 Task: Find an Airbnb listing in Phoenix with a price range of ₹12,000 to ₹15,000, 1 bedroom, and specific accessibility features.
Action: Mouse moved to (343, 150)
Screenshot: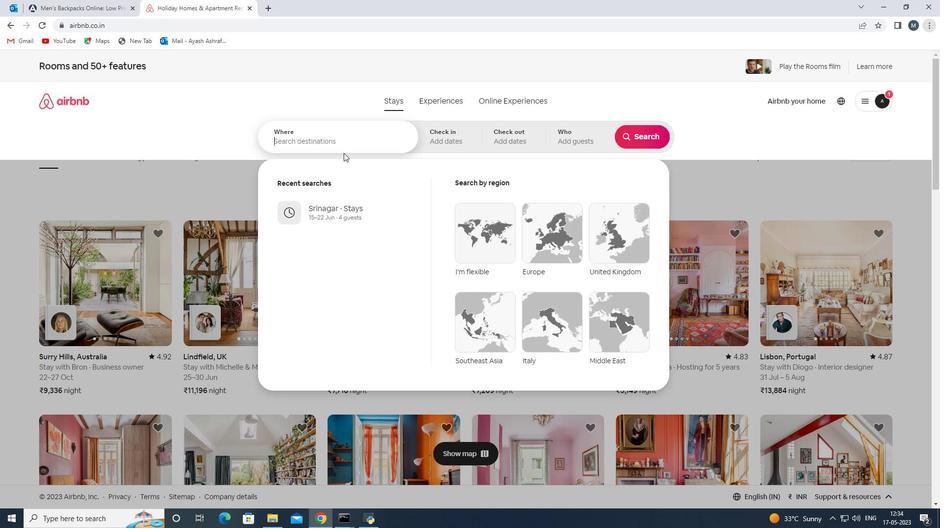 
Action: Key pressed phonex
Screenshot: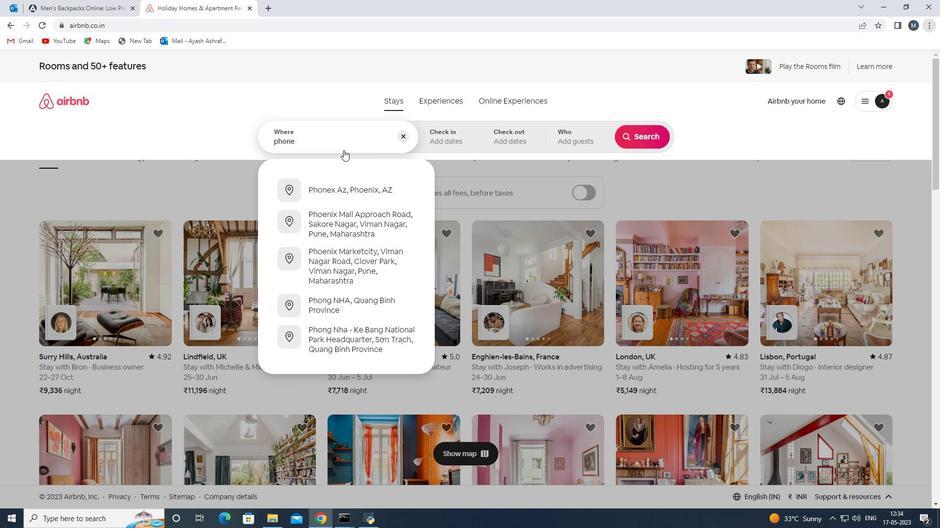 
Action: Mouse moved to (347, 190)
Screenshot: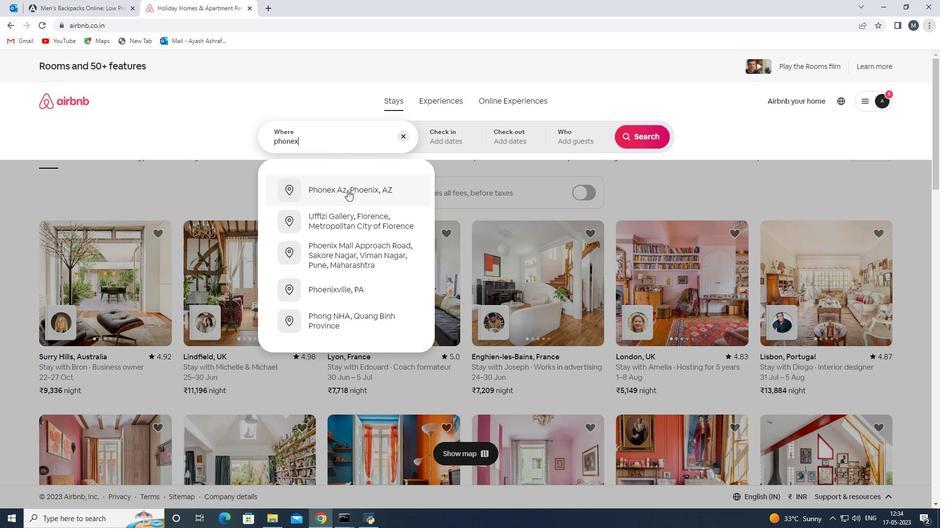 
Action: Mouse pressed left at (347, 190)
Screenshot: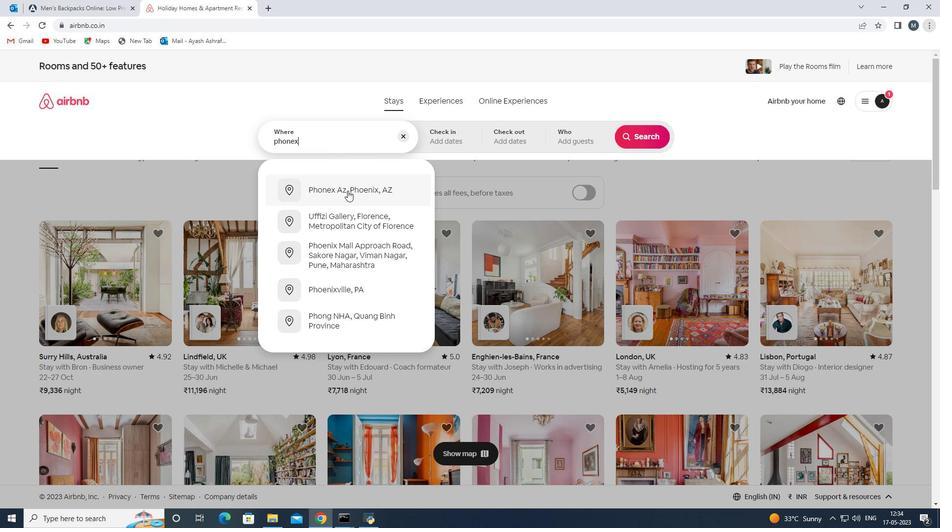 
Action: Mouse moved to (511, 272)
Screenshot: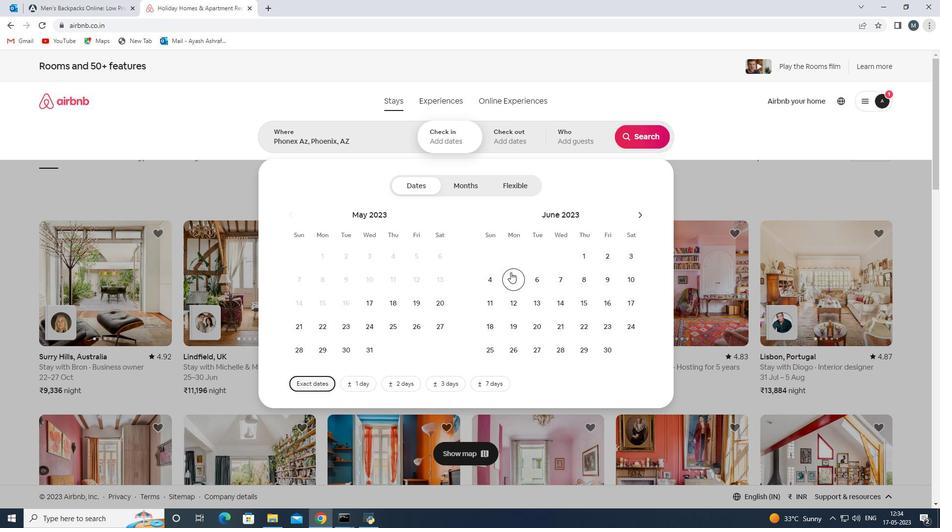 
Action: Mouse pressed left at (511, 272)
Screenshot: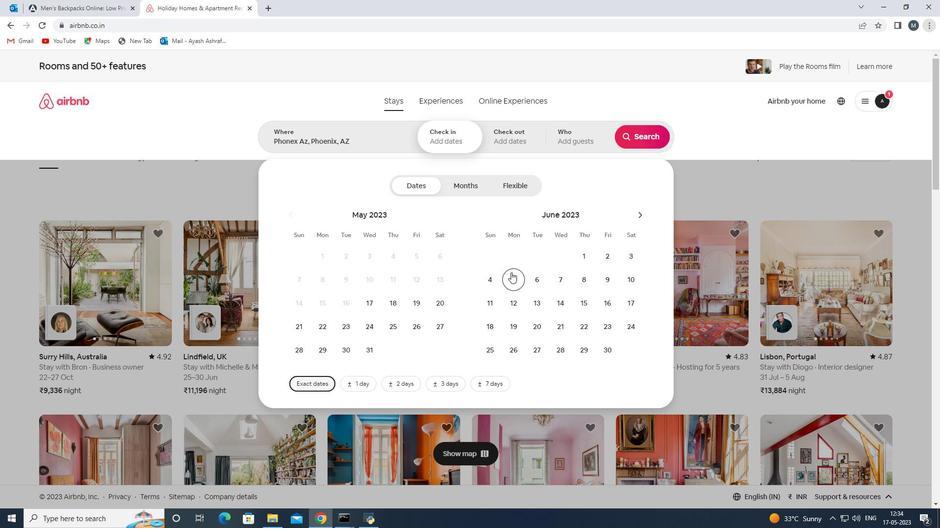
Action: Mouse moved to (637, 216)
Screenshot: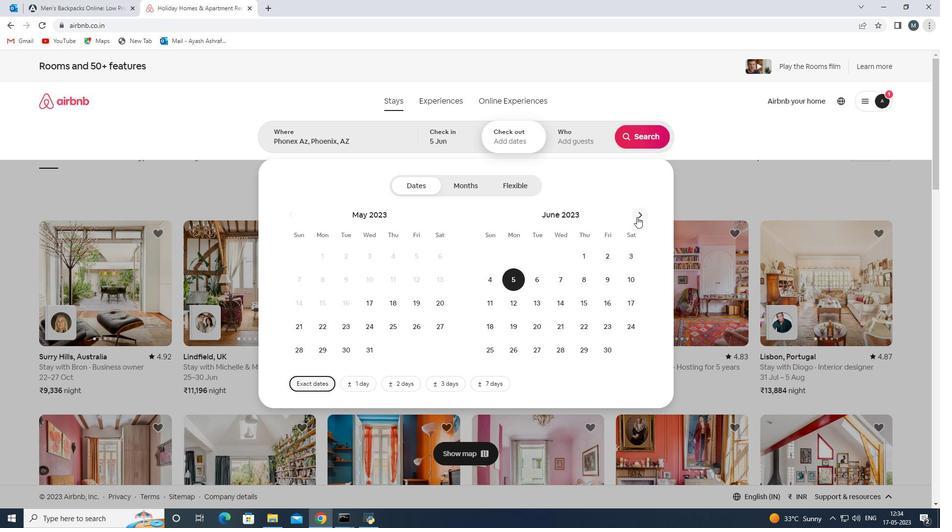 
Action: Mouse pressed left at (637, 216)
Screenshot: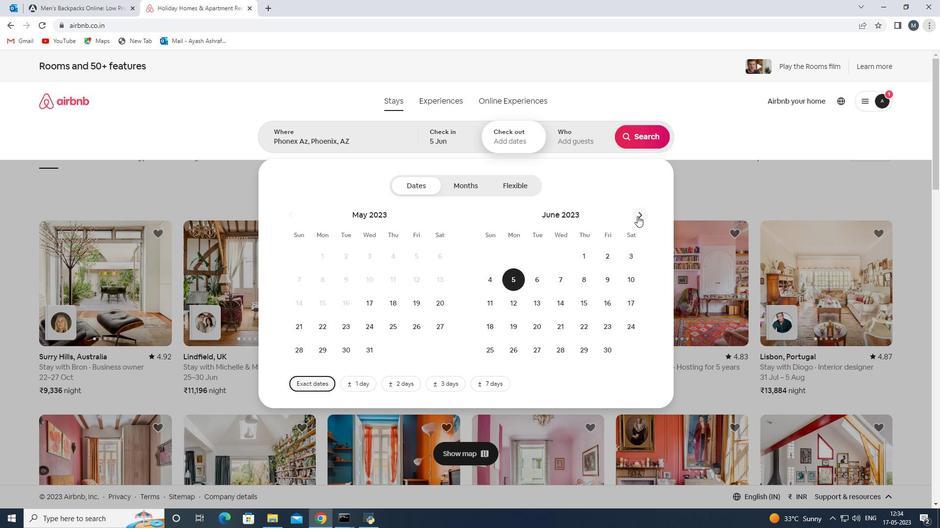 
Action: Mouse pressed left at (637, 216)
Screenshot: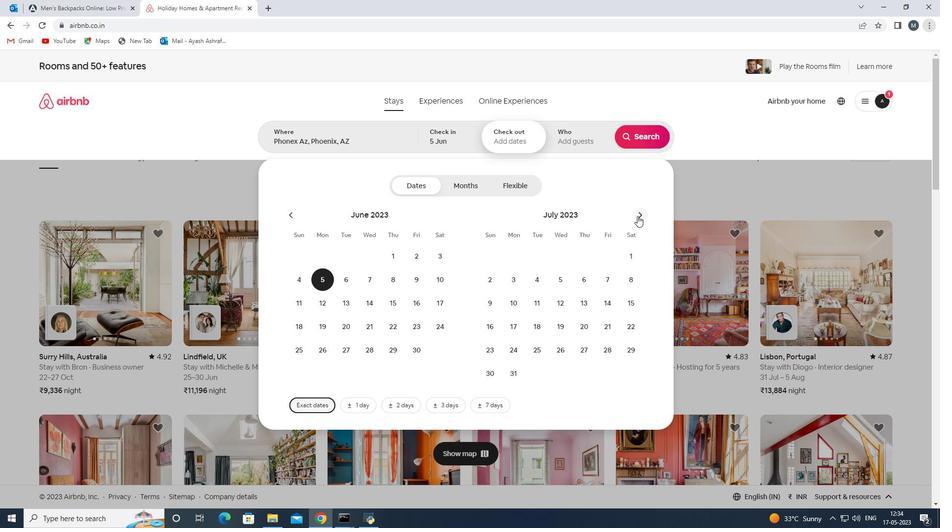 
Action: Mouse moved to (540, 306)
Screenshot: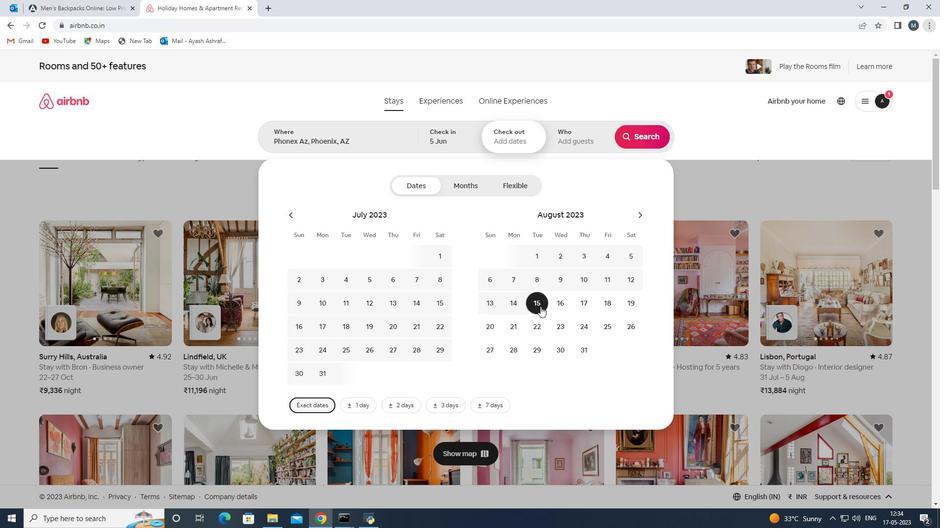 
Action: Mouse pressed left at (540, 306)
Screenshot: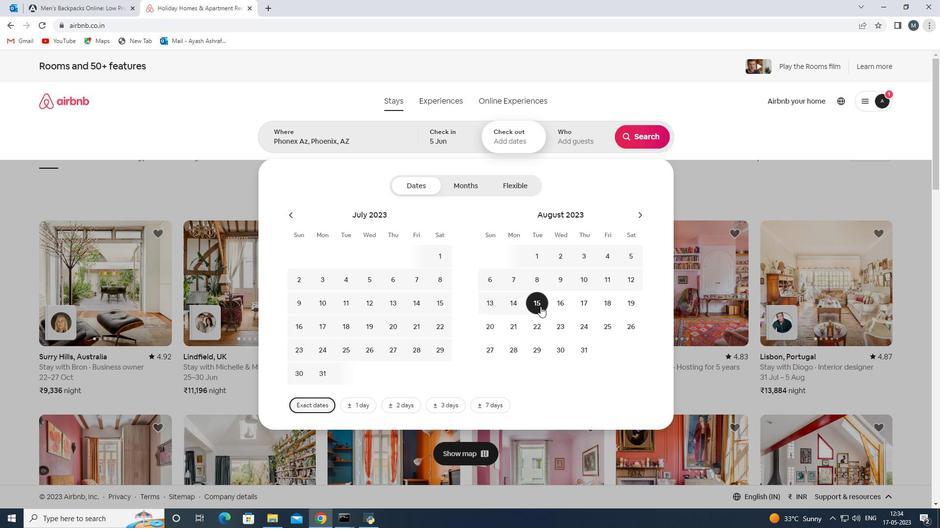 
Action: Mouse moved to (573, 136)
Screenshot: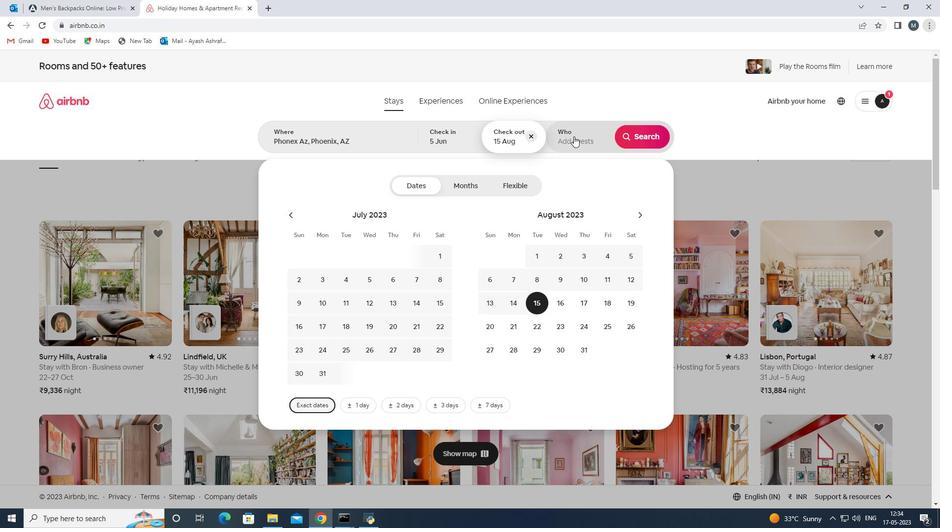 
Action: Mouse pressed left at (573, 136)
Screenshot: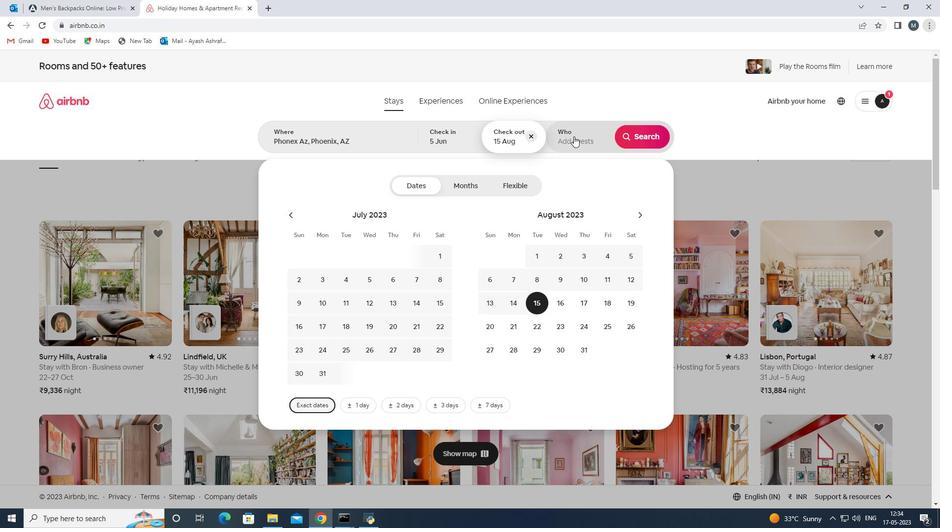 
Action: Mouse moved to (648, 190)
Screenshot: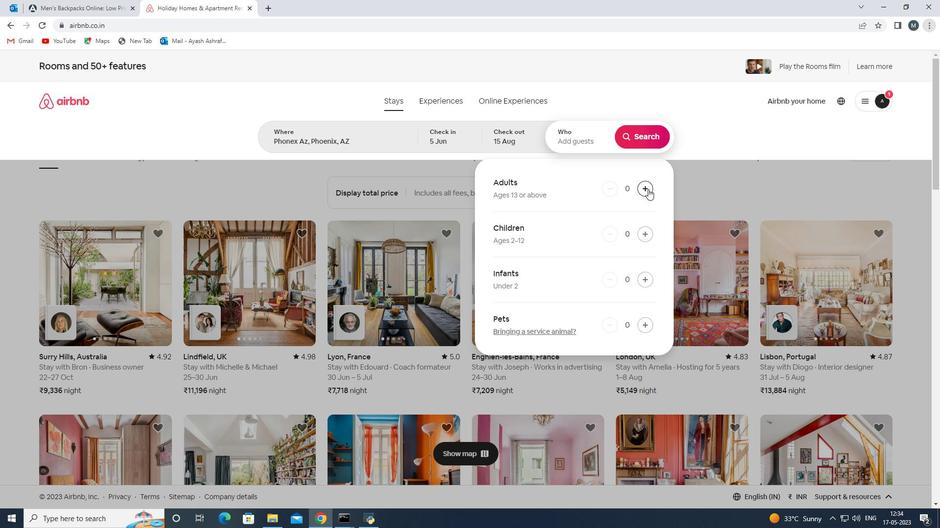
Action: Mouse pressed left at (648, 190)
Screenshot: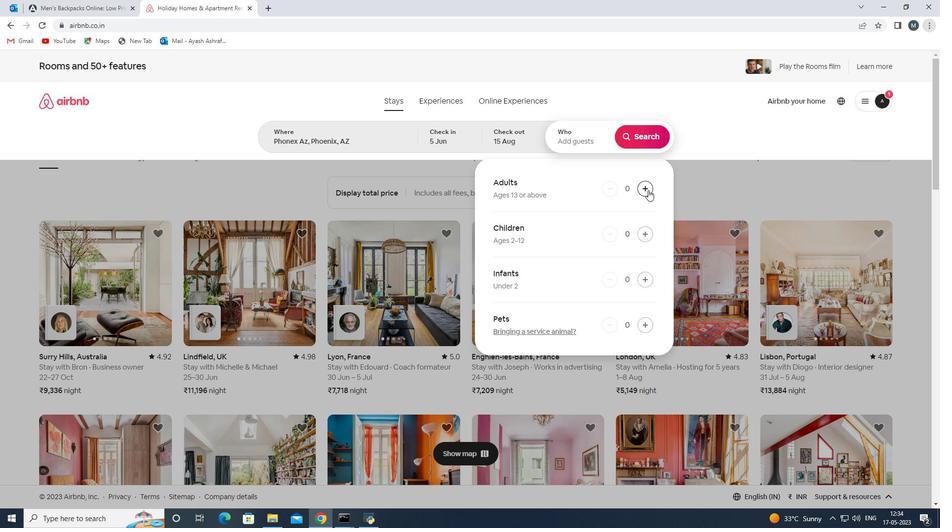 
Action: Mouse pressed left at (648, 190)
Screenshot: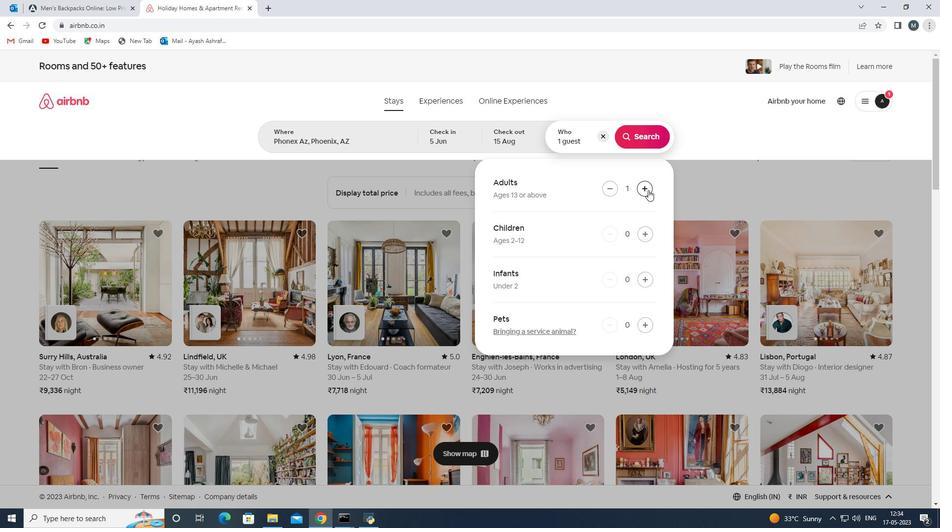 
Action: Mouse moved to (647, 327)
Screenshot: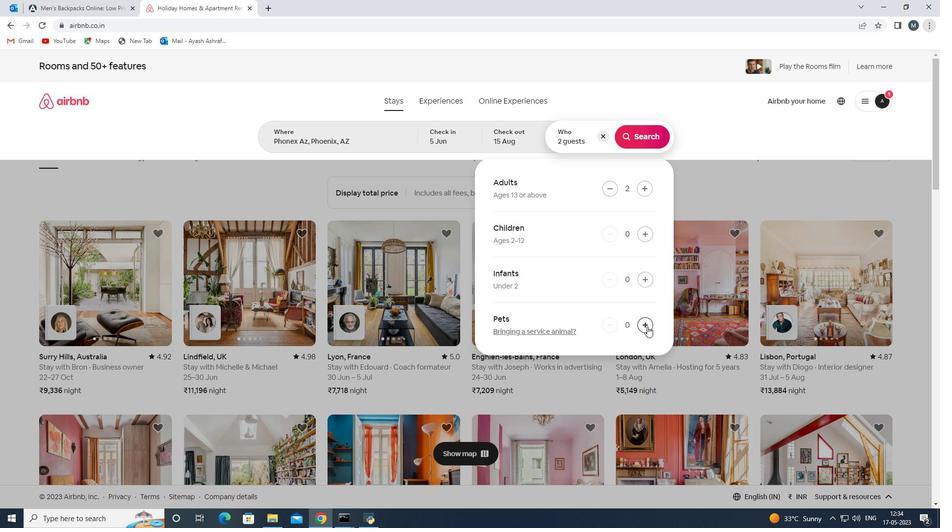 
Action: Mouse pressed left at (647, 327)
Screenshot: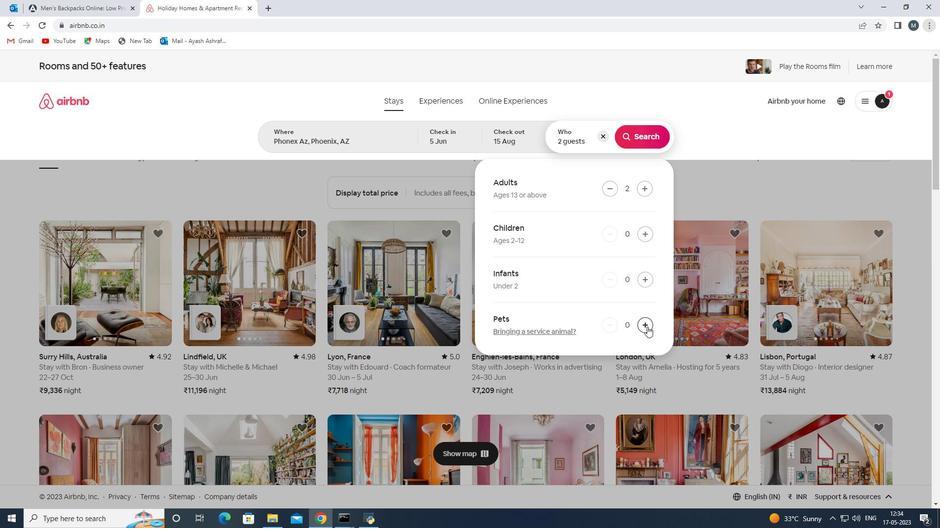 
Action: Mouse moved to (635, 138)
Screenshot: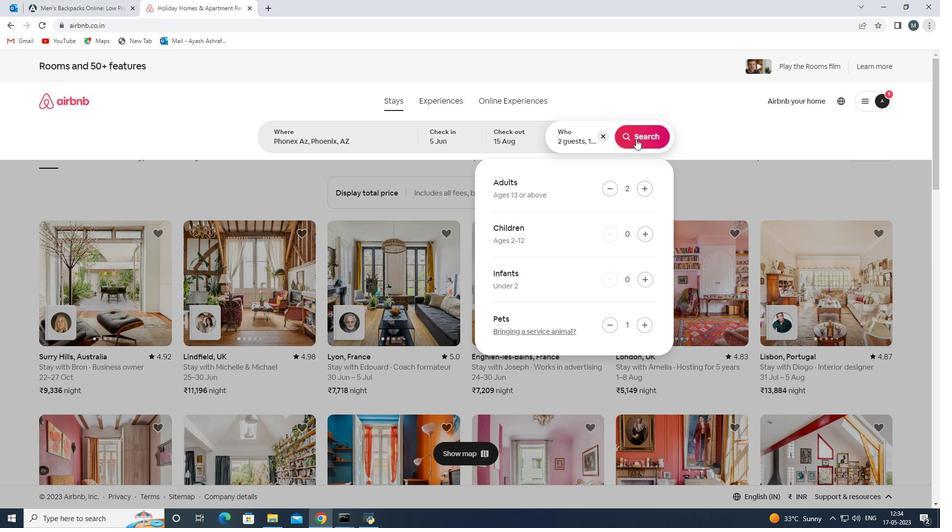 
Action: Mouse pressed left at (635, 138)
Screenshot: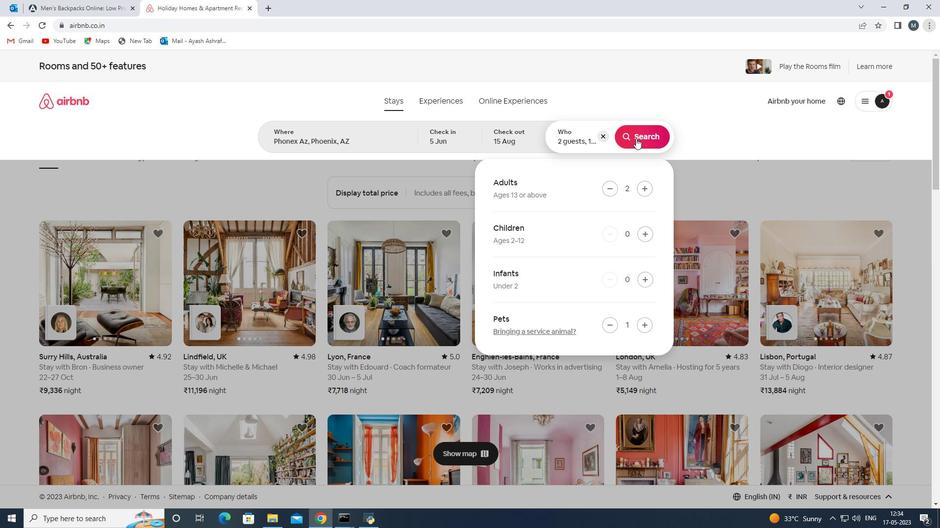 
Action: Mouse moved to (889, 110)
Screenshot: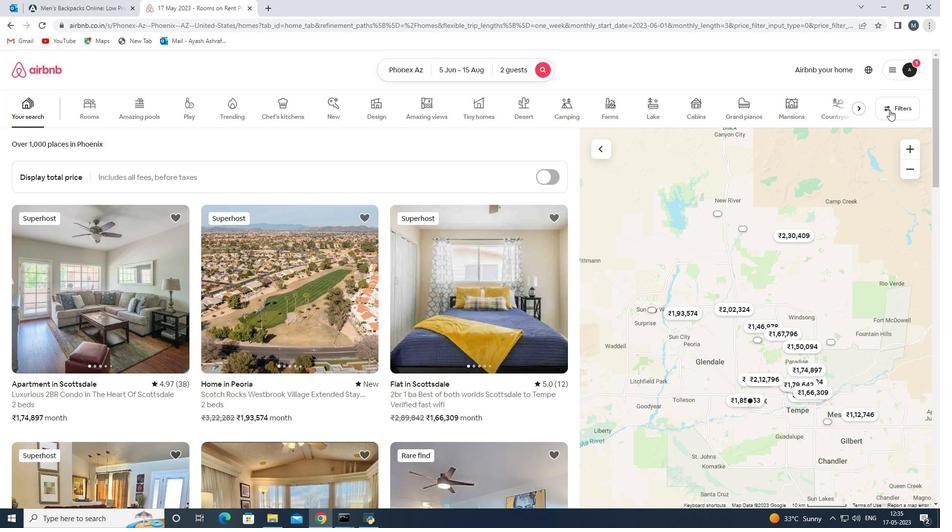 
Action: Mouse pressed left at (889, 110)
Screenshot: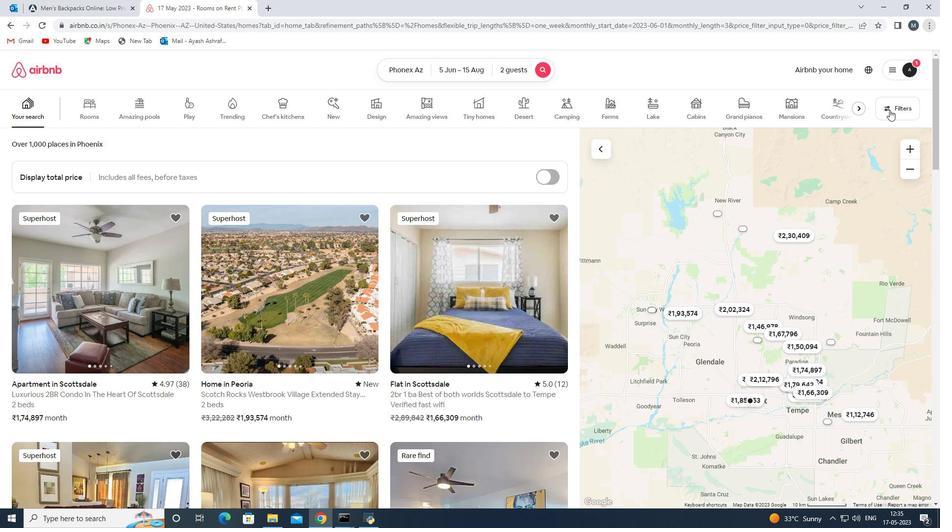 
Action: Mouse moved to (413, 220)
Screenshot: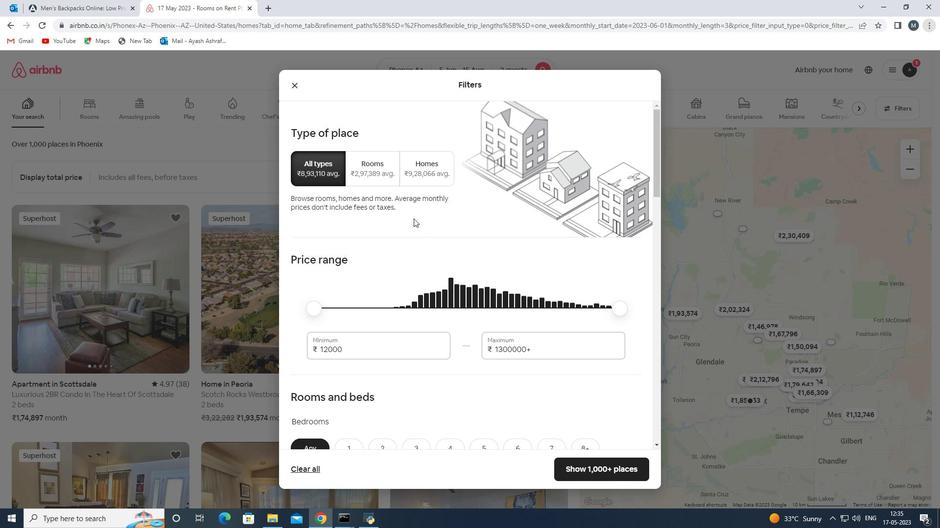 
Action: Mouse scrolled (413, 220) with delta (0, 0)
Screenshot: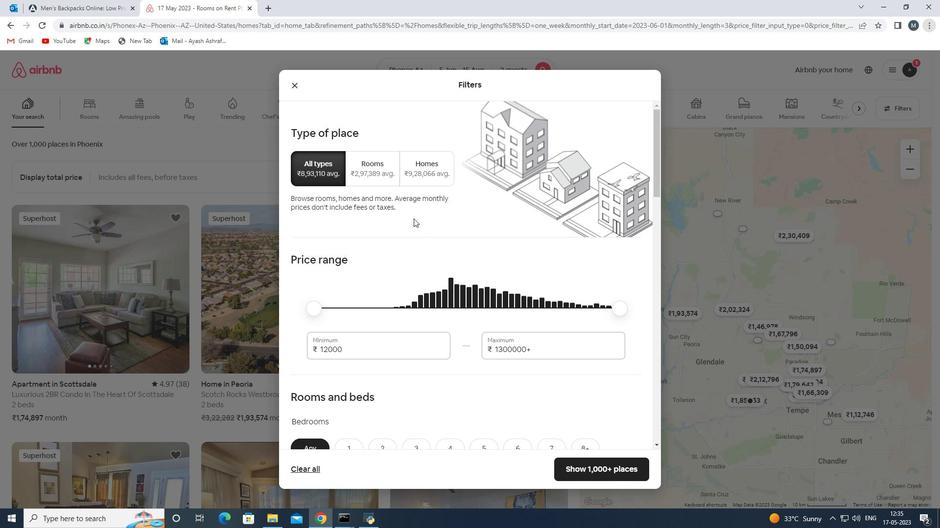 
Action: Mouse moved to (413, 221)
Screenshot: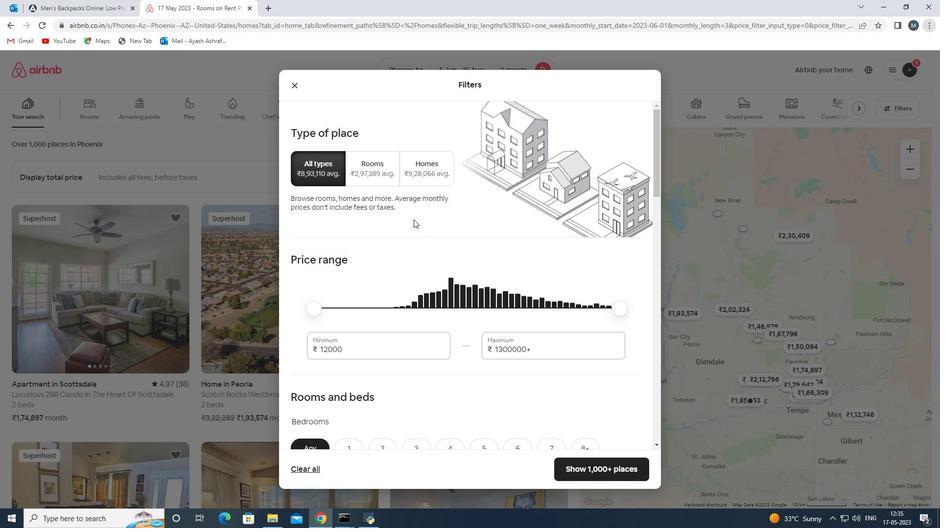 
Action: Mouse scrolled (413, 220) with delta (0, 0)
Screenshot: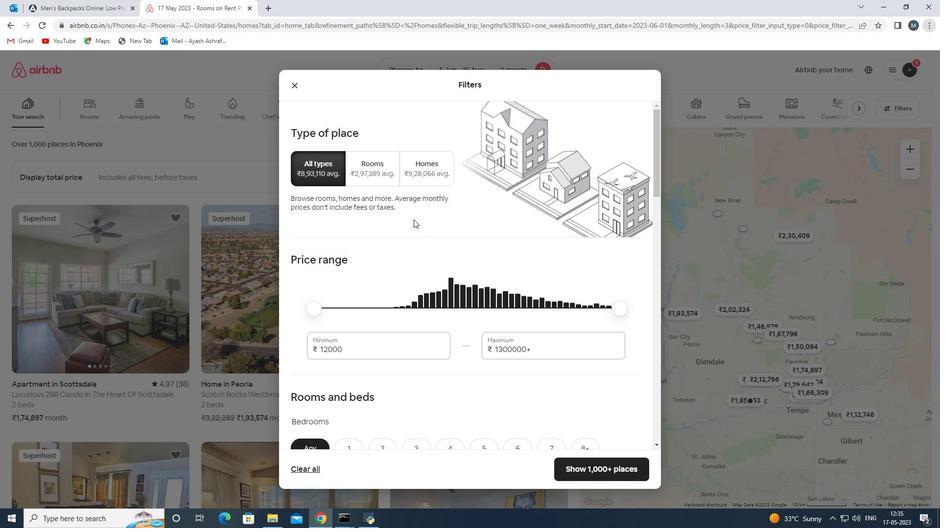 
Action: Mouse moved to (356, 254)
Screenshot: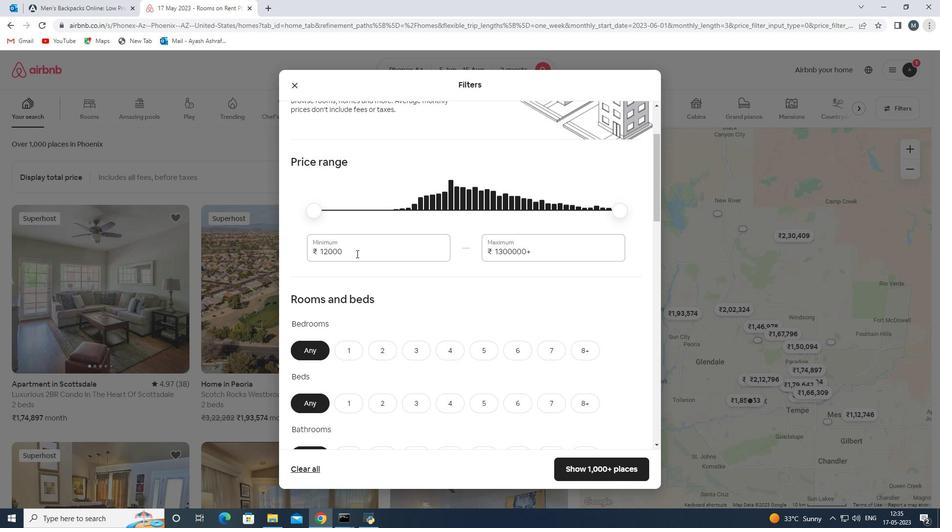 
Action: Mouse pressed left at (356, 254)
Screenshot: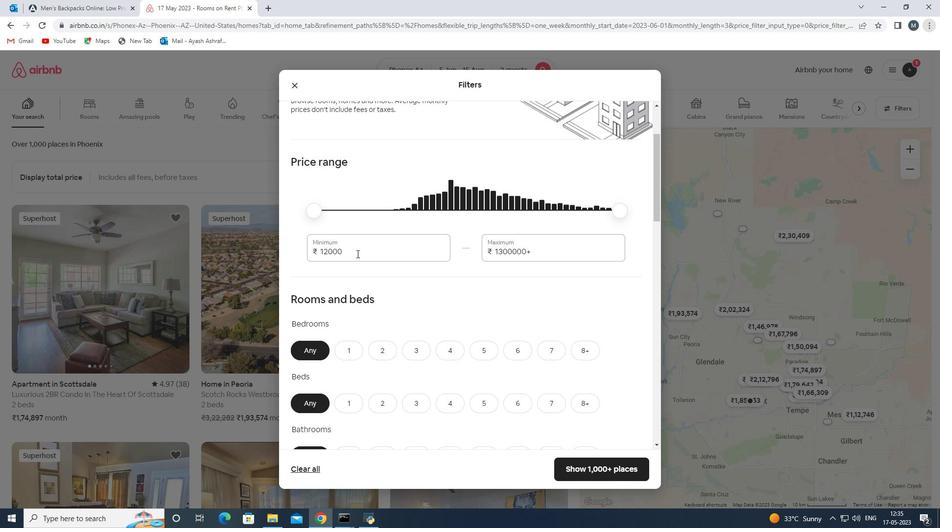 
Action: Mouse moved to (356, 251)
Screenshot: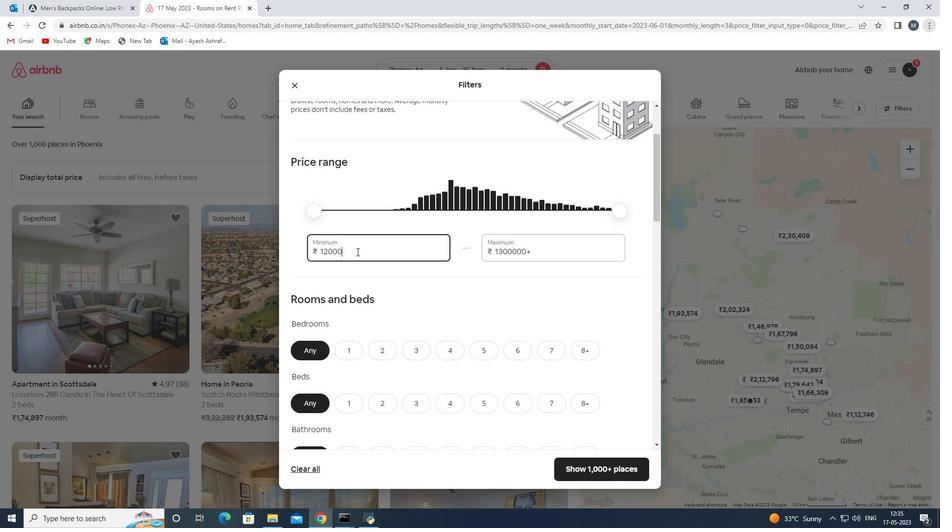 
Action: Key pressed <Key.backspace>
Screenshot: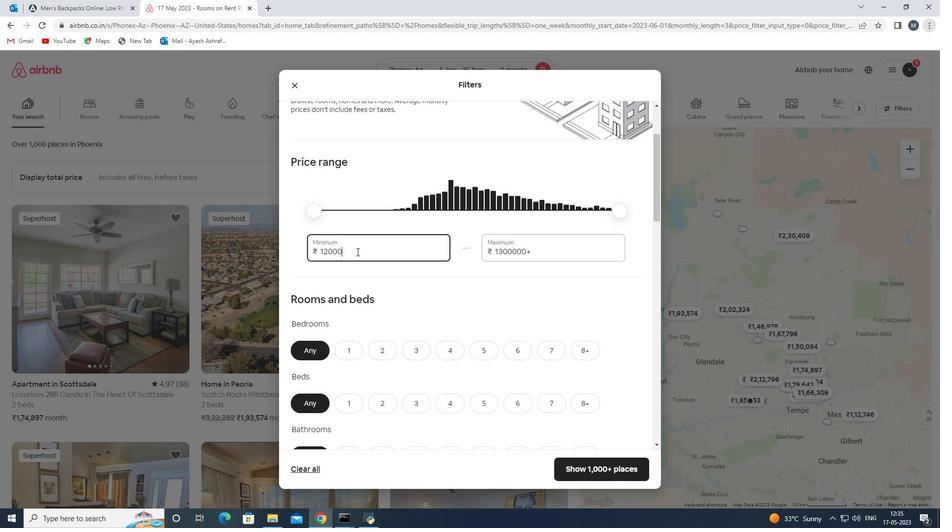
Action: Mouse moved to (357, 249)
Screenshot: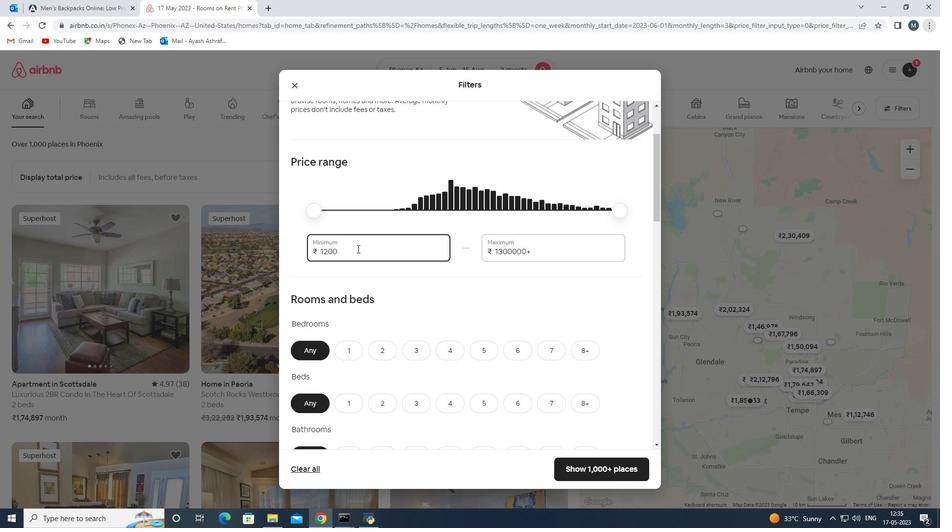 
Action: Key pressed <Key.backspace><Key.backspace><Key.backspace>
Screenshot: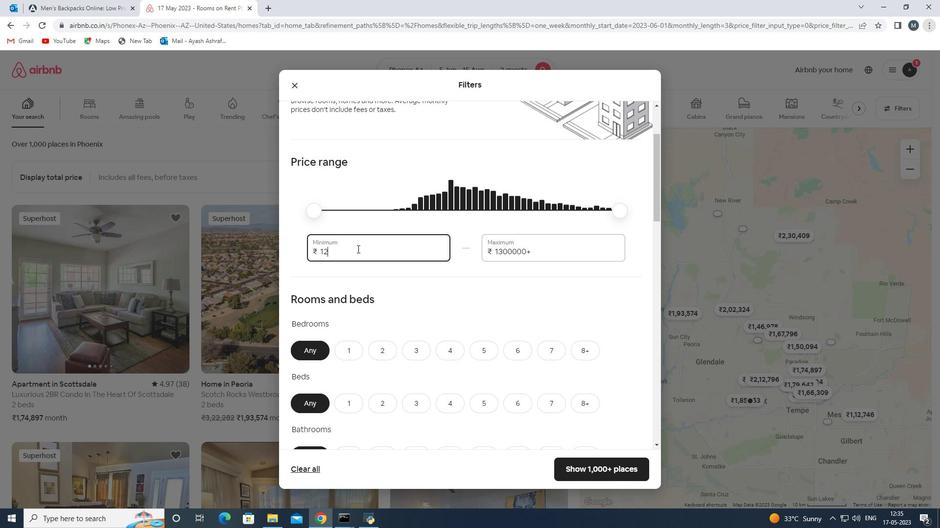 
Action: Mouse moved to (357, 249)
Screenshot: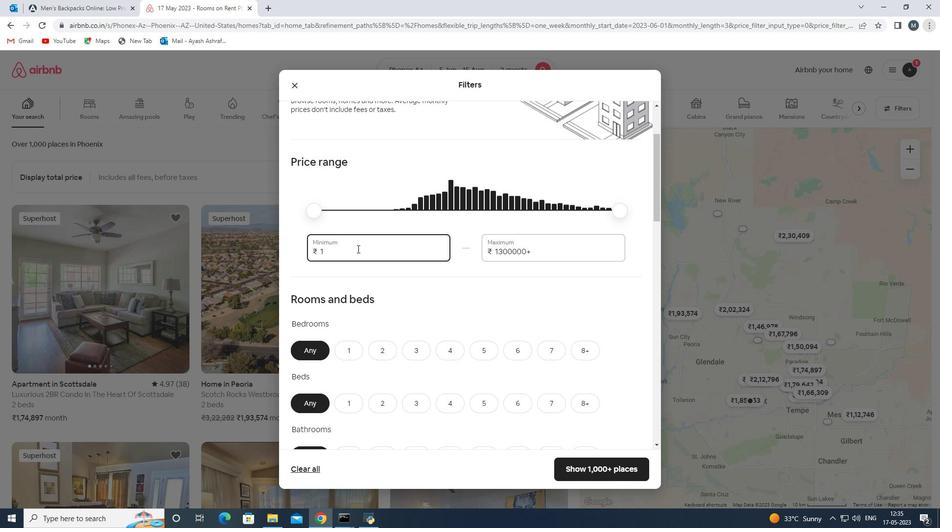 
Action: Key pressed 000
Screenshot: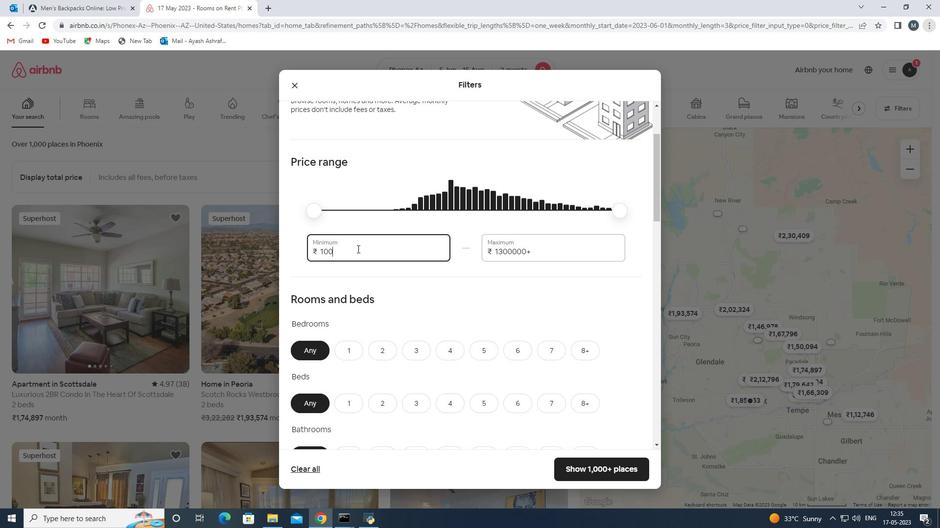 
Action: Mouse moved to (390, 255)
Screenshot: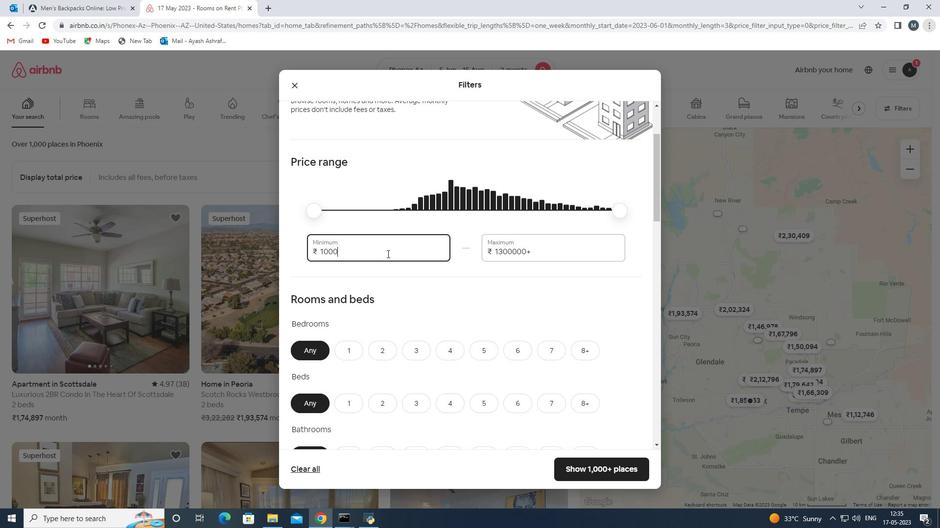 
Action: Key pressed 0
Screenshot: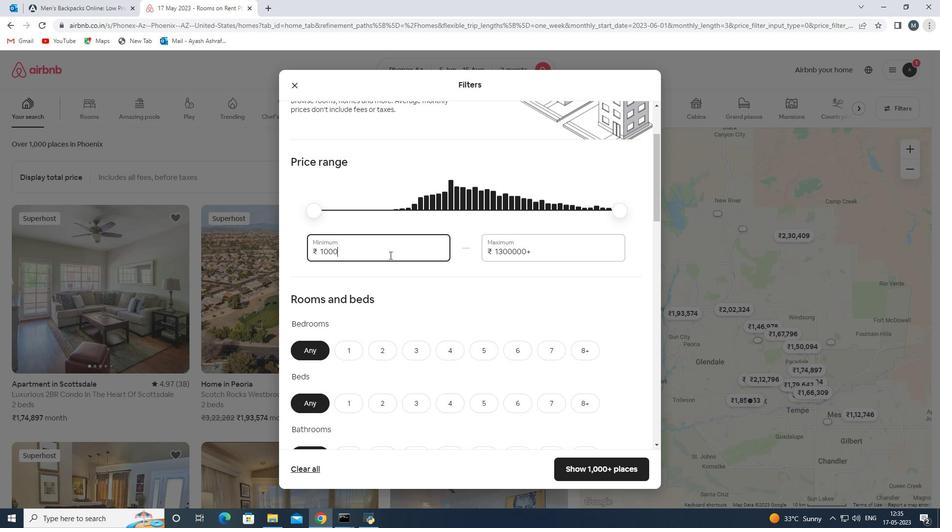 
Action: Mouse moved to (534, 252)
Screenshot: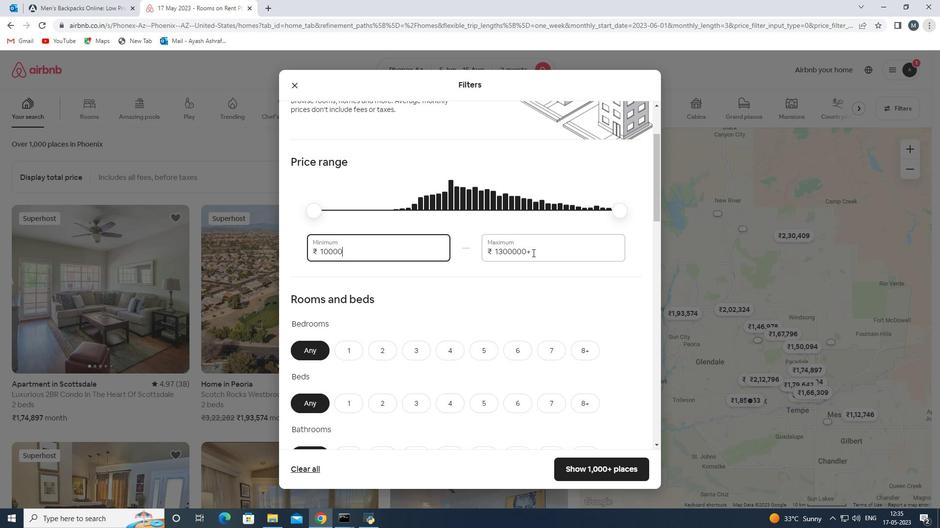 
Action: Mouse pressed left at (534, 252)
Screenshot: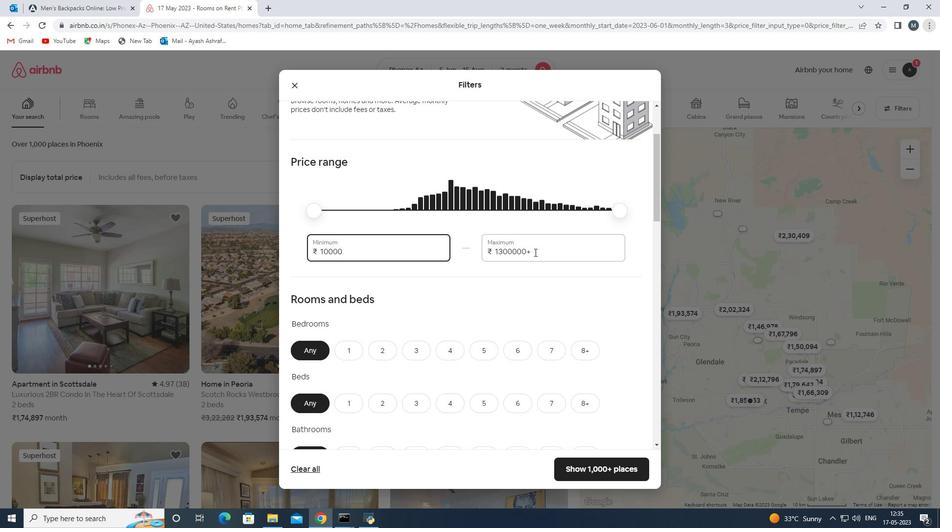 
Action: Mouse moved to (485, 254)
Screenshot: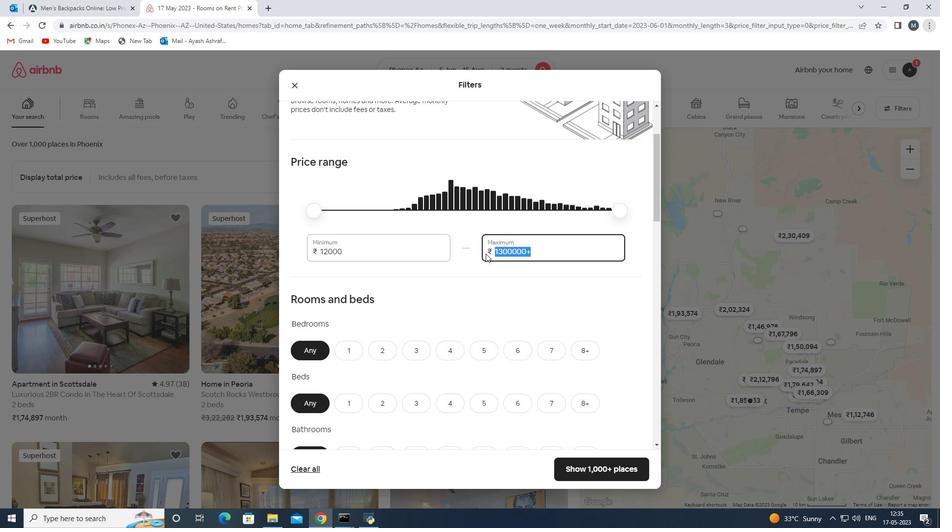 
Action: Key pressed 1200
Screenshot: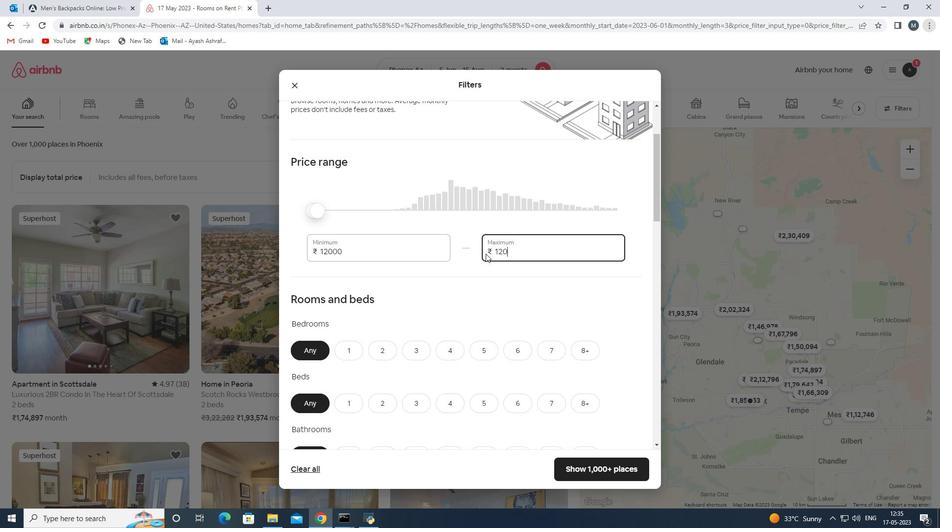 
Action: Mouse moved to (481, 255)
Screenshot: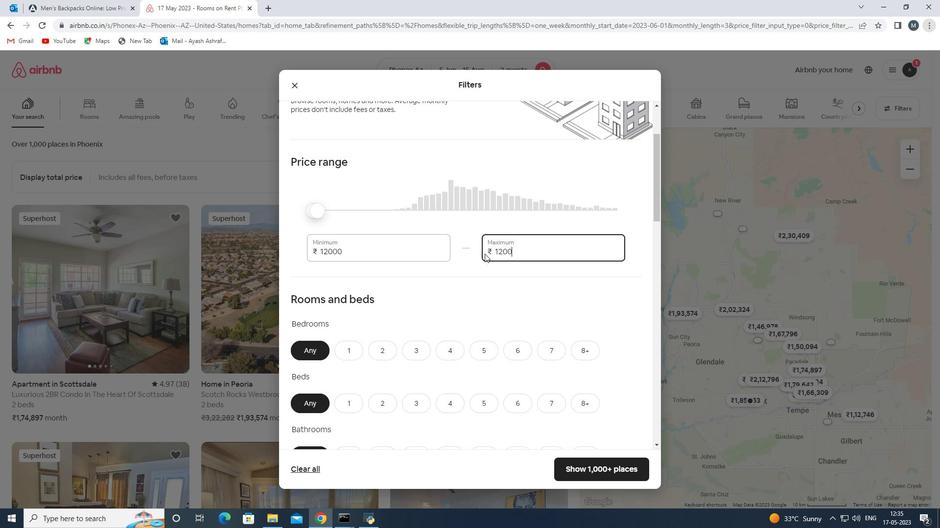 
Action: Key pressed 0
Screenshot: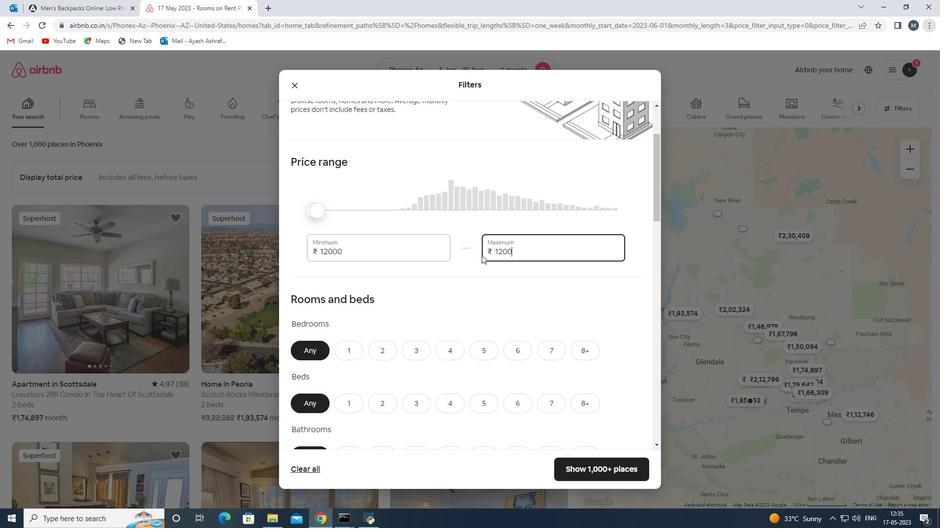 
Action: Mouse moved to (481, 255)
Screenshot: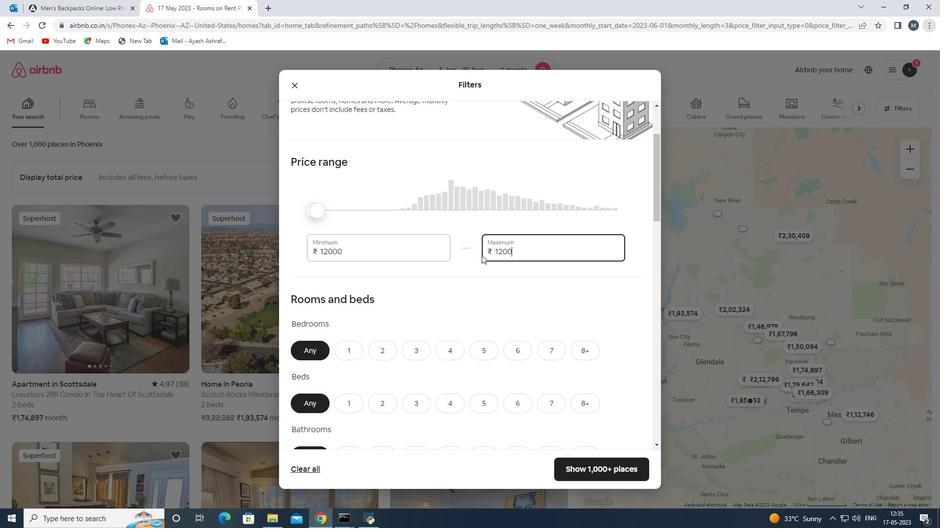 
Action: Key pressed 0
Screenshot: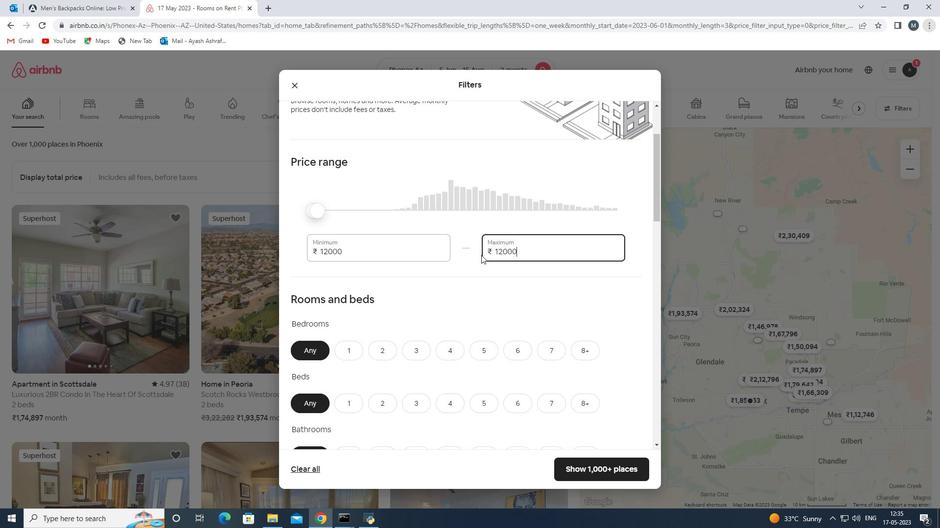
Action: Mouse moved to (492, 265)
Screenshot: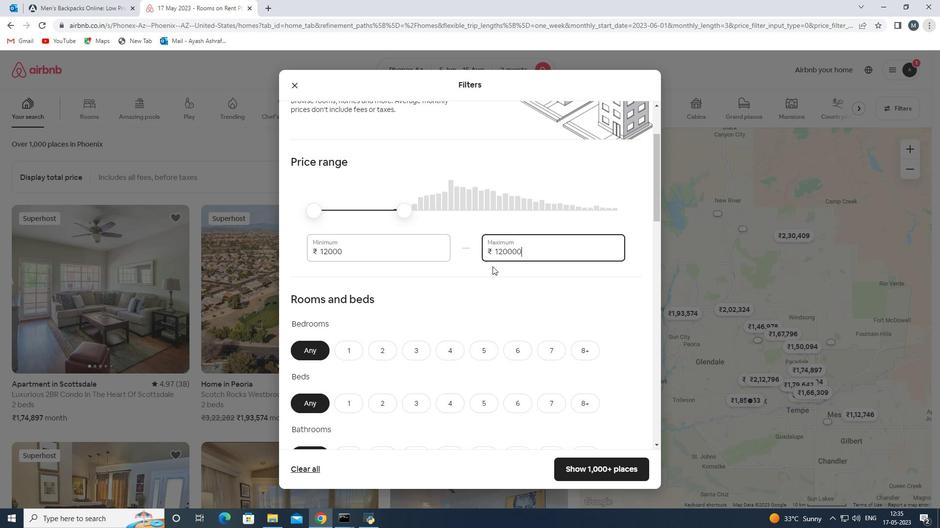 
Action: Key pressed <Key.backspace>
Screenshot: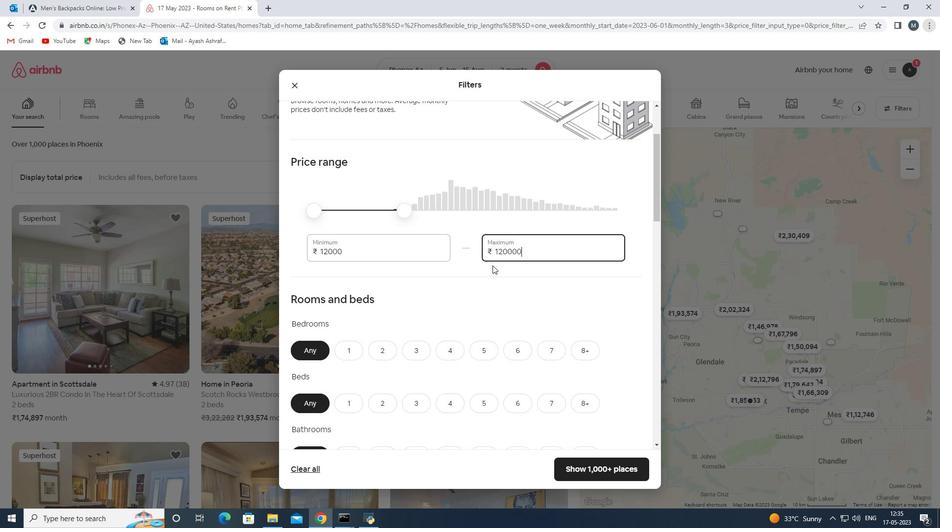 
Action: Mouse moved to (413, 286)
Screenshot: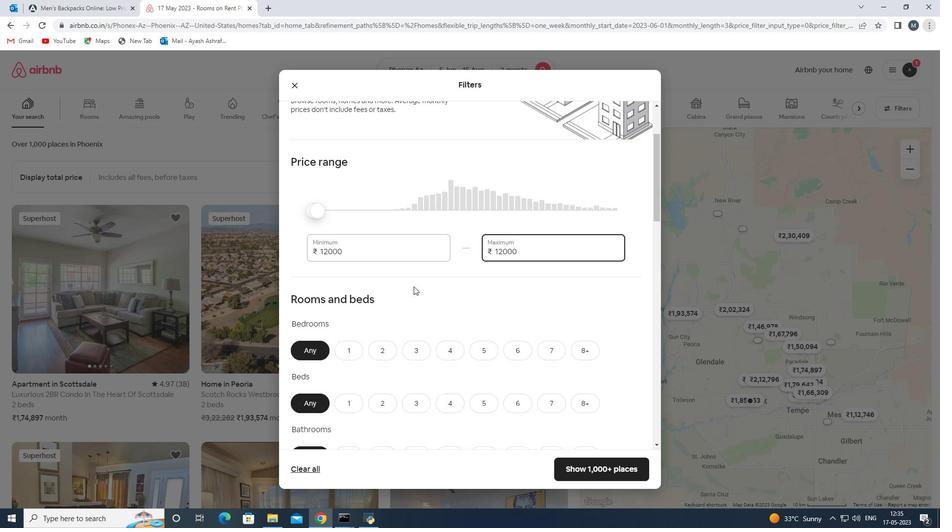 
Action: Mouse scrolled (413, 286) with delta (0, 0)
Screenshot: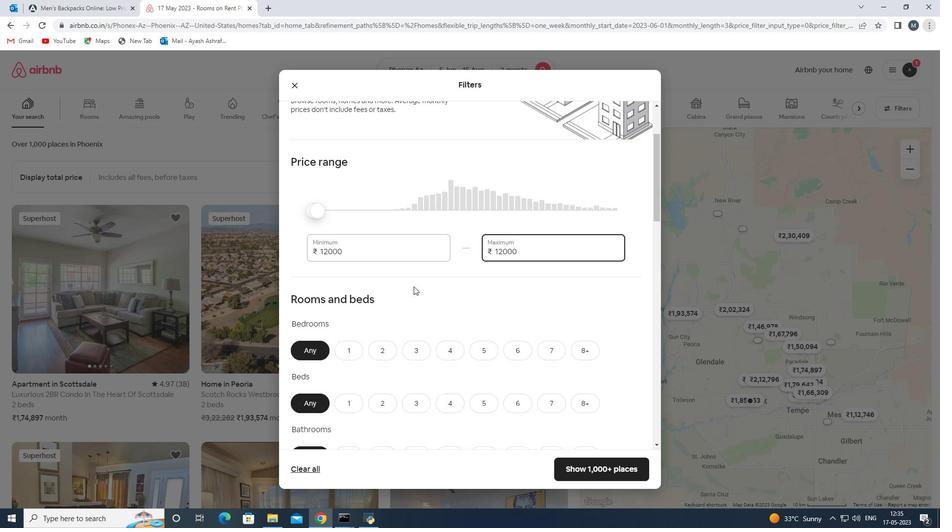 
Action: Mouse moved to (500, 201)
Screenshot: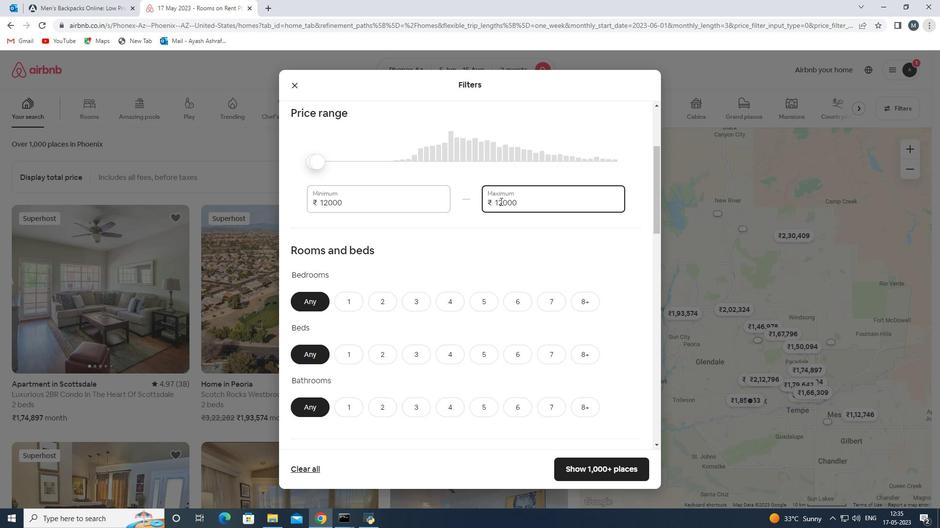
Action: Mouse pressed left at (500, 201)
Screenshot: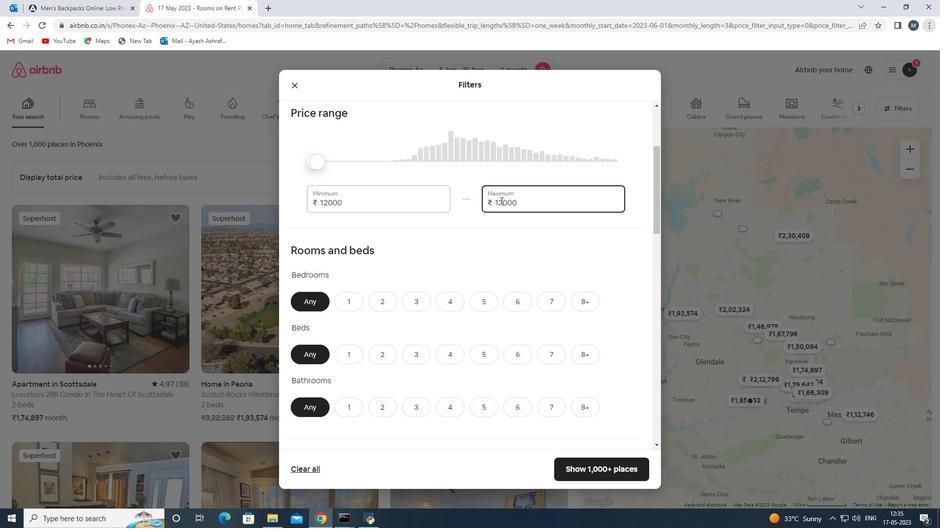 
Action: Mouse moved to (505, 204)
Screenshot: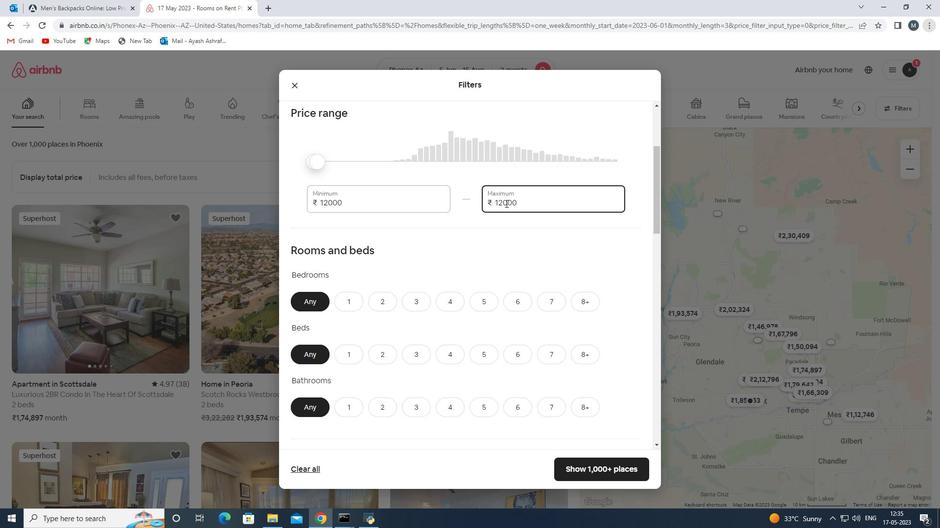 
Action: Key pressed <Key.backspace>5
Screenshot: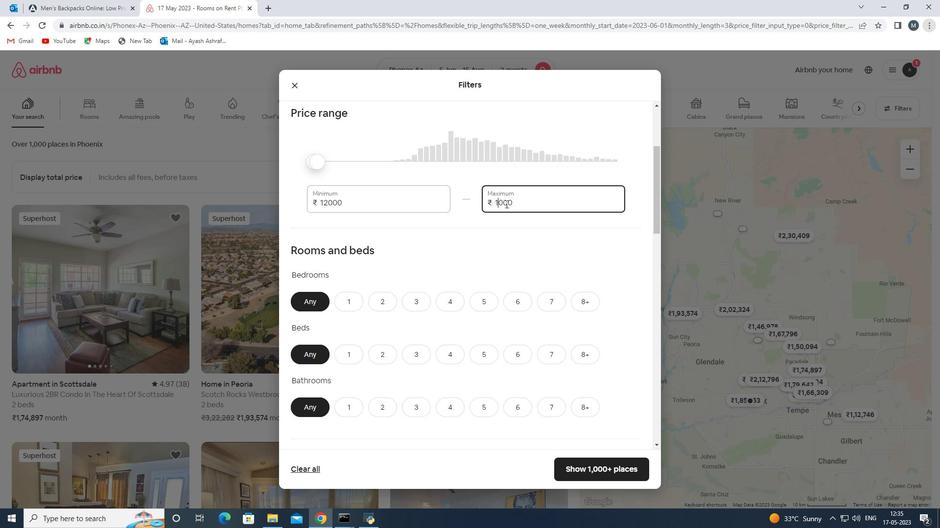 
Action: Mouse moved to (356, 307)
Screenshot: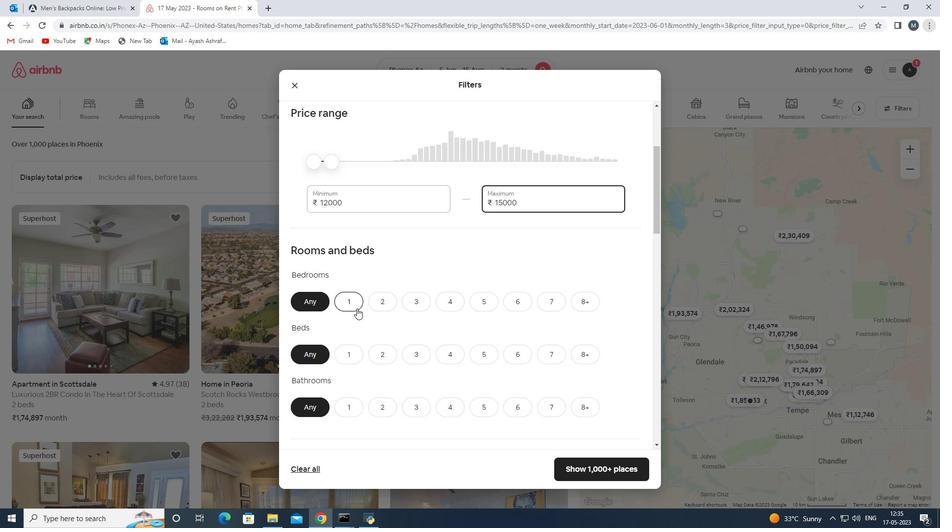
Action: Mouse pressed left at (356, 307)
Screenshot: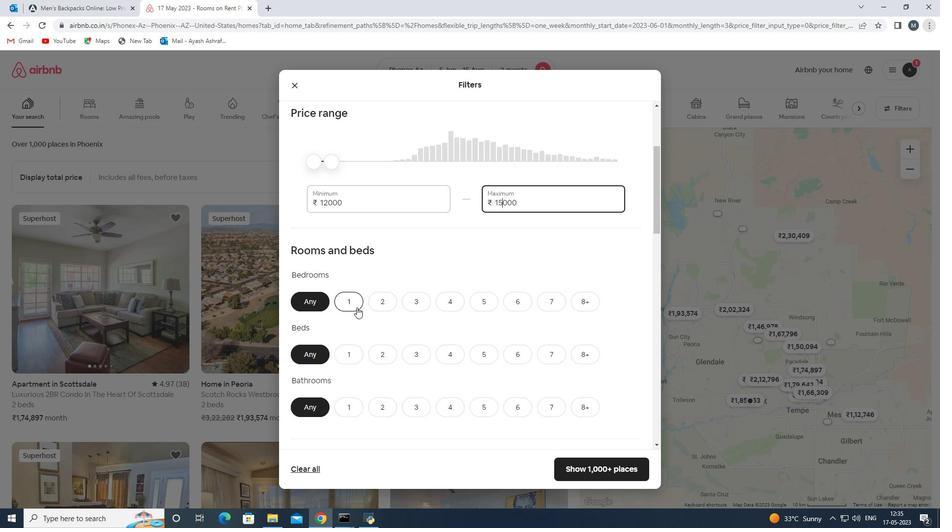 
Action: Mouse moved to (354, 353)
Screenshot: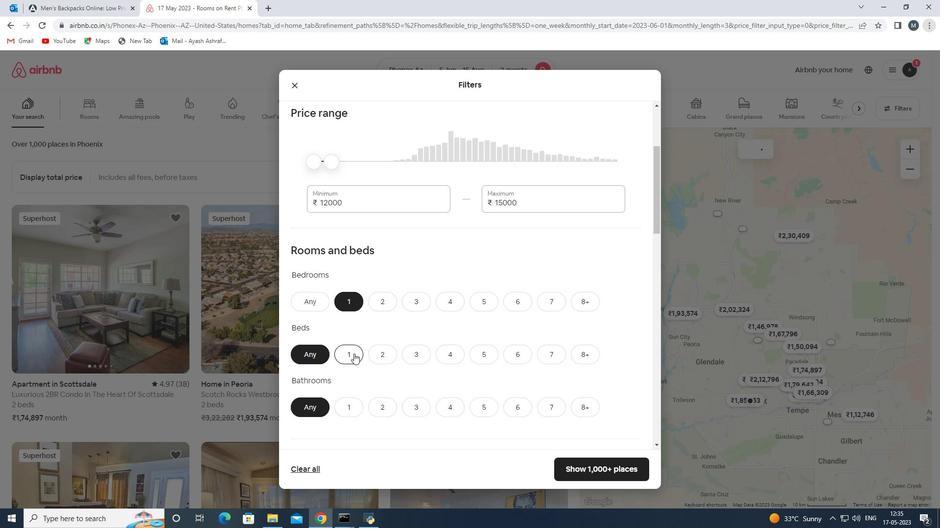 
Action: Mouse pressed left at (354, 353)
Screenshot: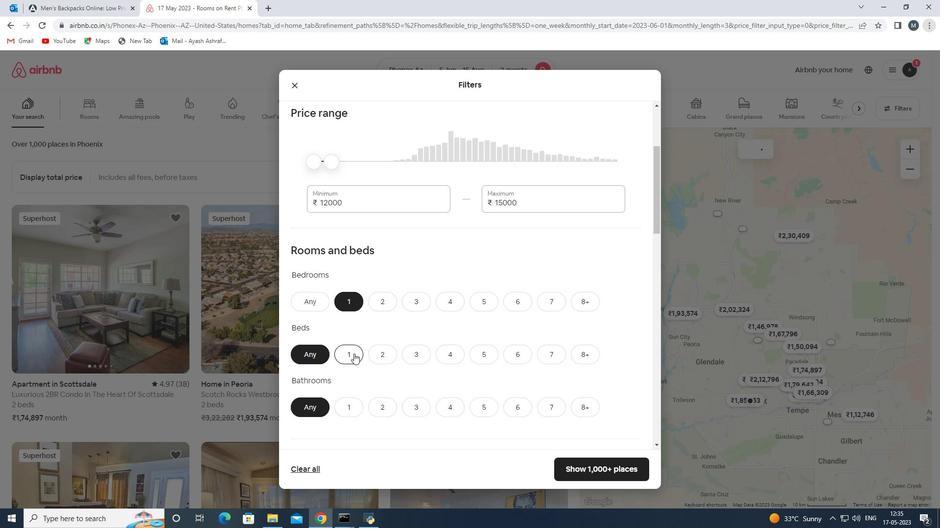 
Action: Mouse moved to (354, 352)
Screenshot: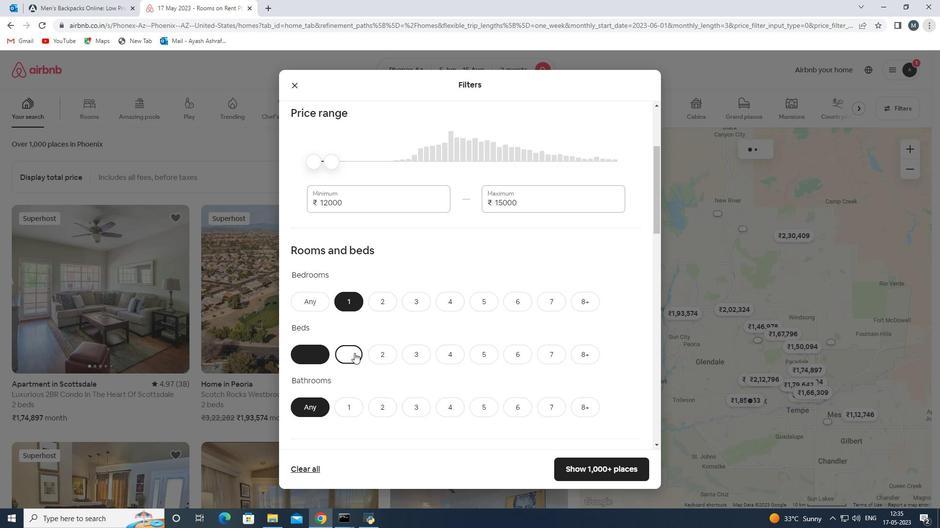 
Action: Mouse scrolled (354, 352) with delta (0, 0)
Screenshot: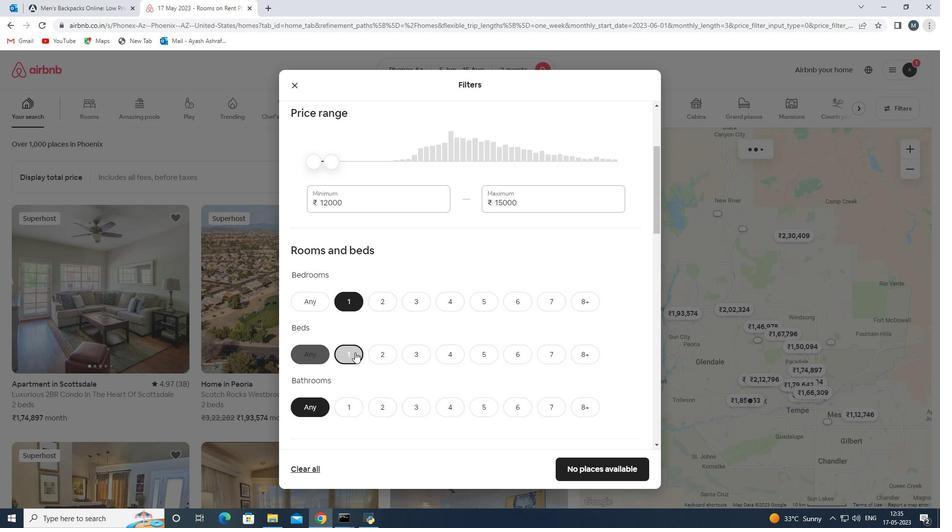 
Action: Mouse moved to (345, 357)
Screenshot: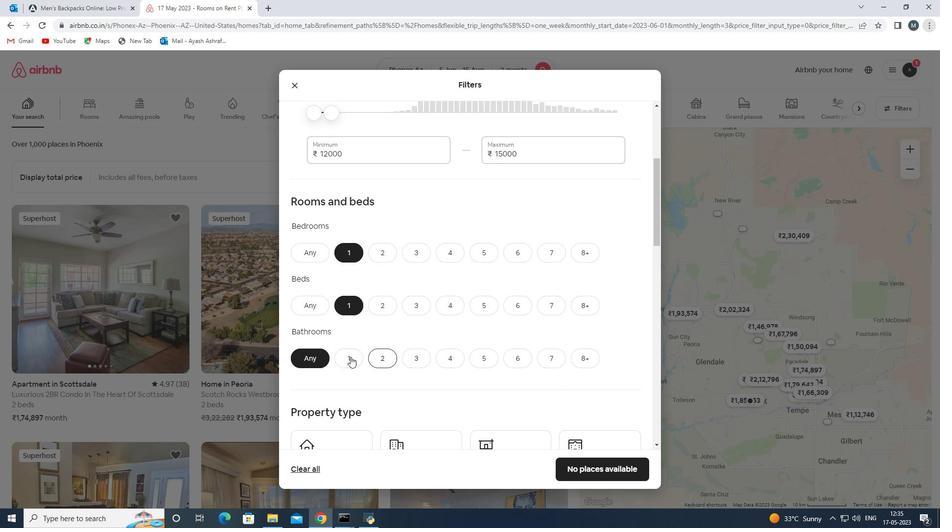 
Action: Mouse pressed left at (345, 357)
Screenshot: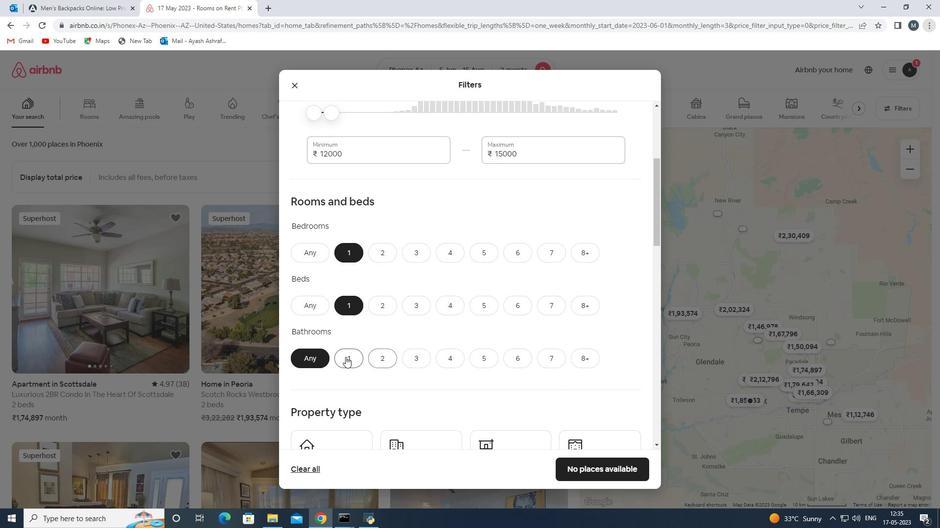 
Action: Mouse moved to (361, 340)
Screenshot: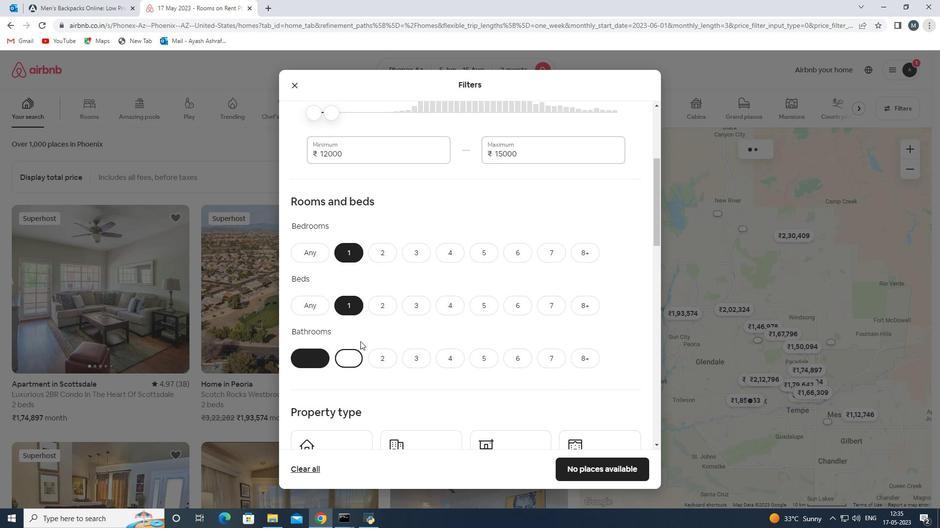 
Action: Mouse scrolled (361, 340) with delta (0, 0)
Screenshot: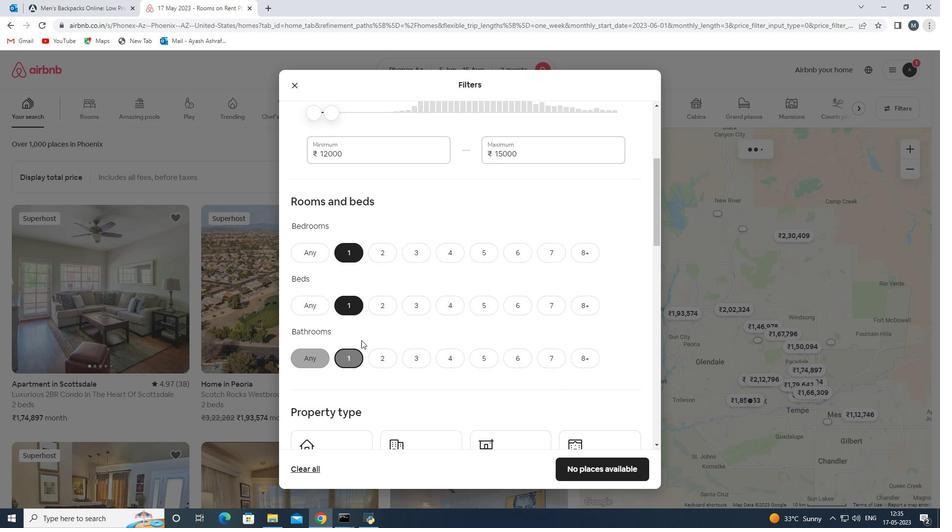
Action: Mouse scrolled (361, 340) with delta (0, 0)
Screenshot: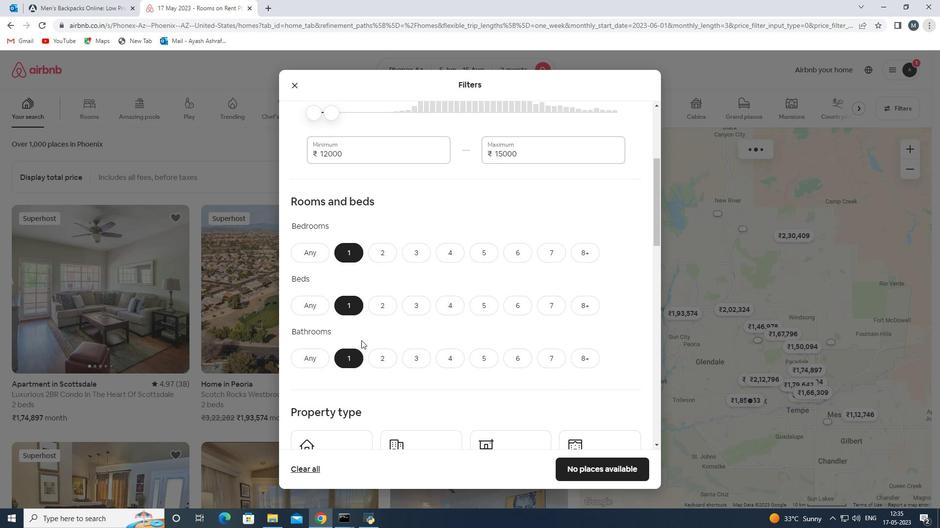 
Action: Mouse moved to (442, 369)
Screenshot: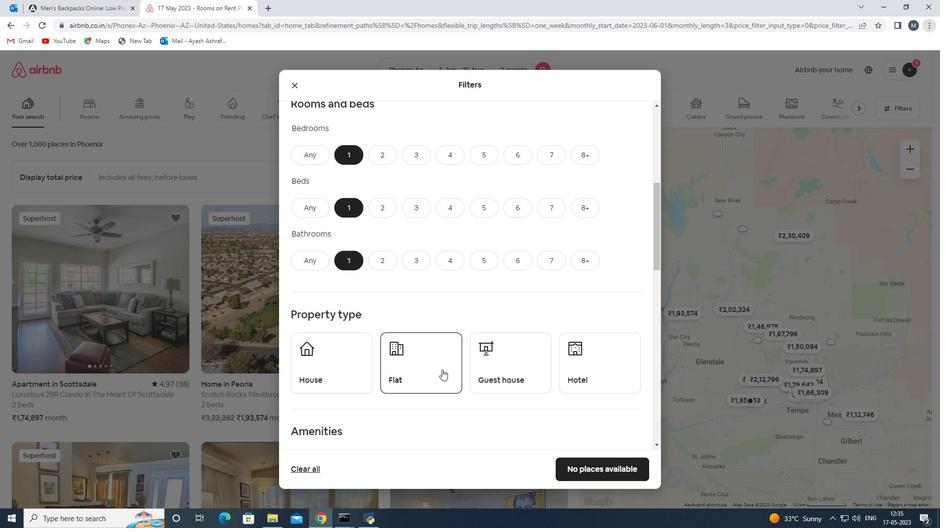 
Action: Mouse pressed left at (442, 369)
Screenshot: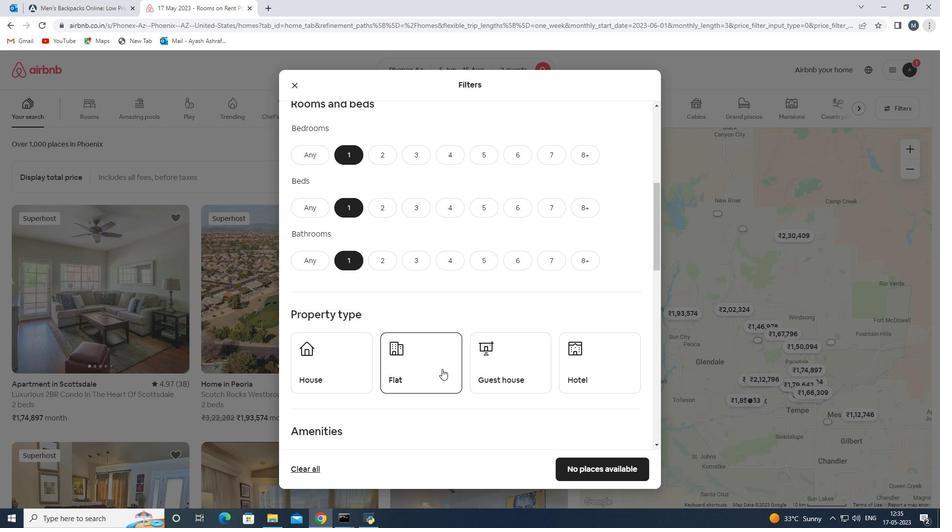
Action: Mouse moved to (328, 365)
Screenshot: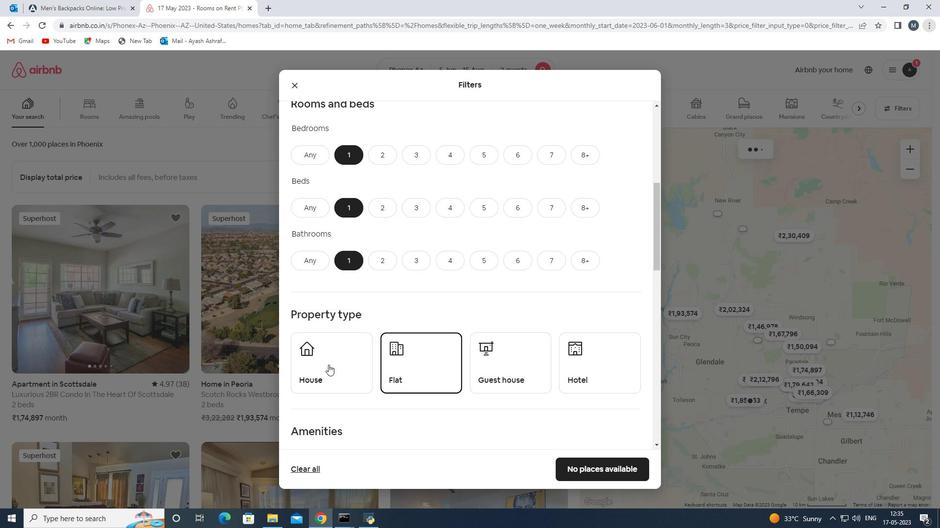 
Action: Mouse pressed left at (328, 365)
Screenshot: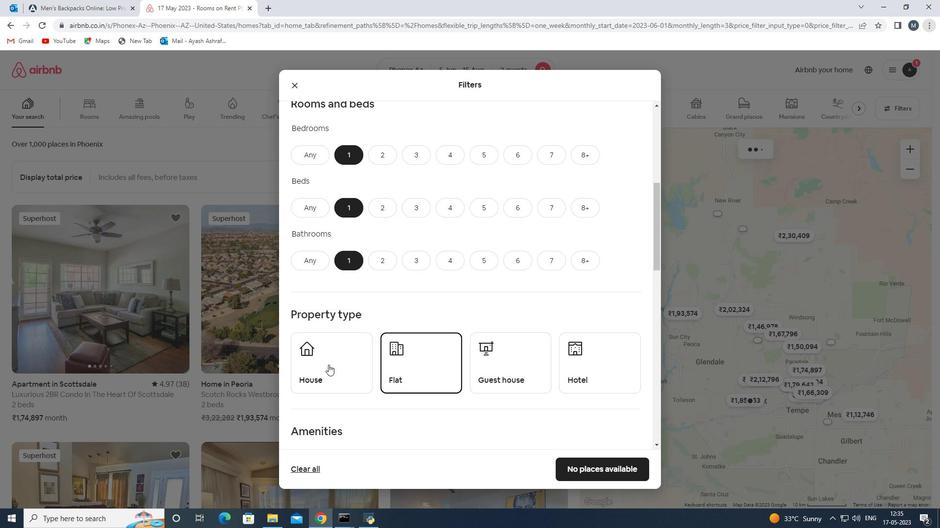 
Action: Mouse moved to (530, 369)
Screenshot: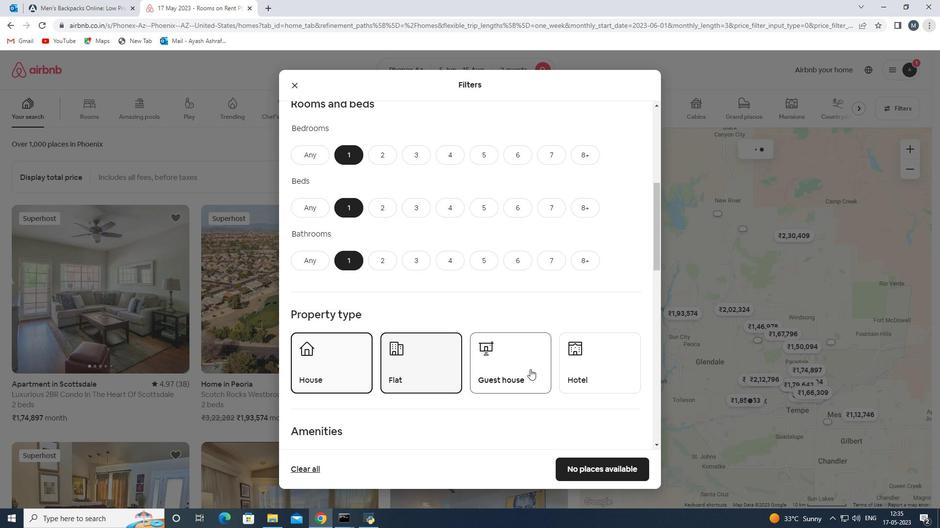 
Action: Mouse pressed left at (530, 369)
Screenshot: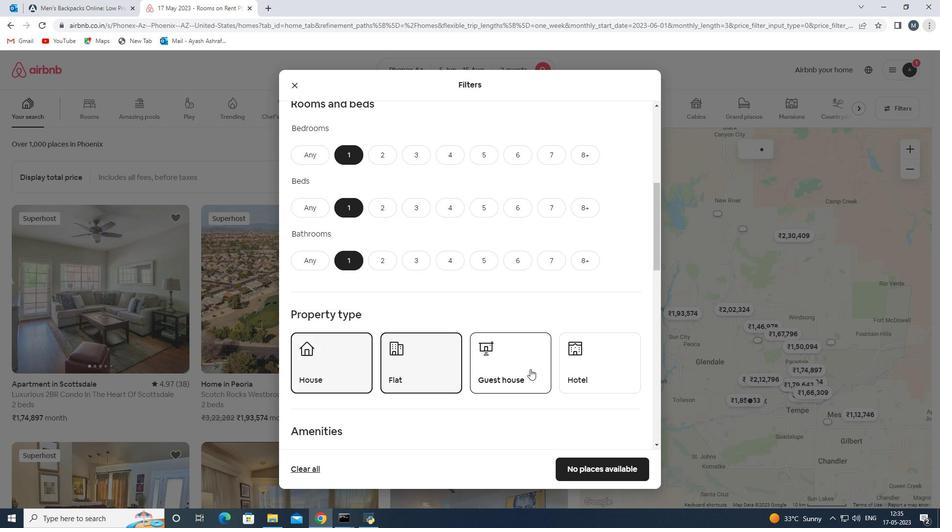 
Action: Mouse moved to (601, 368)
Screenshot: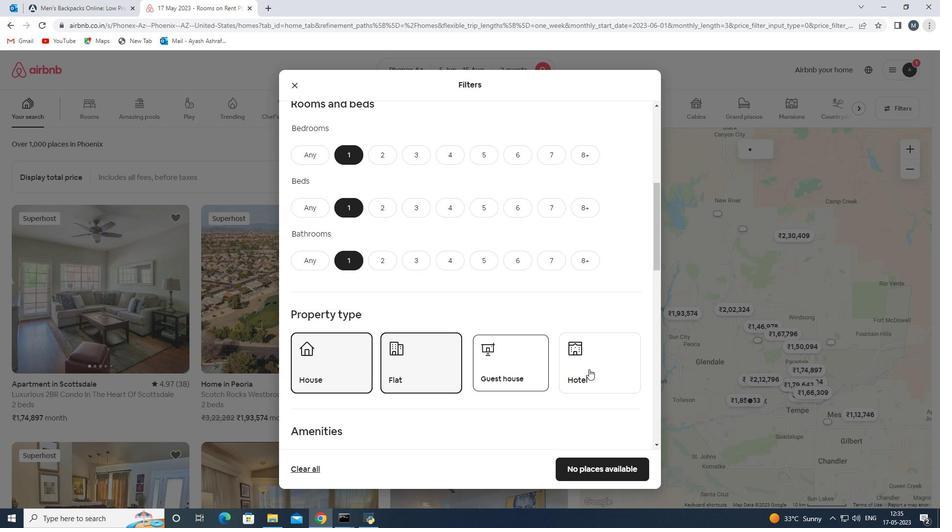 
Action: Mouse pressed left at (601, 368)
Screenshot: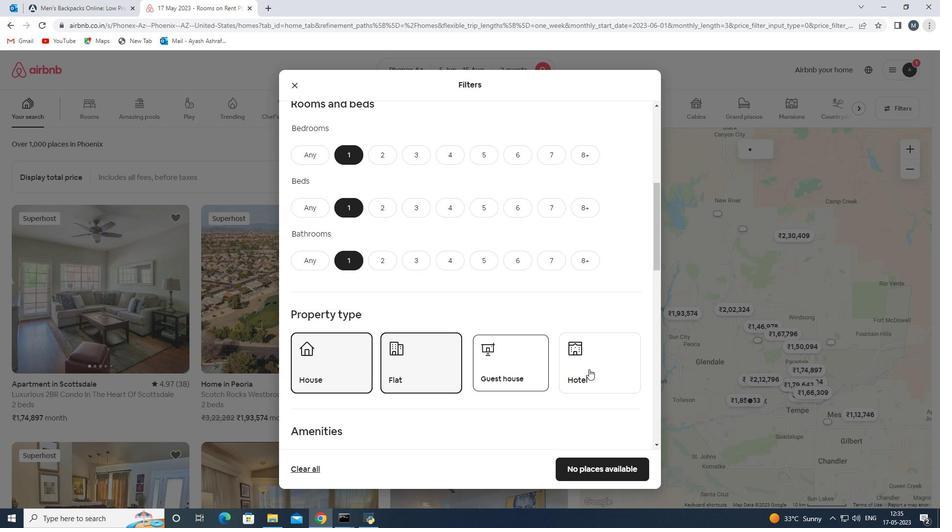 
Action: Mouse moved to (450, 361)
Screenshot: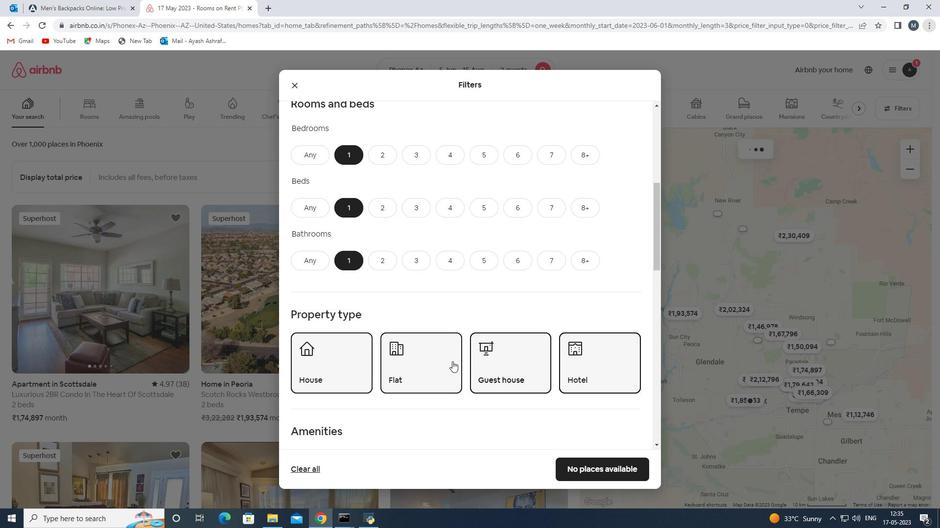 
Action: Mouse scrolled (450, 361) with delta (0, 0)
Screenshot: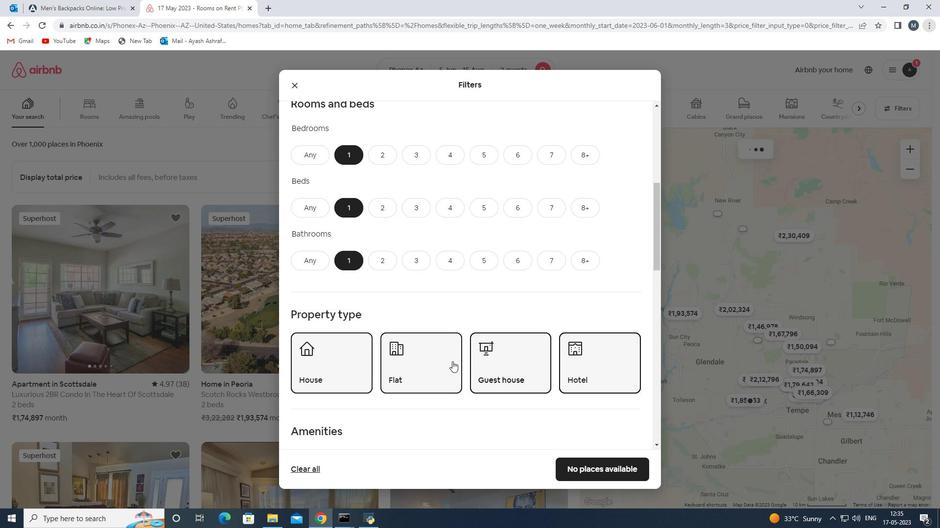 
Action: Mouse scrolled (450, 361) with delta (0, 0)
Screenshot: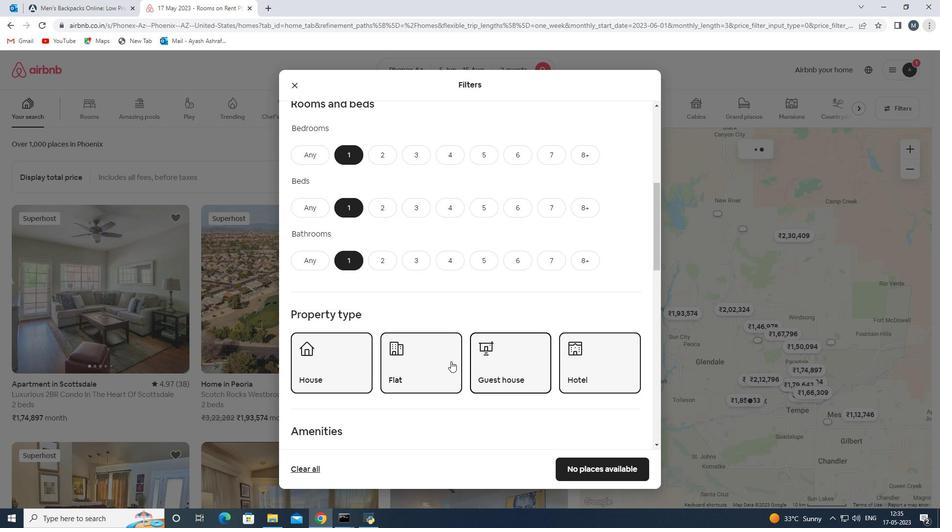 
Action: Mouse scrolled (450, 361) with delta (0, 0)
Screenshot: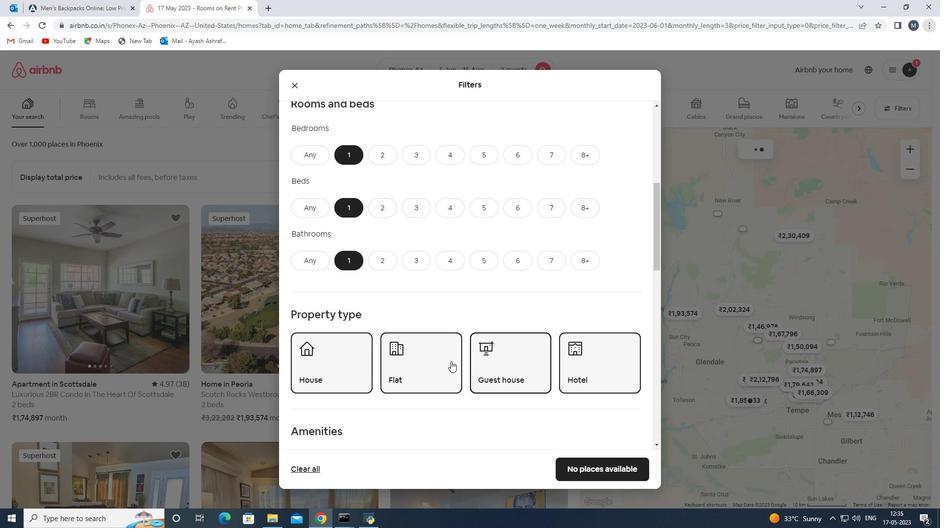 
Action: Mouse moved to (378, 344)
Screenshot: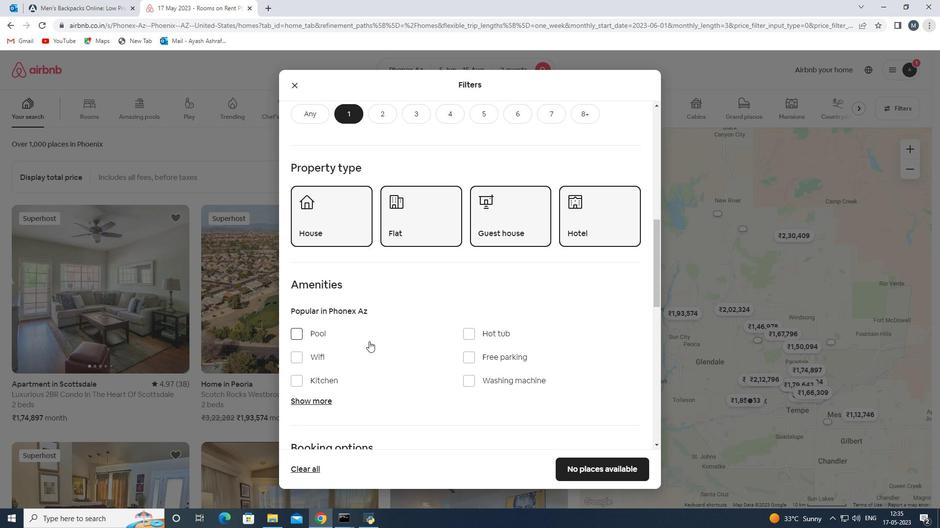 
Action: Mouse scrolled (378, 344) with delta (0, 0)
Screenshot: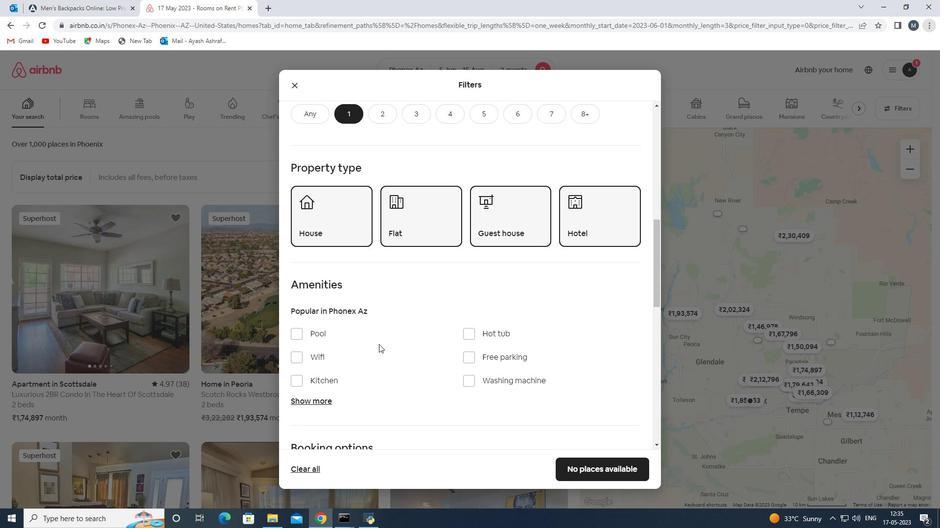 
Action: Mouse moved to (295, 311)
Screenshot: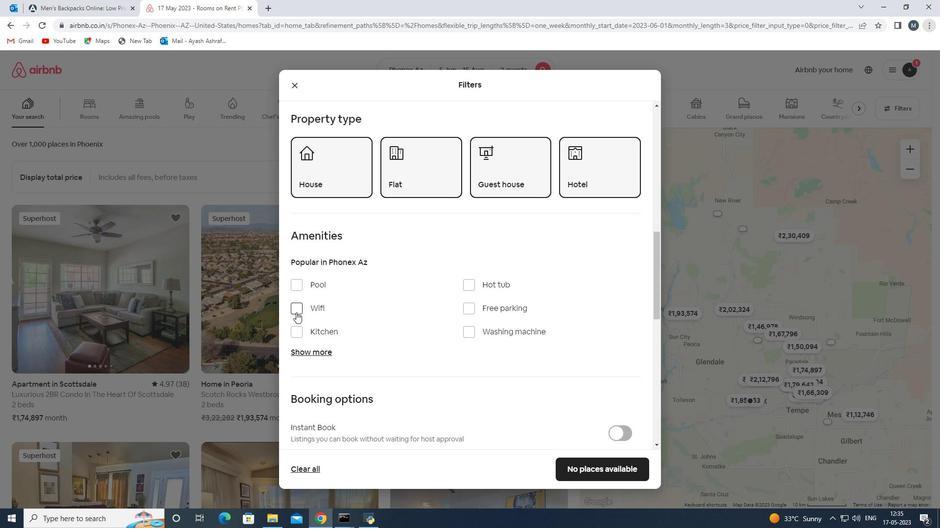
Action: Mouse pressed left at (295, 311)
Screenshot: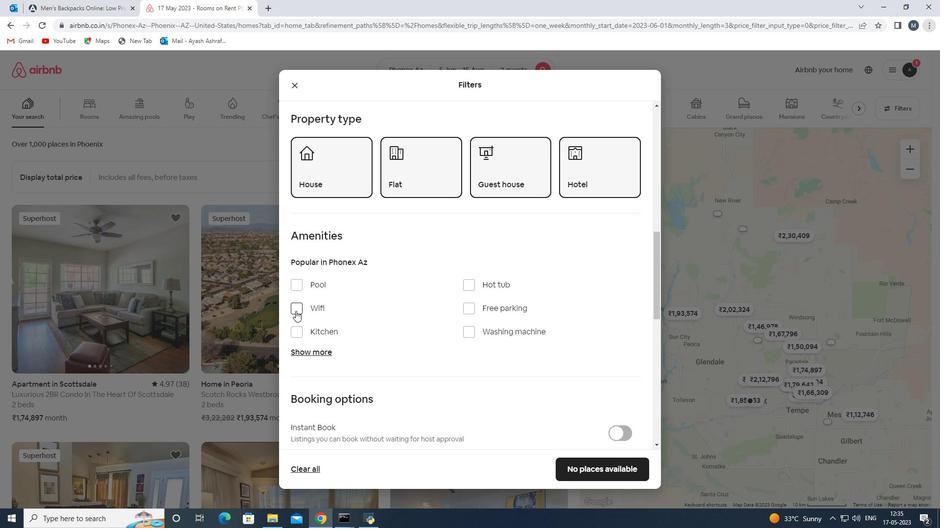 
Action: Mouse moved to (475, 284)
Screenshot: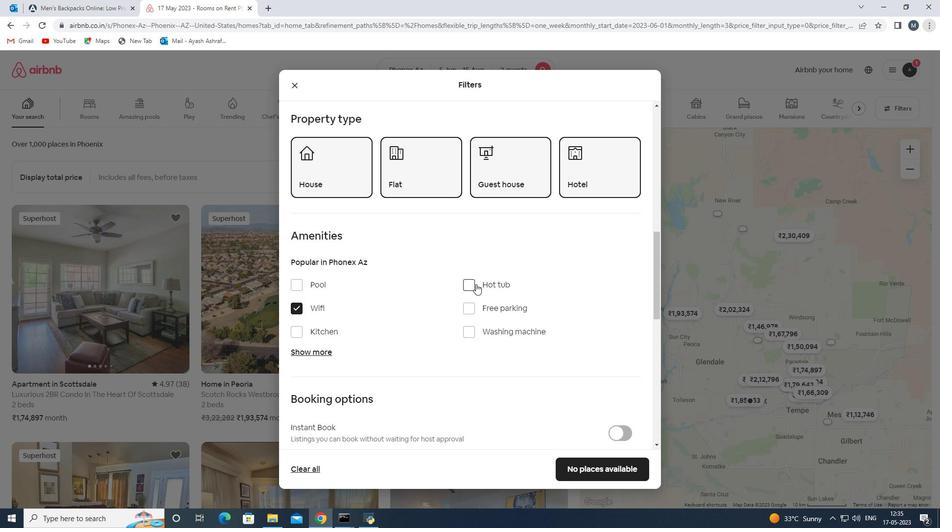 
Action: Mouse pressed left at (475, 284)
Screenshot: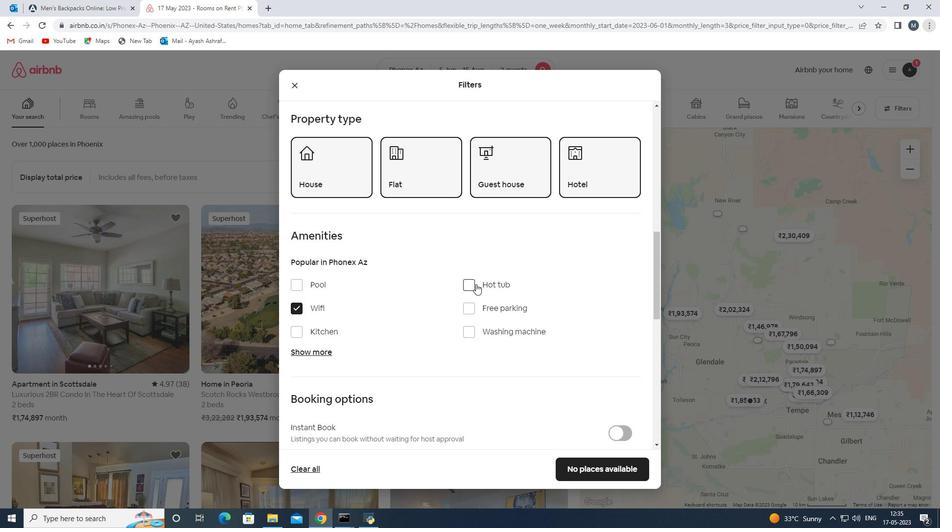 
Action: Mouse moved to (473, 310)
Screenshot: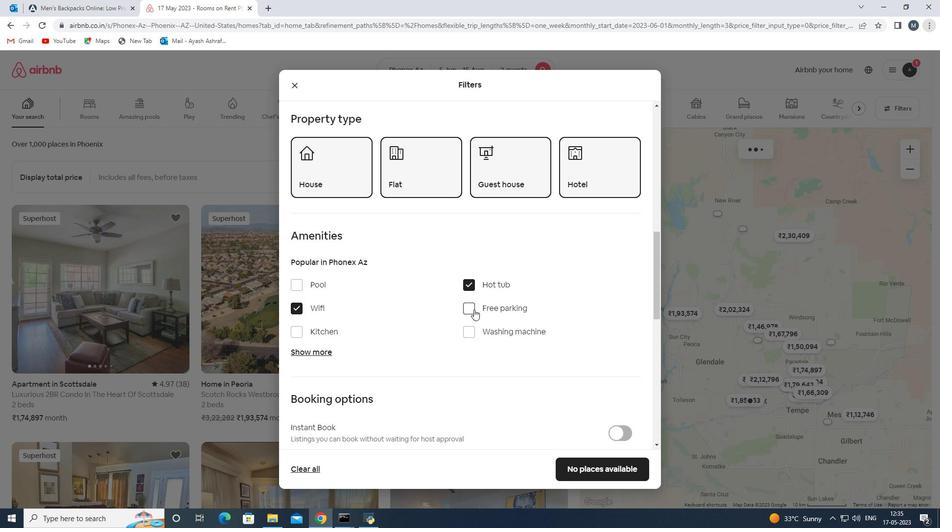 
Action: Mouse pressed left at (473, 310)
Screenshot: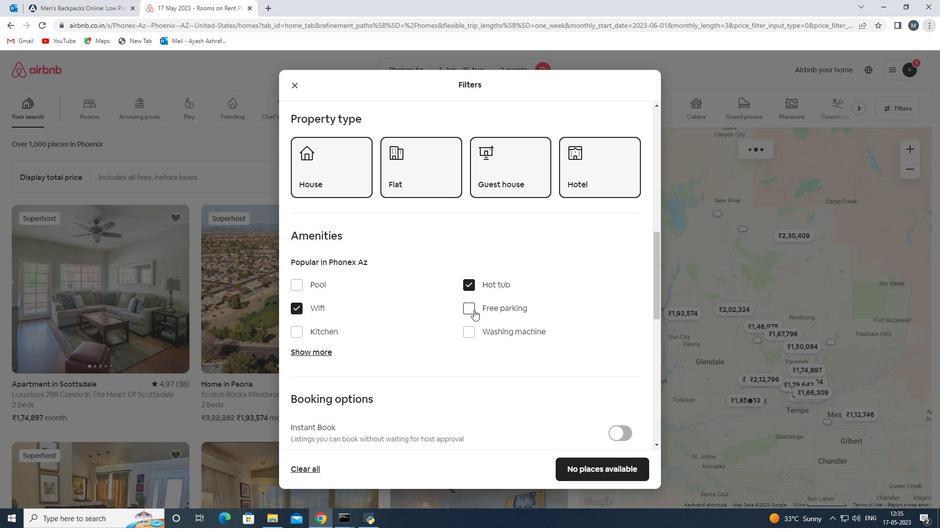 
Action: Mouse moved to (297, 285)
Screenshot: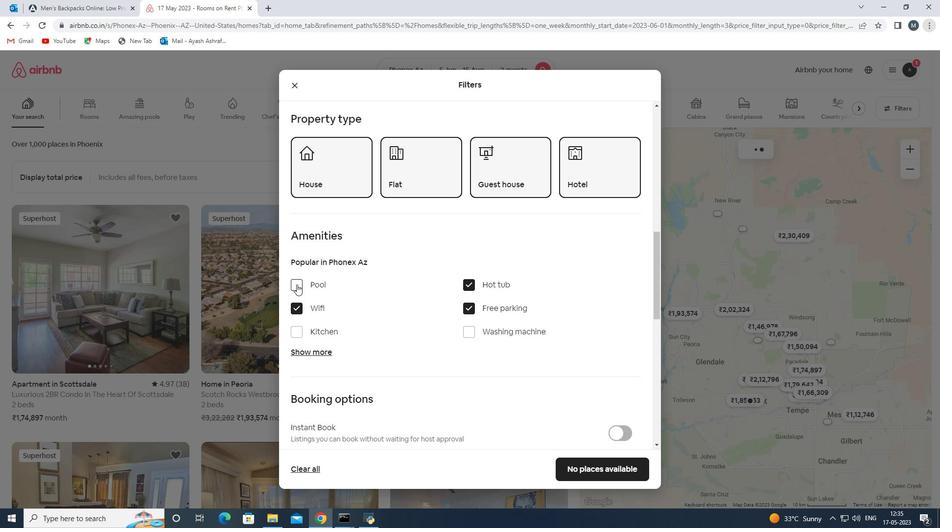 
Action: Mouse pressed left at (297, 285)
Screenshot: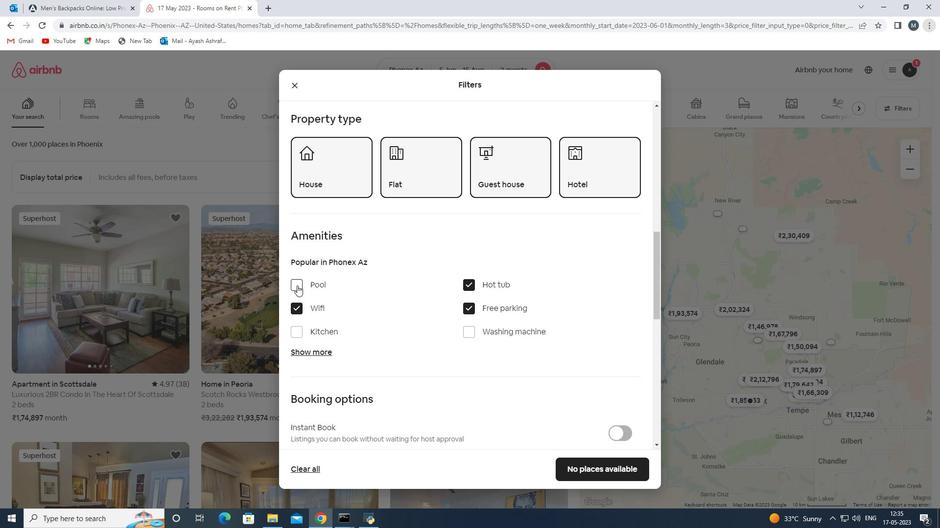 
Action: Mouse moved to (321, 335)
Screenshot: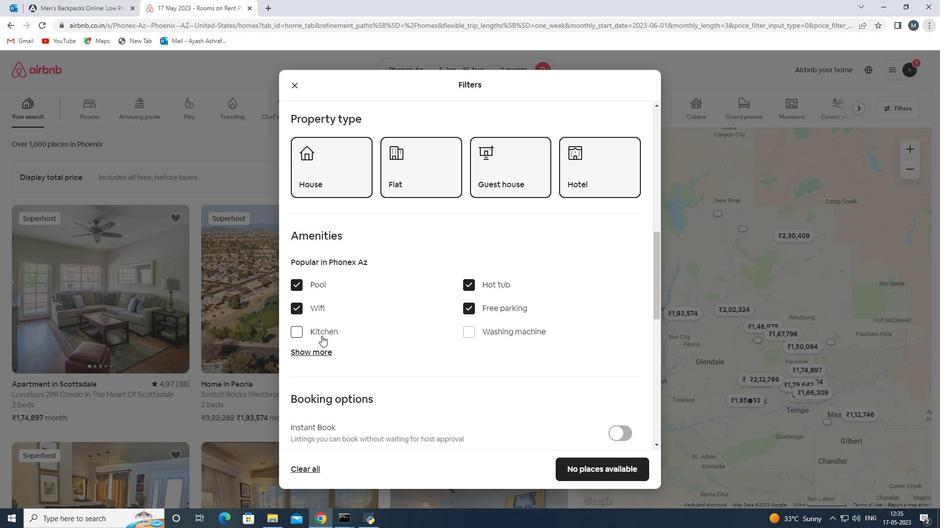
Action: Mouse pressed left at (321, 335)
Screenshot: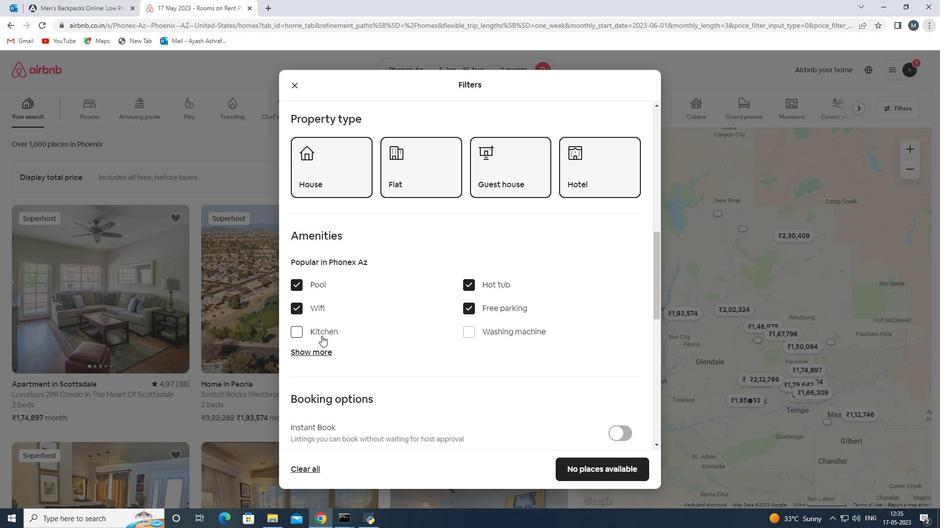 
Action: Mouse moved to (325, 361)
Screenshot: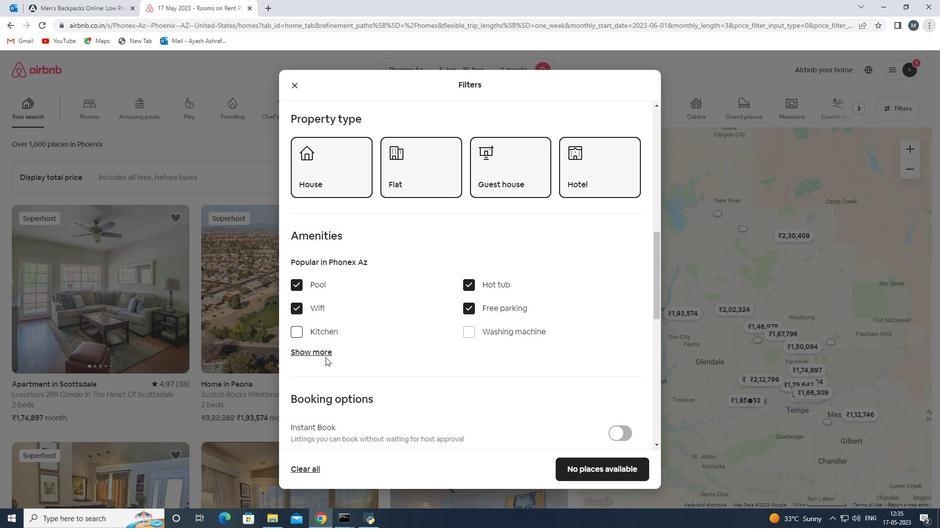 
Action: Mouse pressed left at (325, 361)
Screenshot: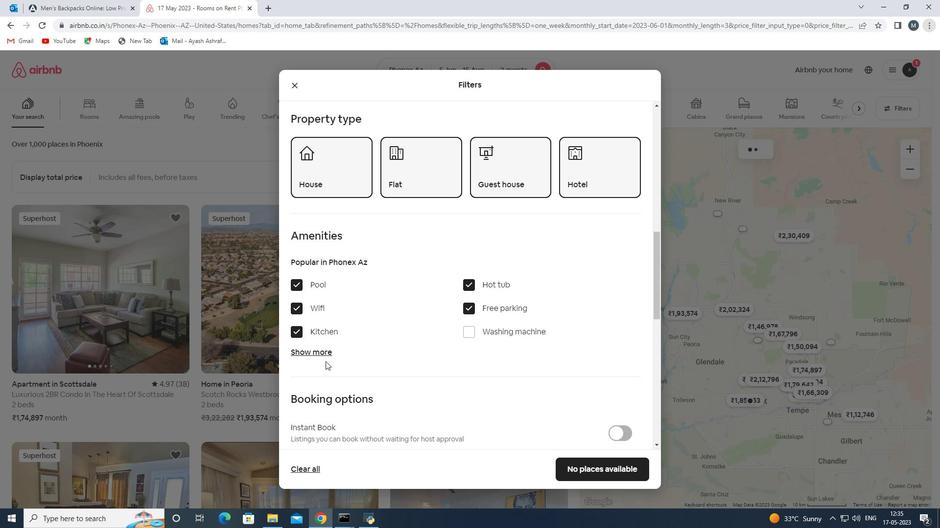 
Action: Mouse moved to (474, 333)
Screenshot: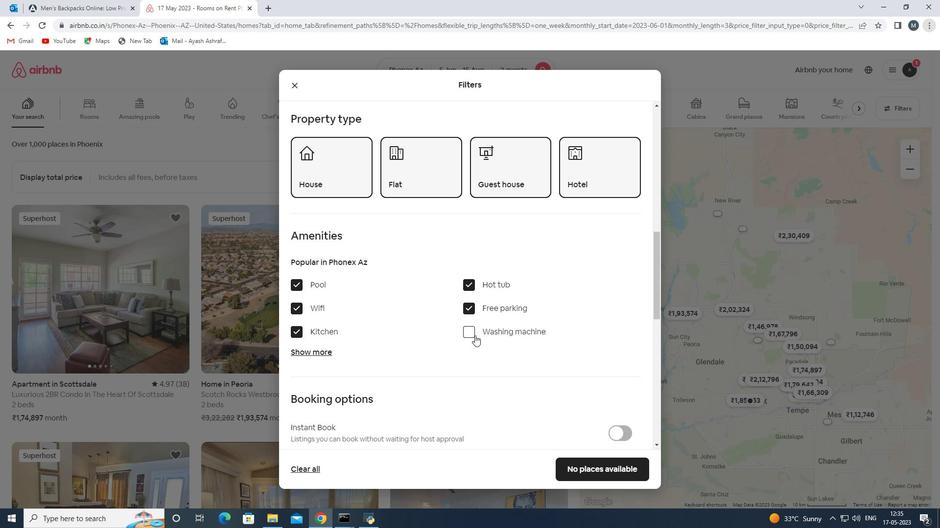 
Action: Mouse pressed left at (474, 333)
Screenshot: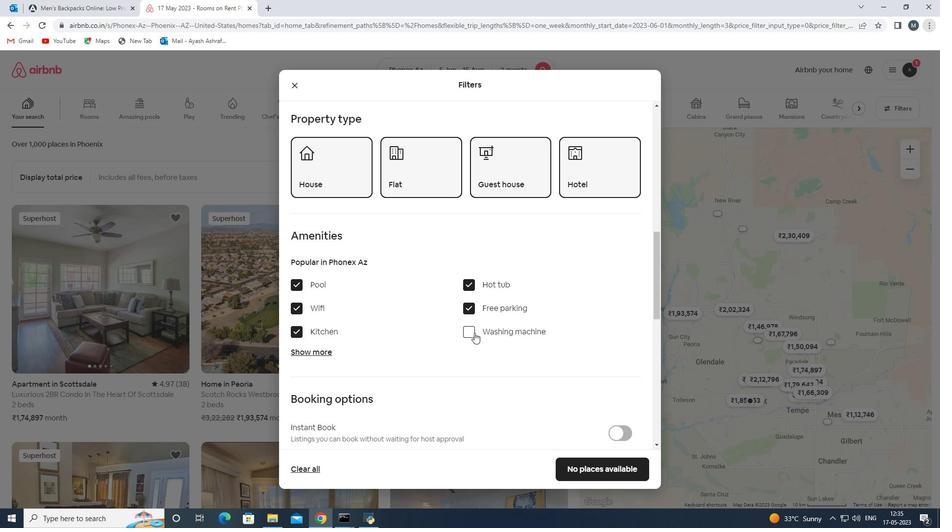 
Action: Mouse moved to (328, 351)
Screenshot: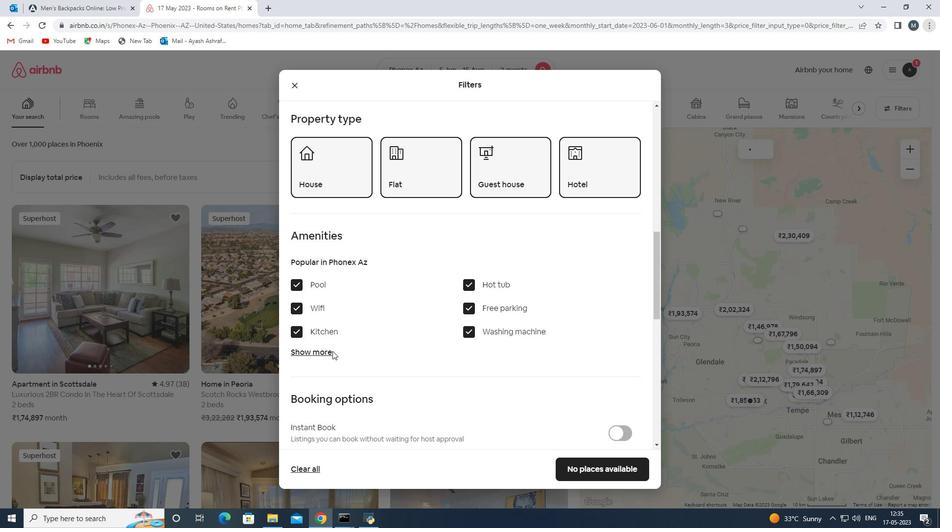 
Action: Mouse pressed left at (328, 351)
Screenshot: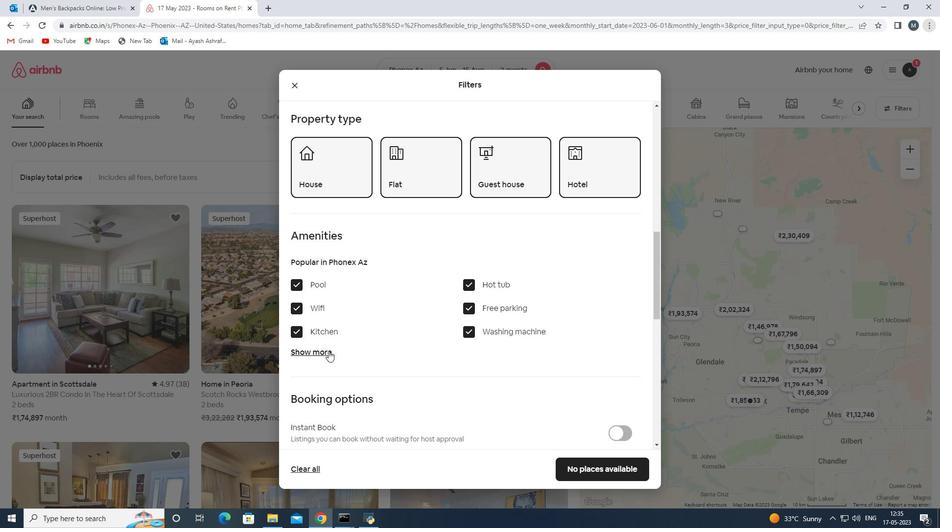 
Action: Mouse moved to (390, 341)
Screenshot: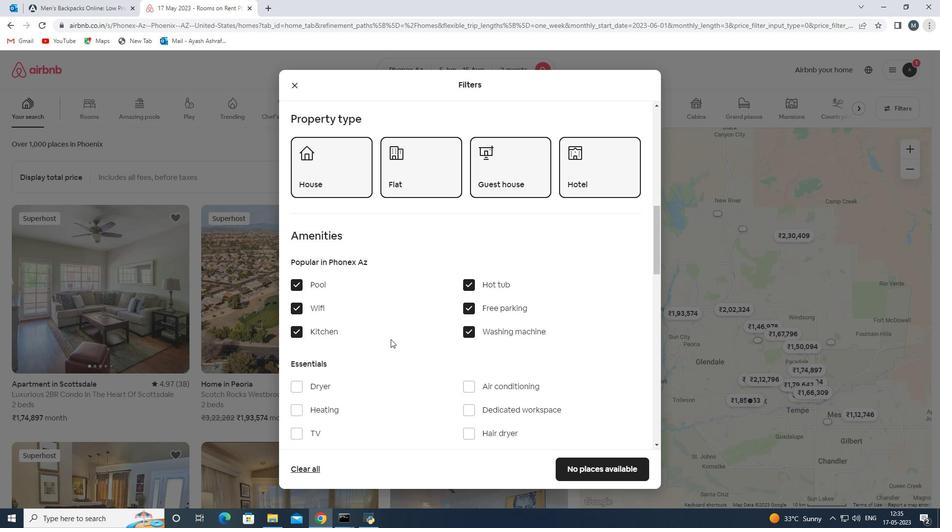 
Action: Mouse scrolled (390, 339) with delta (0, 0)
Screenshot: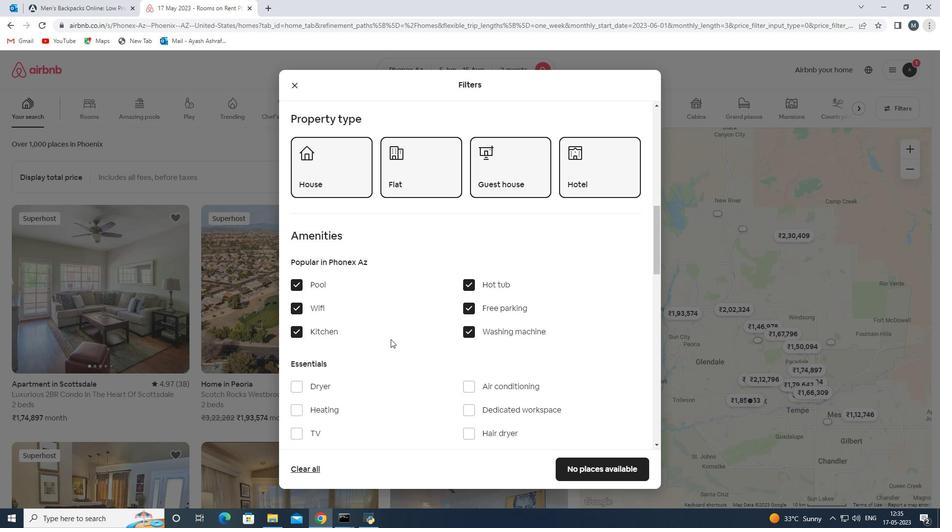 
Action: Mouse scrolled (390, 341) with delta (0, 0)
Screenshot: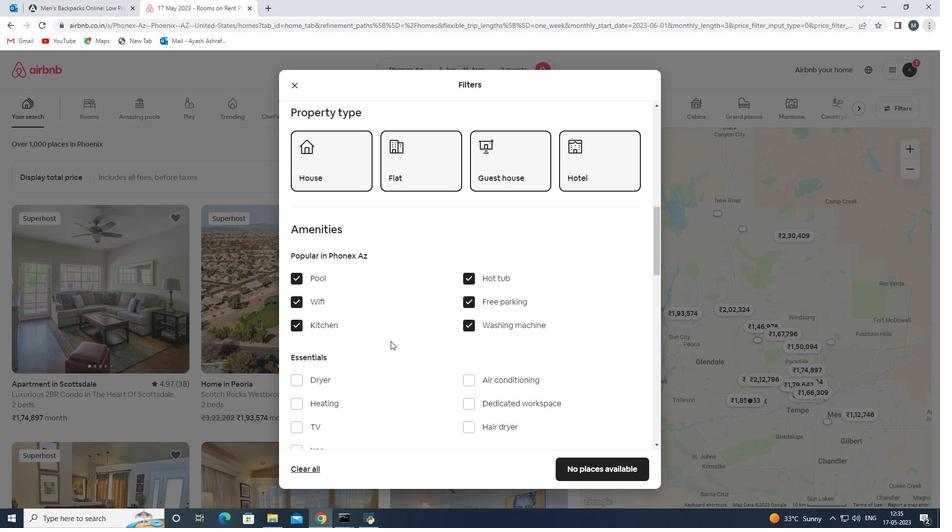 
Action: Mouse moved to (473, 339)
Screenshot: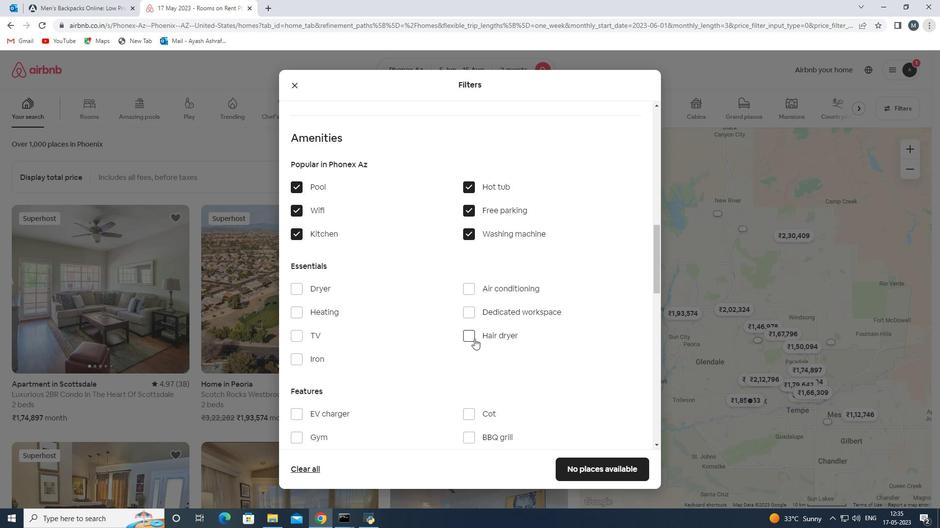 
Action: Mouse scrolled (473, 338) with delta (0, 0)
Screenshot: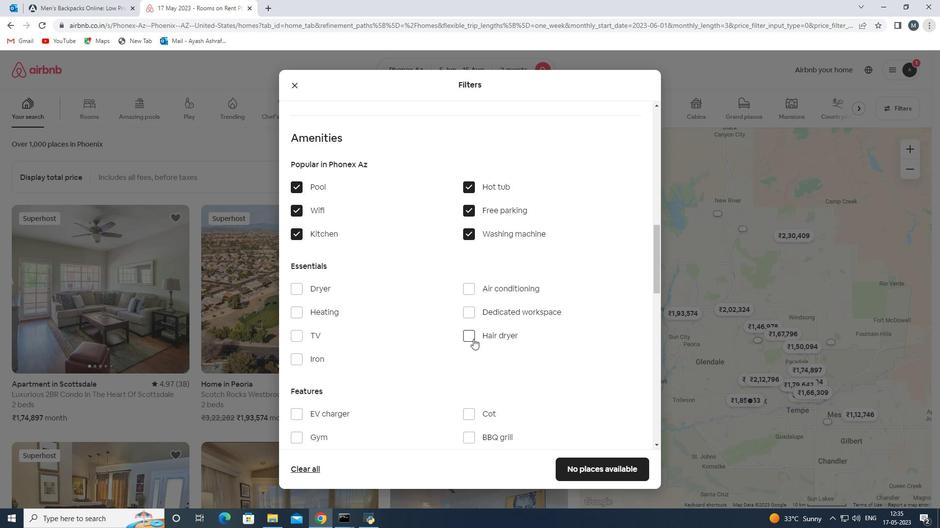 
Action: Mouse scrolled (473, 338) with delta (0, 0)
Screenshot: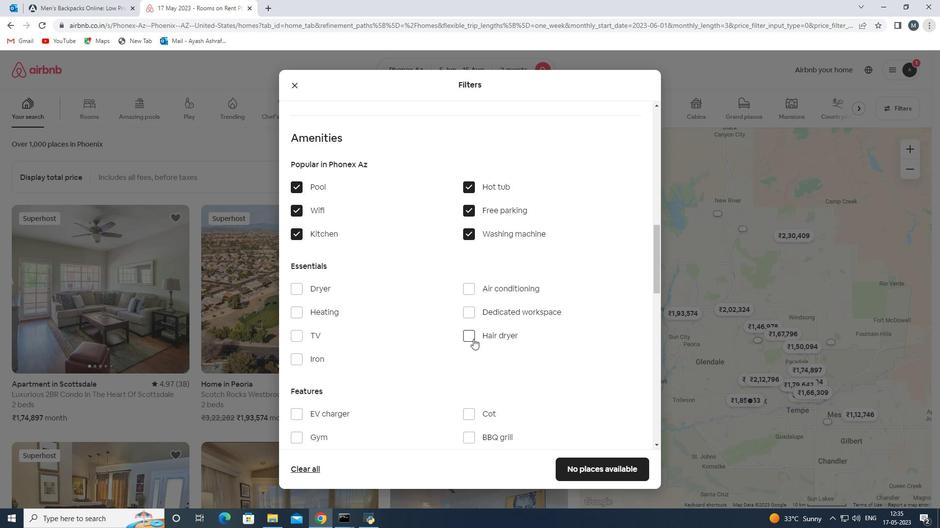 
Action: Mouse moved to (365, 358)
Screenshot: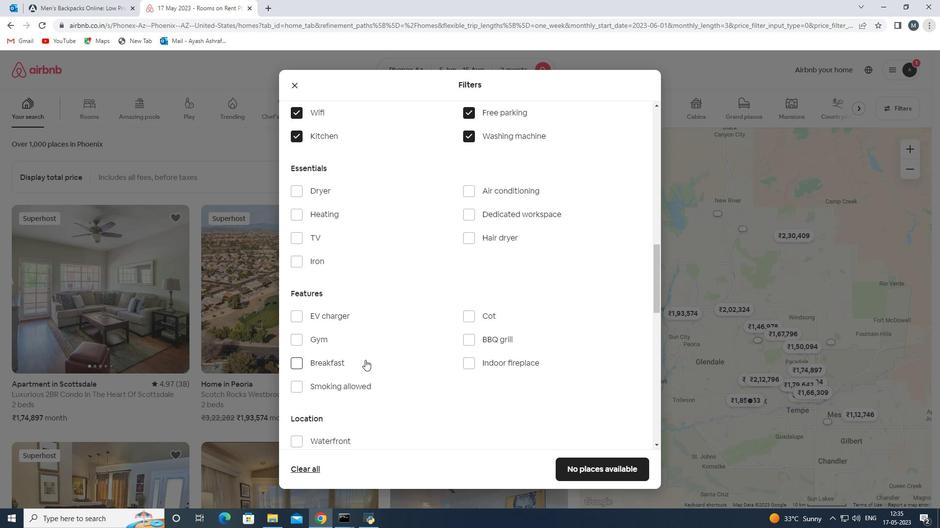 
Action: Mouse scrolled (365, 357) with delta (0, 0)
Screenshot: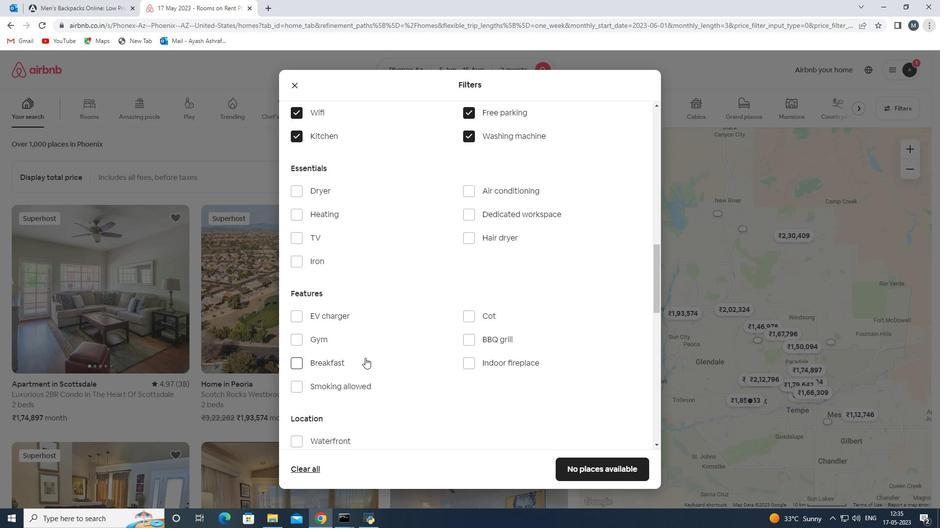
Action: Mouse moved to (330, 315)
Screenshot: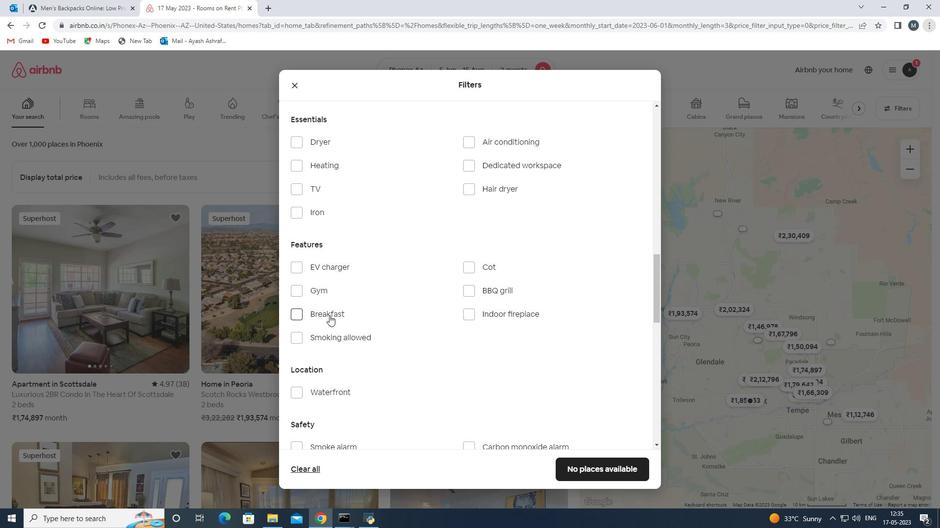 
Action: Mouse pressed left at (330, 315)
Screenshot: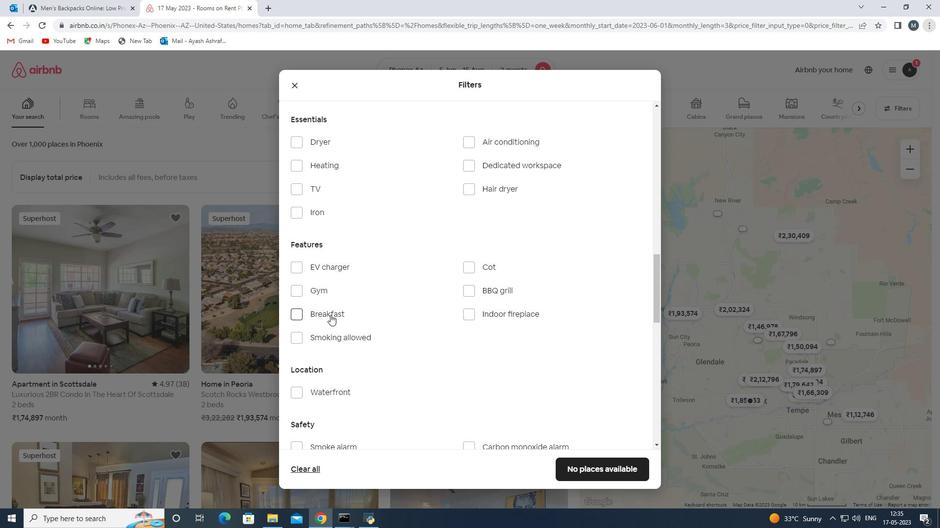 
Action: Mouse moved to (325, 336)
Screenshot: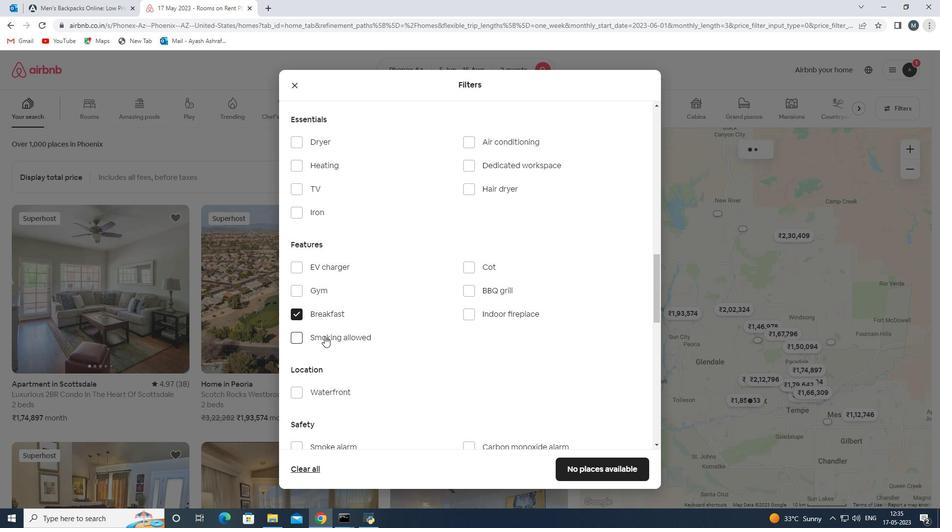 
Action: Mouse pressed left at (325, 336)
Screenshot: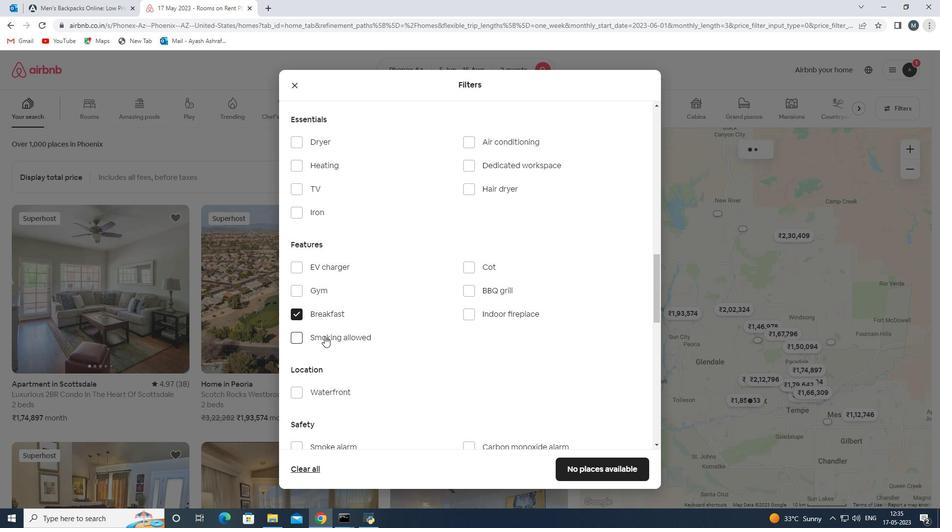 
Action: Mouse moved to (311, 288)
Screenshot: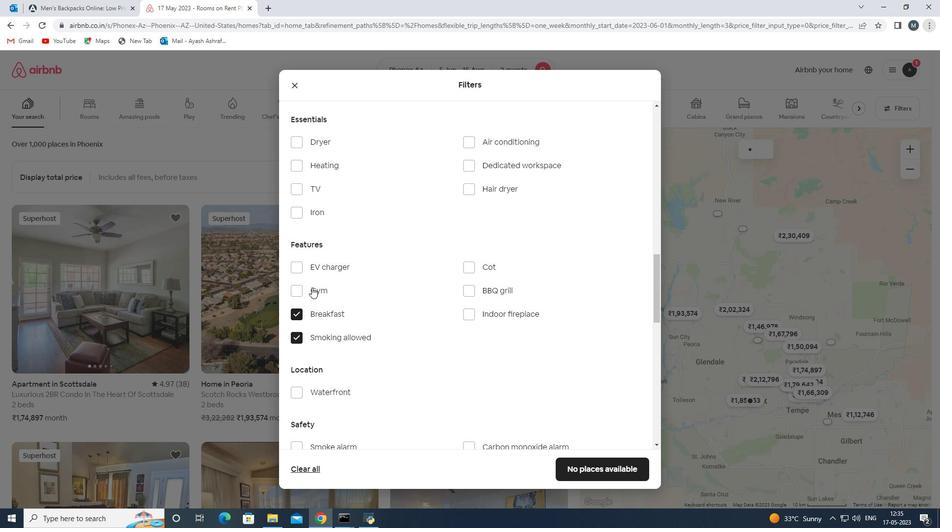 
Action: Mouse pressed left at (311, 288)
Screenshot: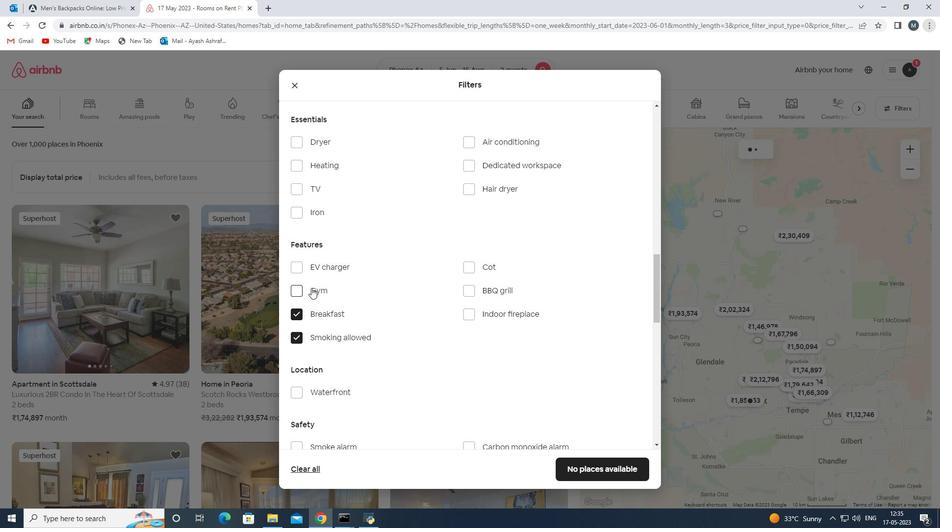 
Action: Mouse moved to (349, 266)
Screenshot: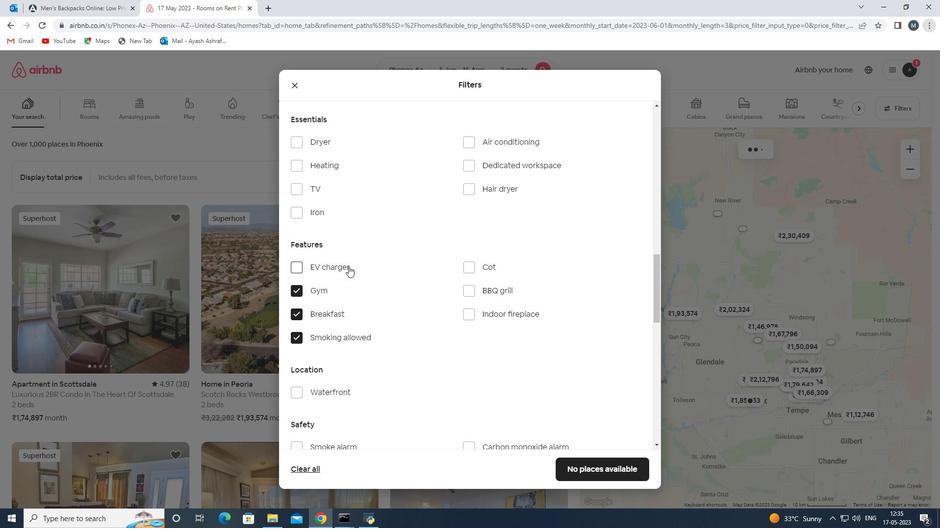 
Action: Mouse pressed left at (349, 266)
Screenshot: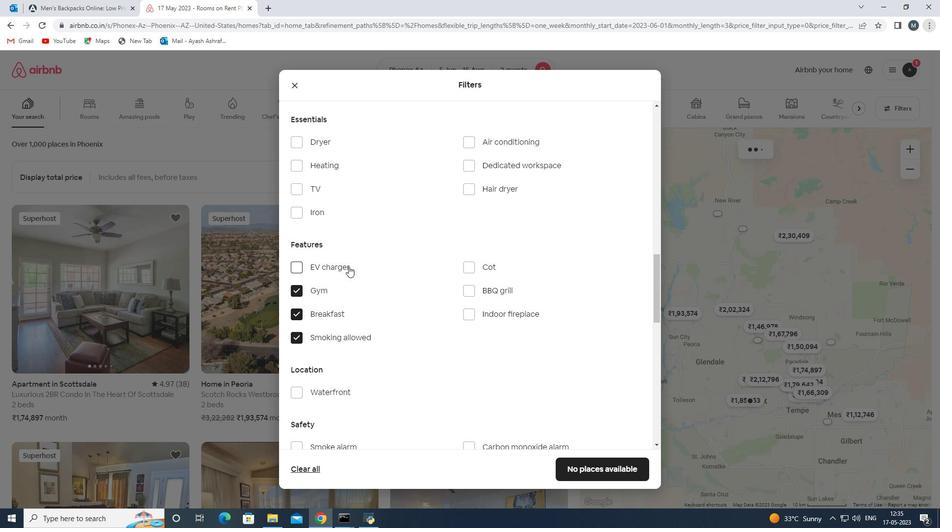 
Action: Mouse moved to (496, 265)
Screenshot: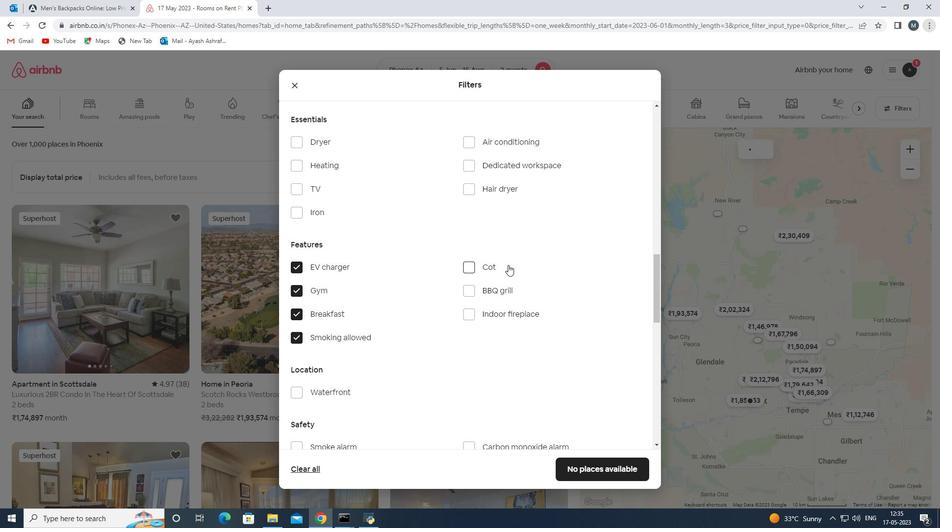 
Action: Mouse pressed left at (496, 265)
Screenshot: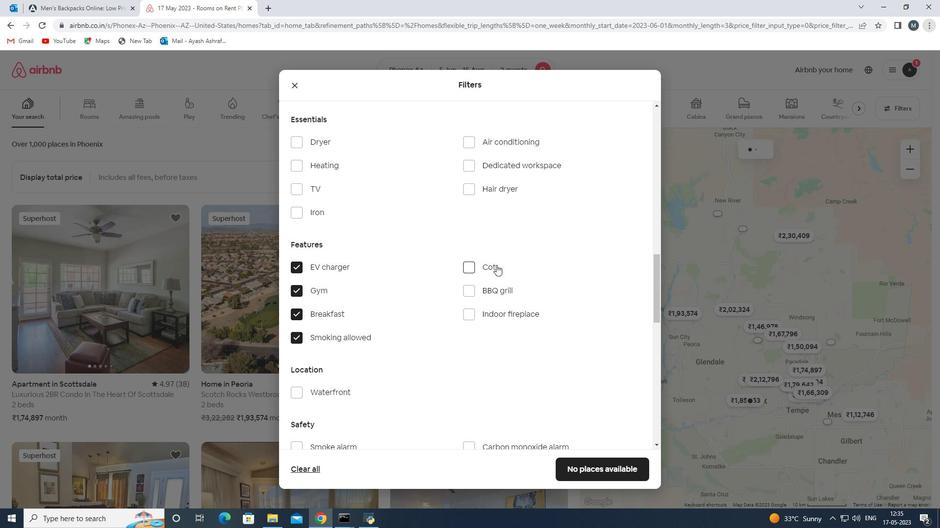 
Action: Mouse moved to (488, 290)
Screenshot: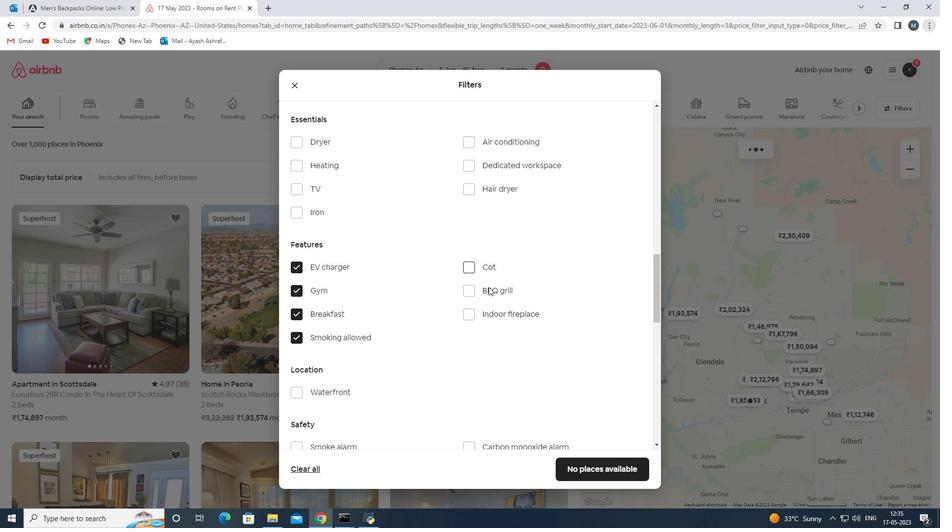 
Action: Mouse pressed left at (488, 290)
Screenshot: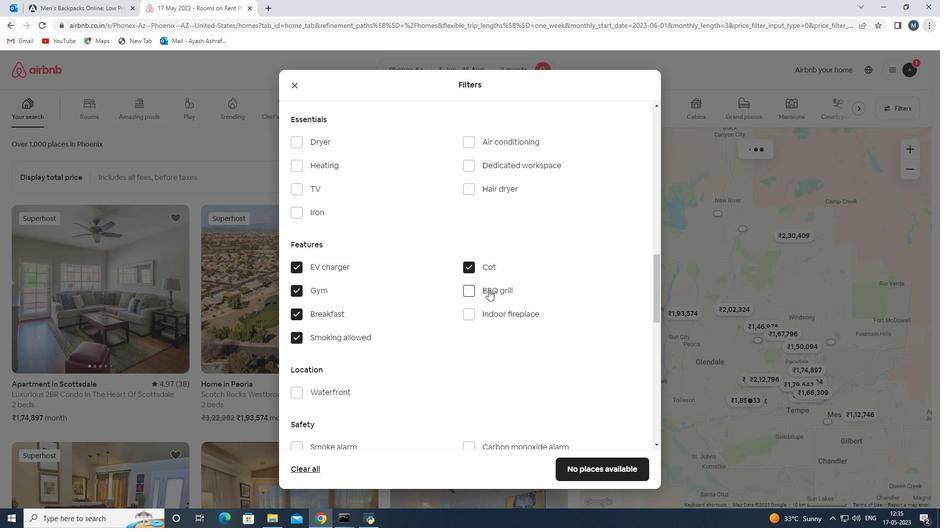 
Action: Mouse moved to (489, 312)
Screenshot: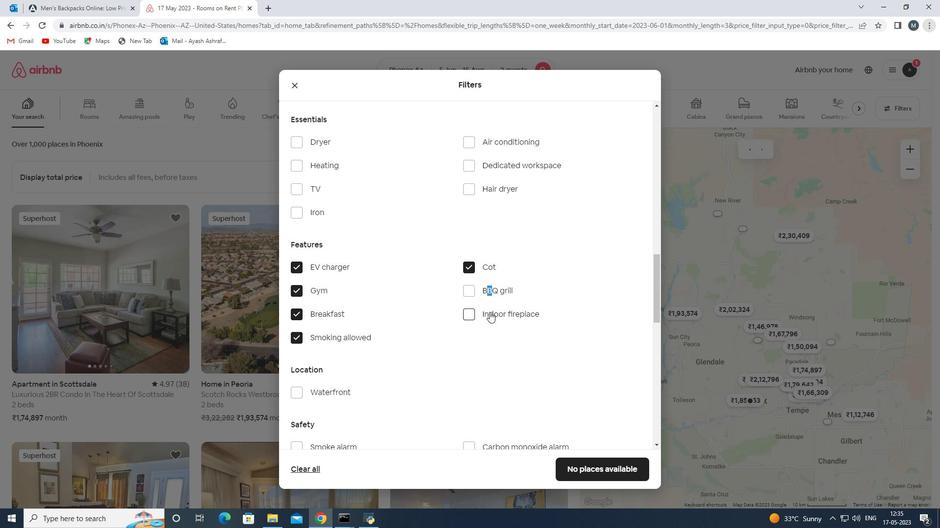 
Action: Mouse pressed left at (489, 312)
Screenshot: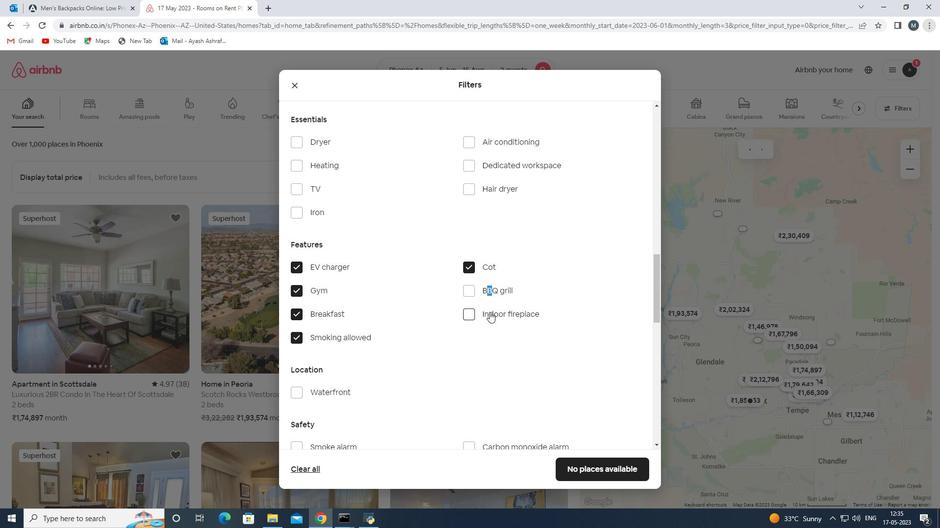 
Action: Mouse moved to (480, 313)
Screenshot: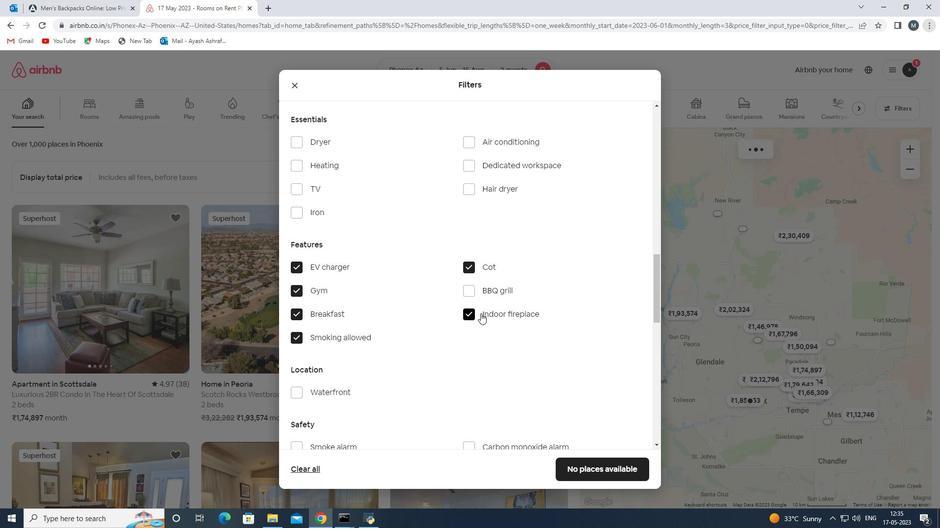 
Action: Mouse scrolled (480, 313) with delta (0, 0)
Screenshot: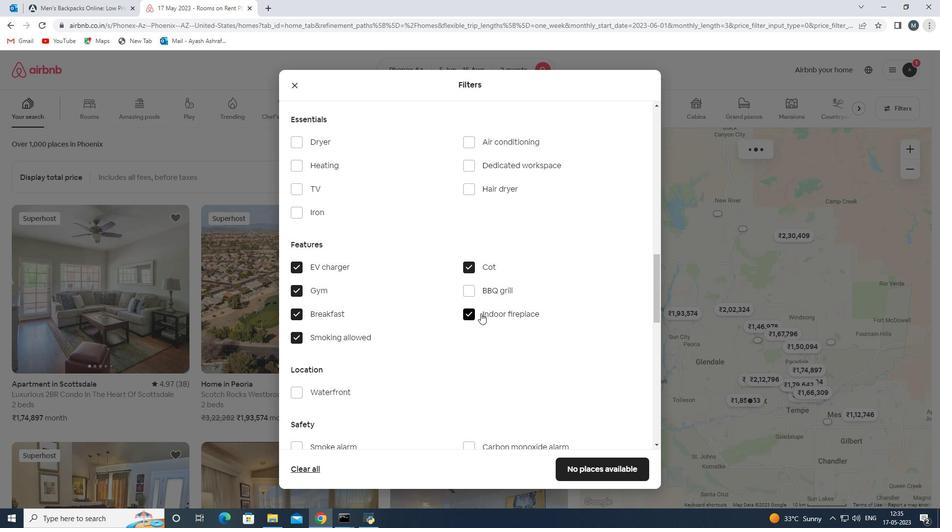 
Action: Mouse scrolled (480, 313) with delta (0, 0)
Screenshot: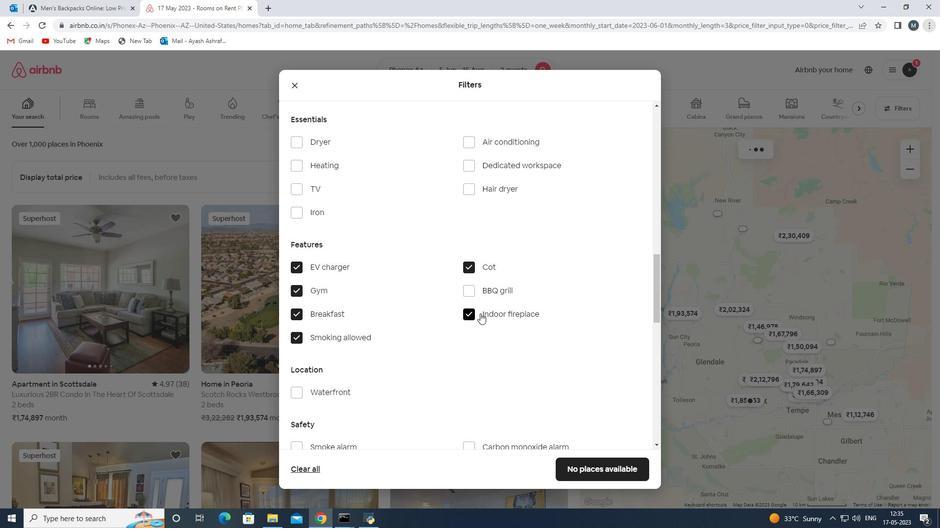
Action: Mouse moved to (401, 329)
Screenshot: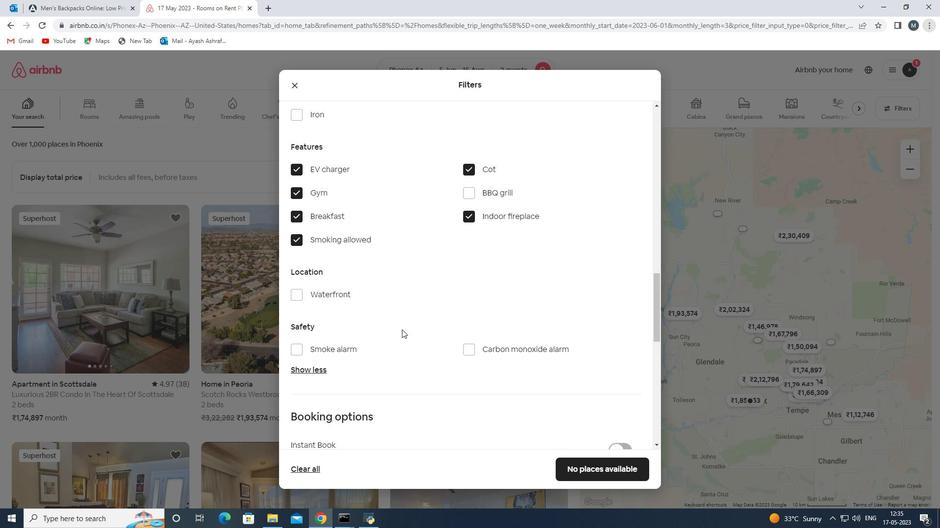 
Action: Mouse scrolled (401, 329) with delta (0, 0)
Screenshot: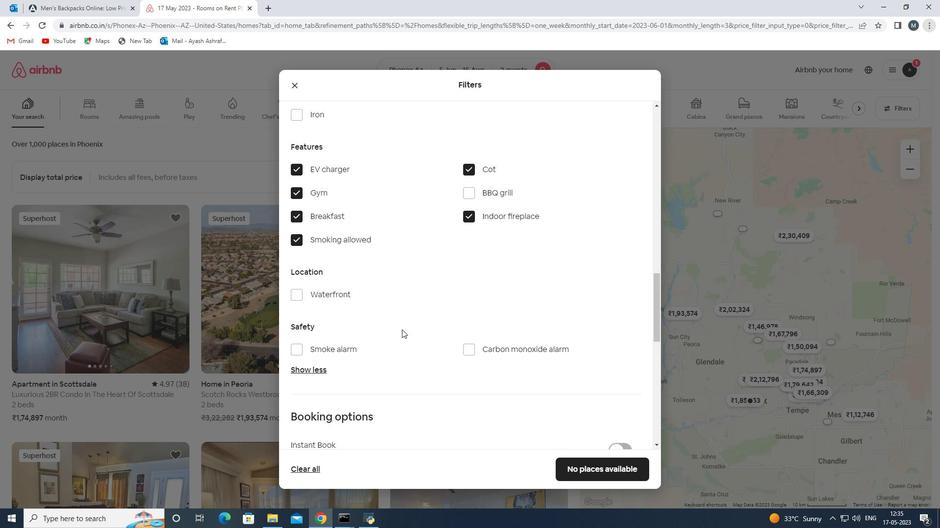 
Action: Mouse moved to (384, 304)
Screenshot: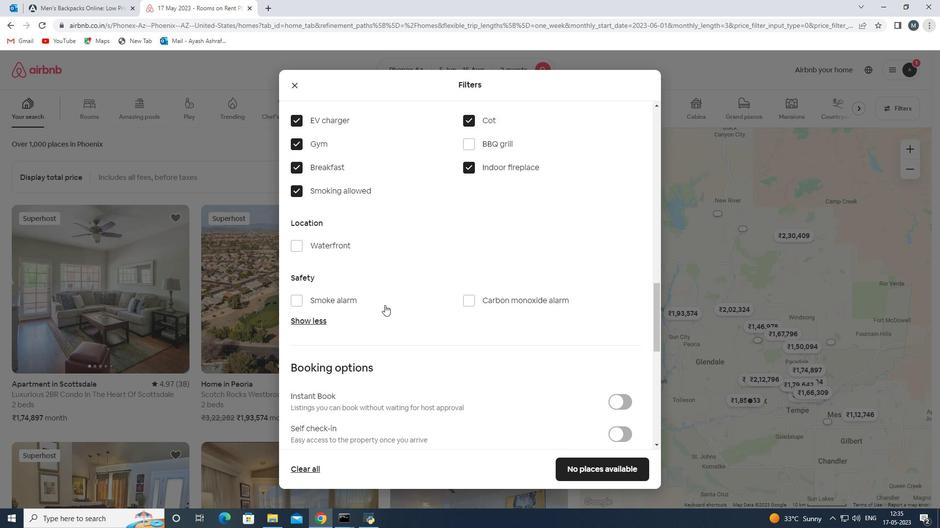 
Action: Mouse pressed left at (384, 304)
Screenshot: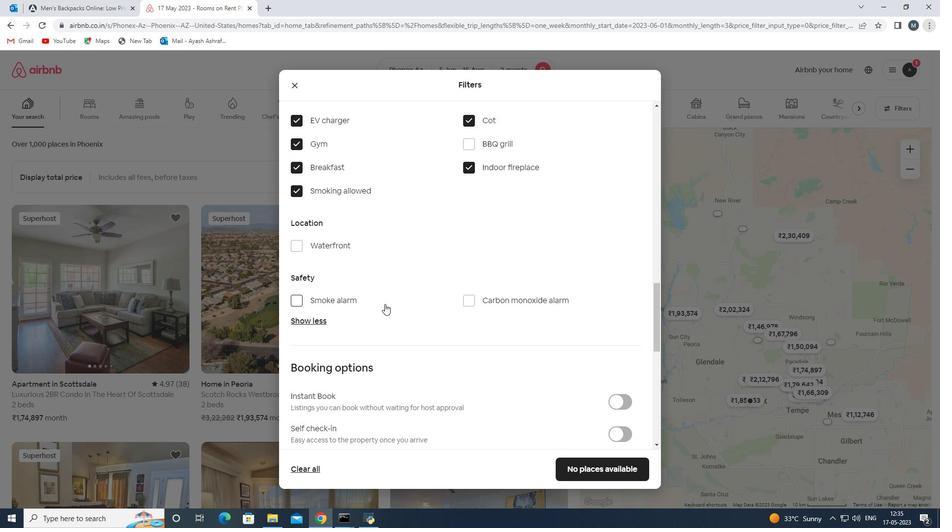 
Action: Mouse moved to (441, 297)
Screenshot: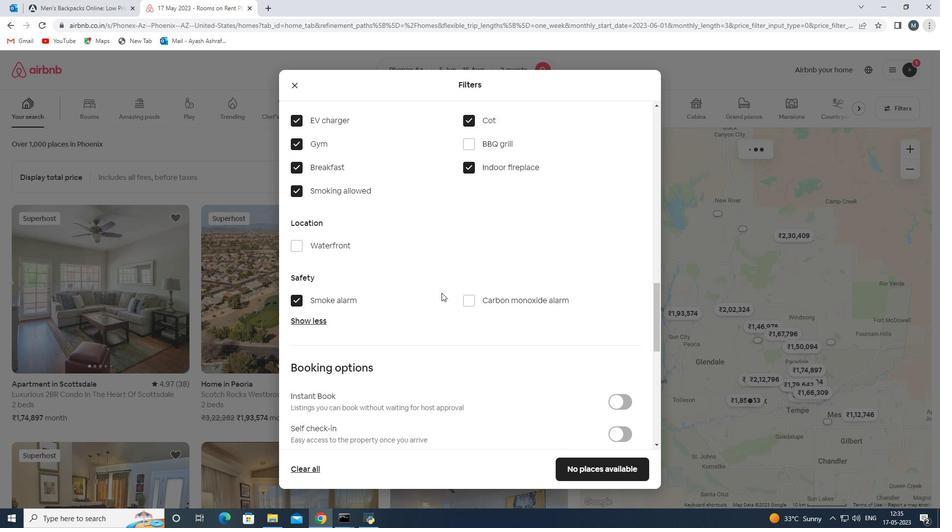 
Action: Mouse scrolled (441, 297) with delta (0, 0)
Screenshot: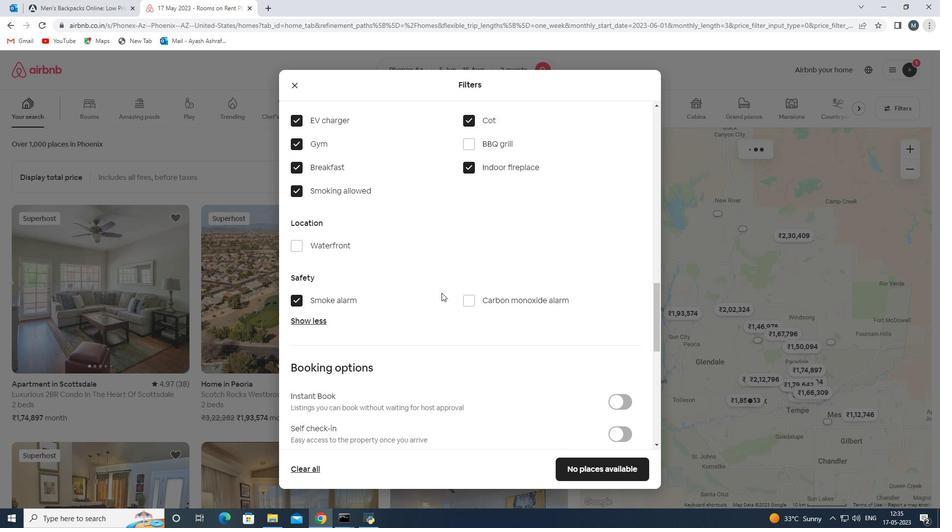 
Action: Mouse moved to (442, 304)
Screenshot: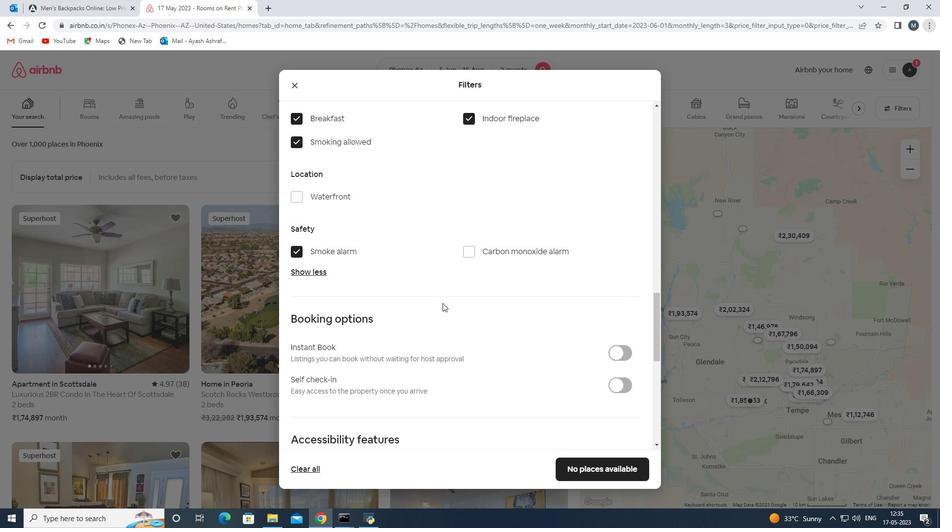 
Action: Mouse scrolled (442, 303) with delta (0, 0)
Screenshot: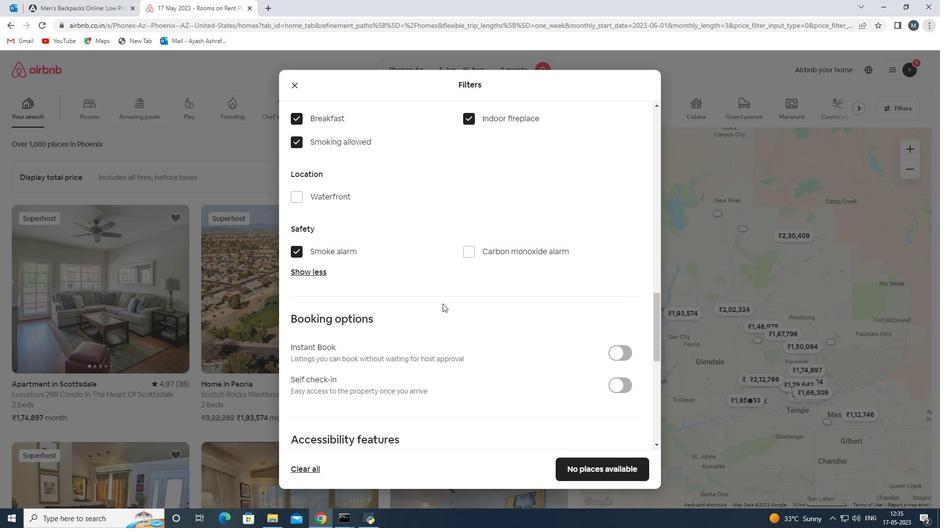 
Action: Mouse moved to (622, 340)
Screenshot: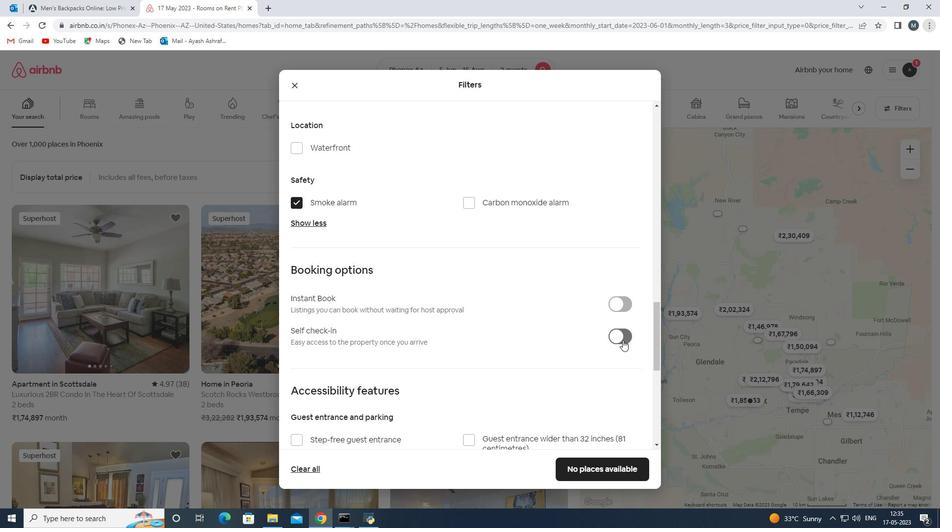 
Action: Mouse pressed left at (622, 340)
Screenshot: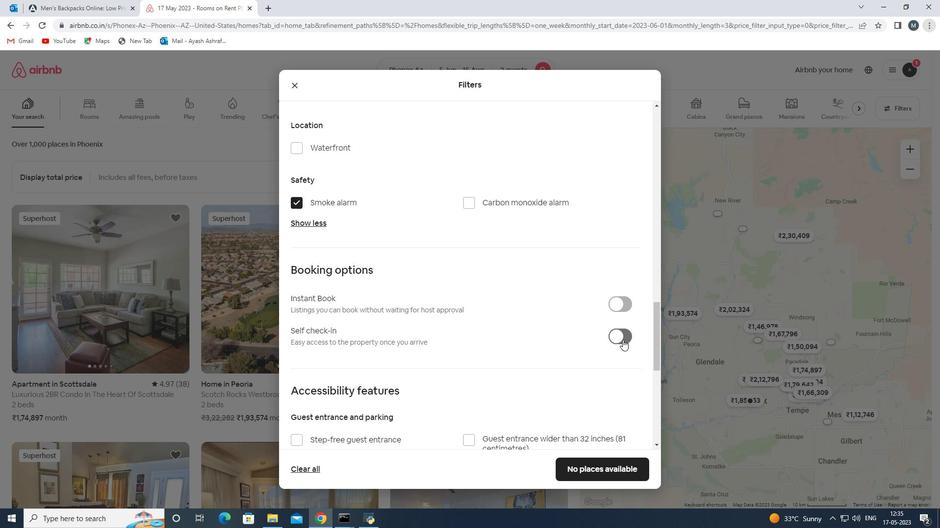 
Action: Mouse moved to (462, 337)
Screenshot: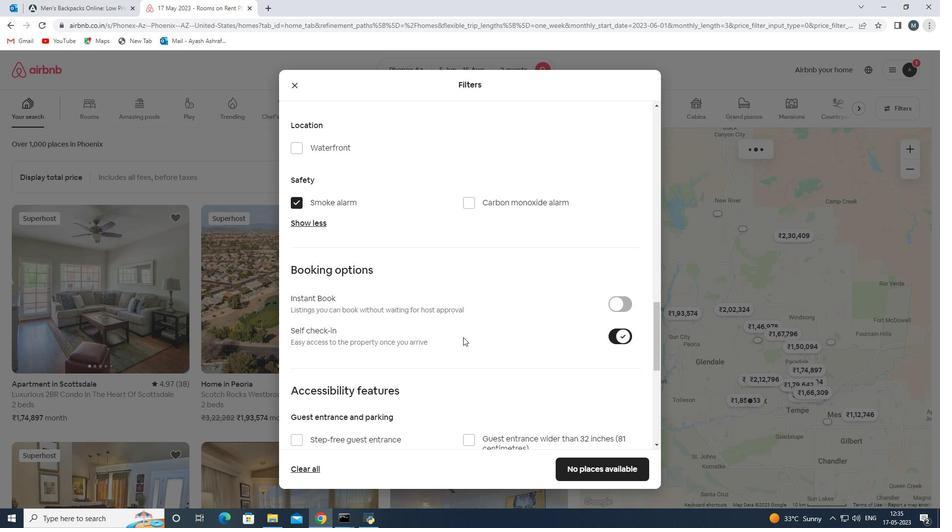 
Action: Mouse scrolled (462, 336) with delta (0, 0)
Screenshot: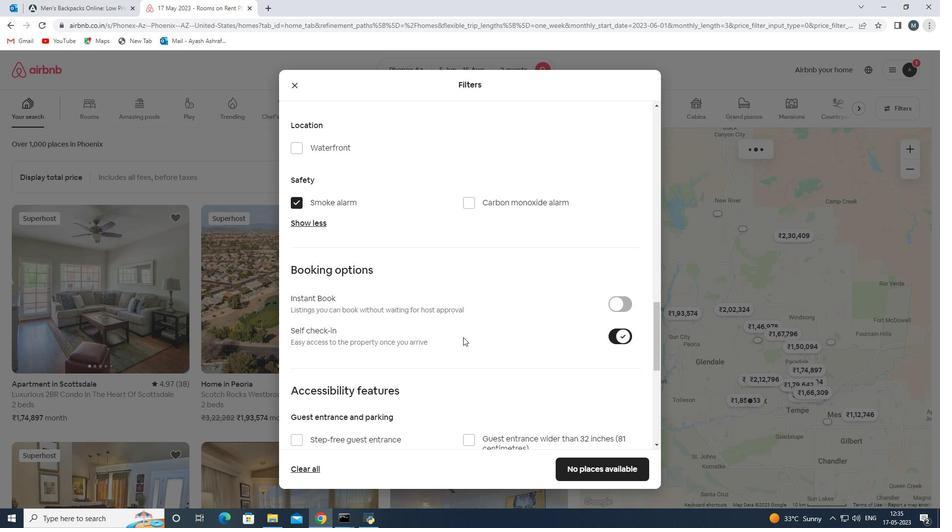 
Action: Mouse scrolled (462, 336) with delta (0, 0)
Screenshot: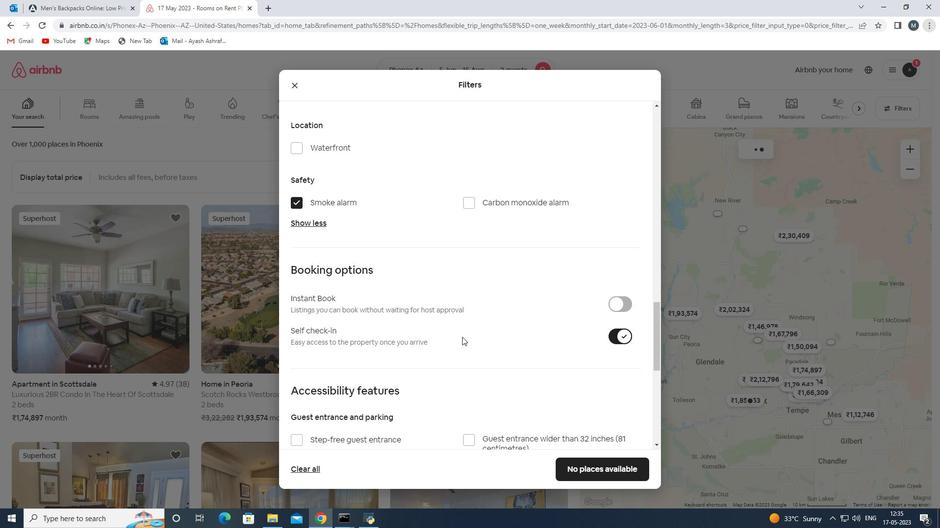 
Action: Mouse moved to (439, 352)
Screenshot: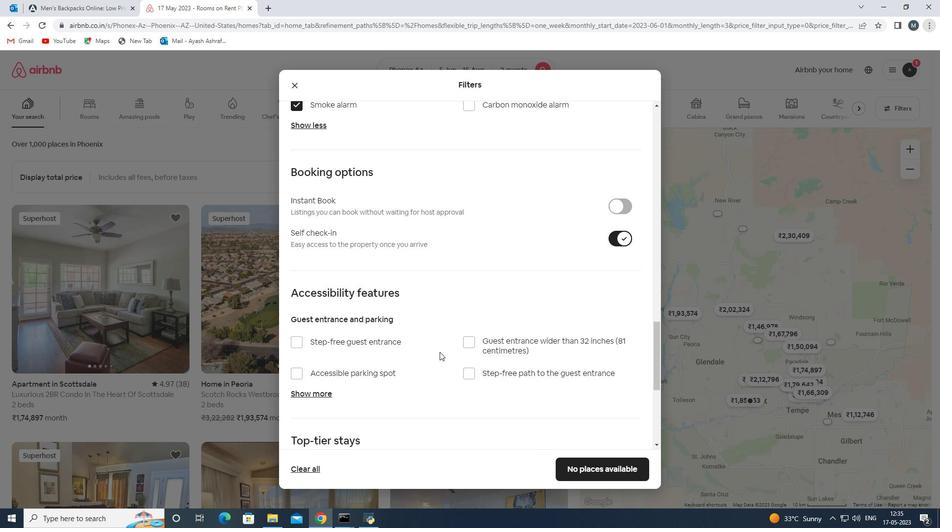
Action: Mouse scrolled (439, 351) with delta (0, 0)
Screenshot: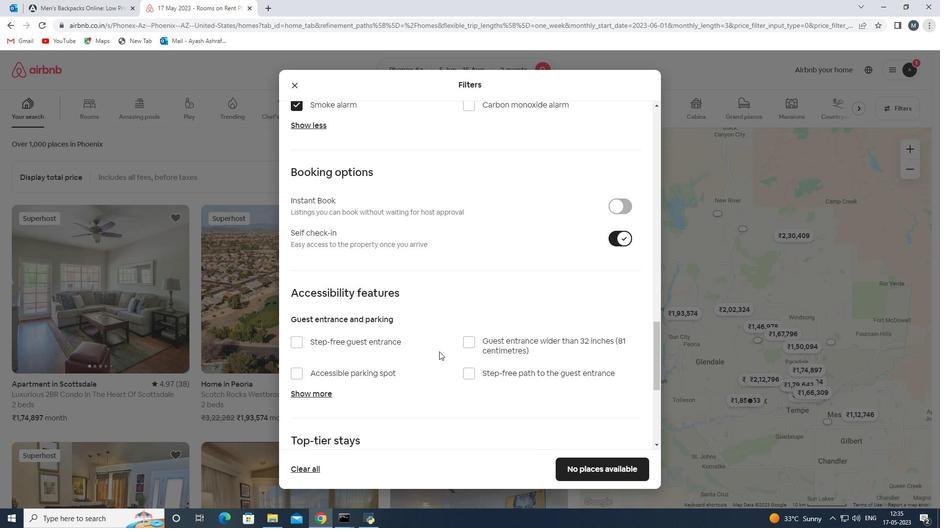 
Action: Mouse moved to (519, 323)
Screenshot: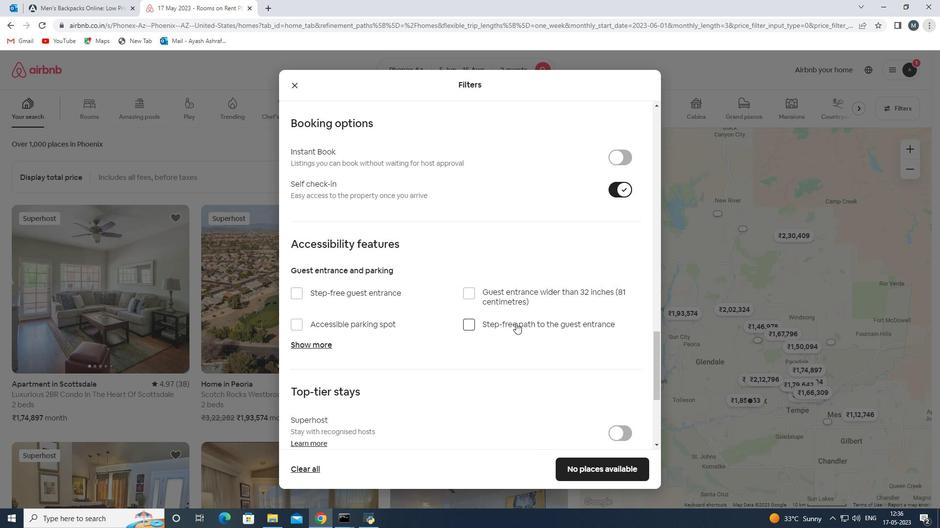 
Action: Mouse pressed left at (519, 323)
Screenshot: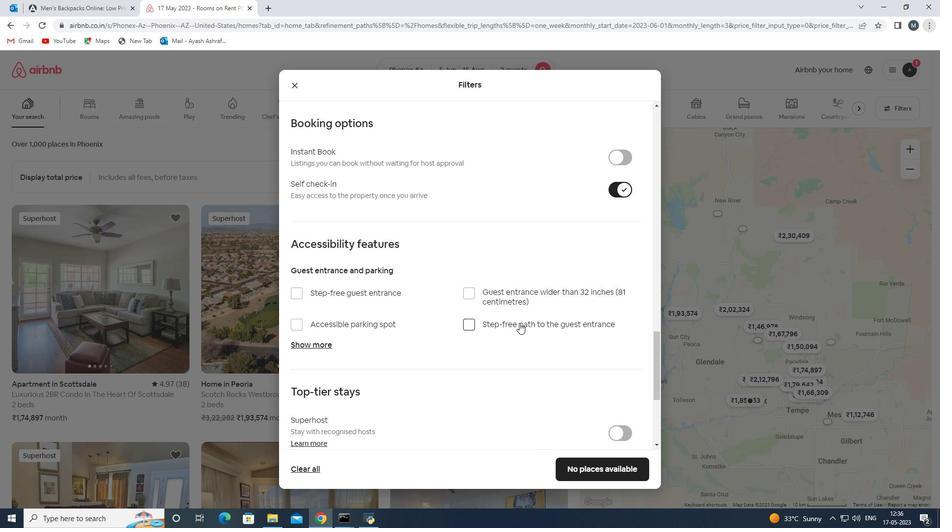 
Action: Mouse moved to (513, 323)
Screenshot: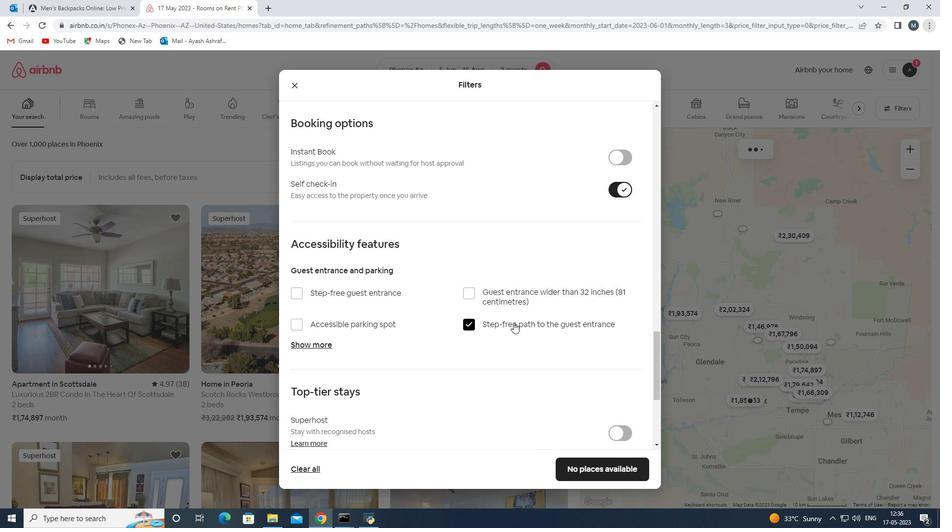 
Action: Mouse scrolled (513, 322) with delta (0, 0)
Screenshot: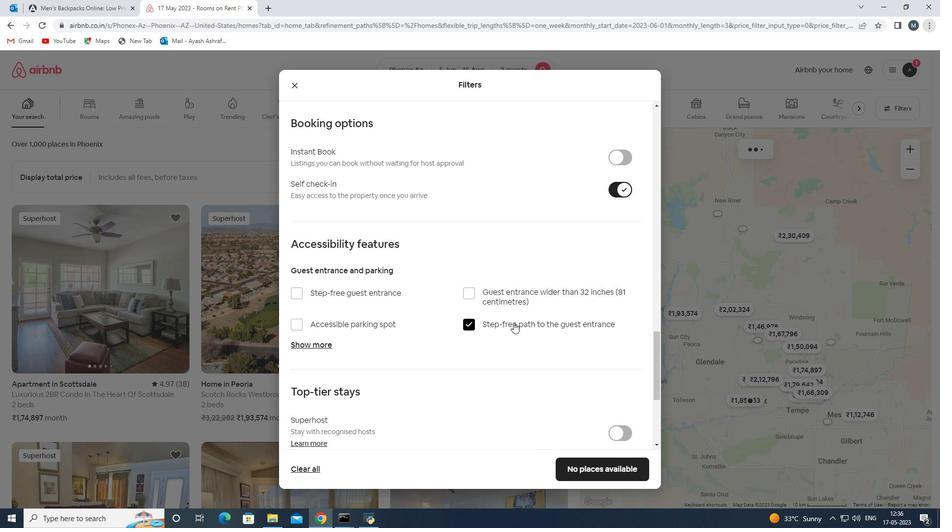 
Action: Mouse scrolled (513, 322) with delta (0, 0)
Screenshot: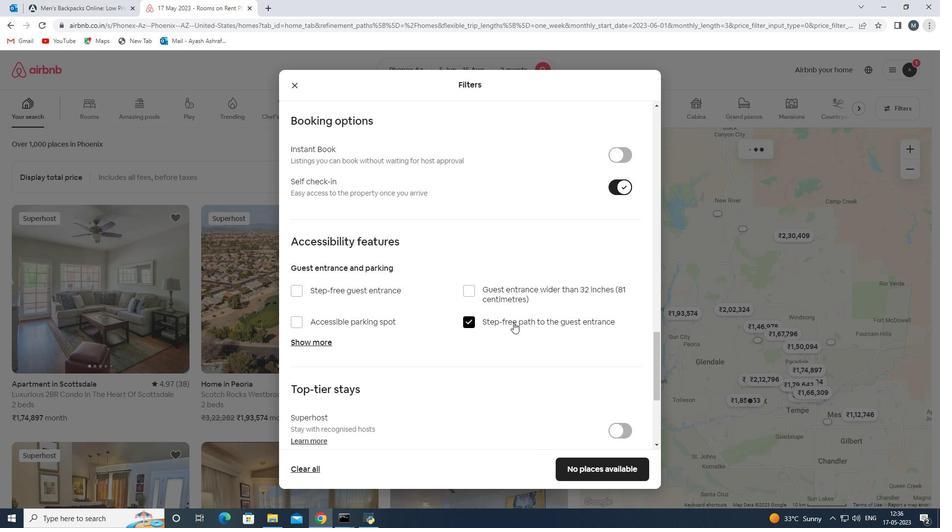 
Action: Mouse moved to (512, 325)
Screenshot: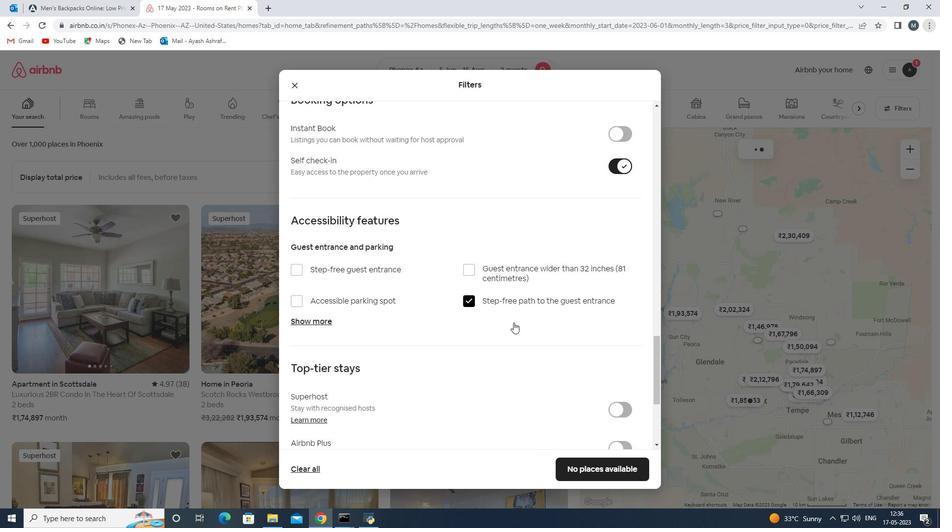 
Action: Mouse scrolled (512, 324) with delta (0, 0)
Screenshot: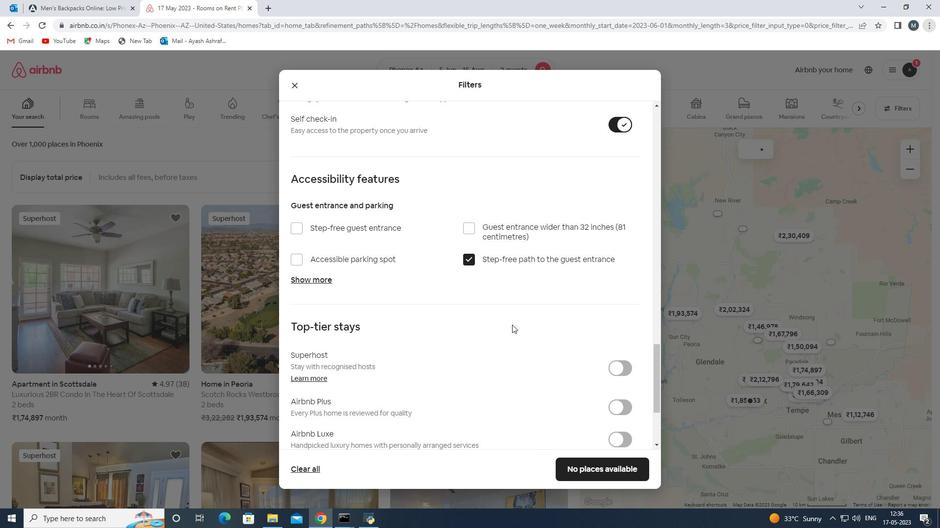 
Action: Mouse moved to (512, 325)
Screenshot: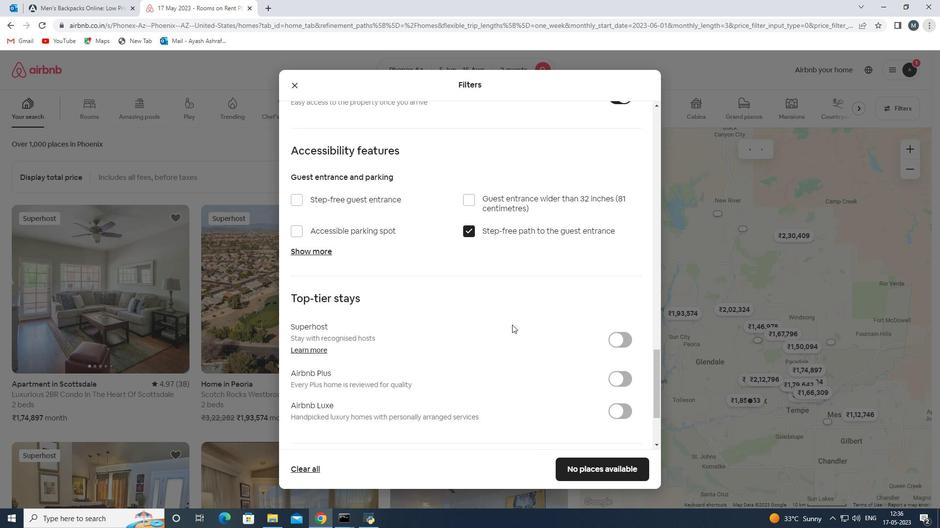 
Action: Mouse scrolled (512, 324) with delta (0, 0)
Screenshot: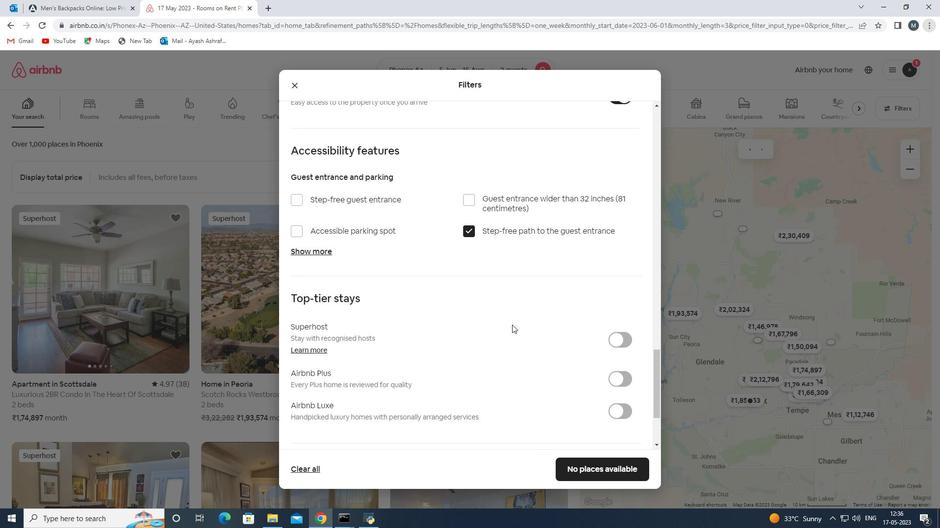 
Action: Mouse moved to (512, 326)
Screenshot: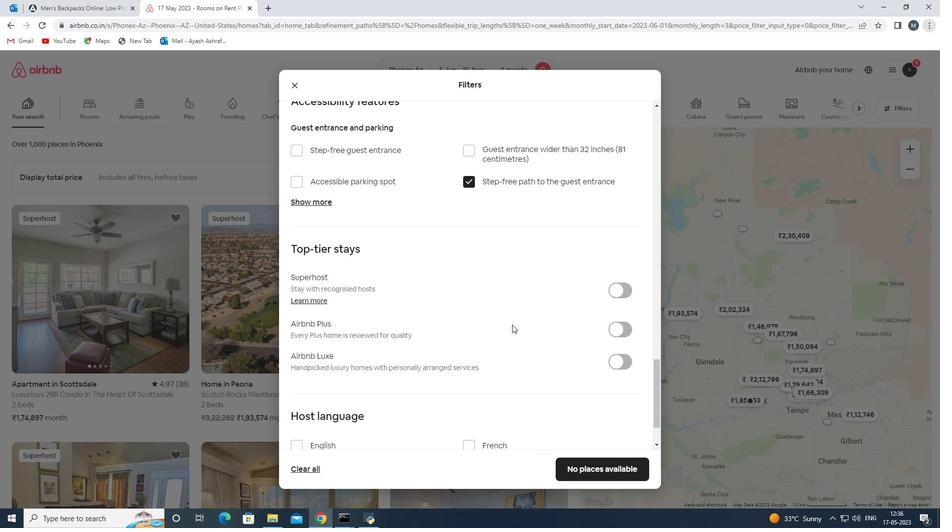 
Action: Mouse scrolled (512, 325) with delta (0, 0)
Screenshot: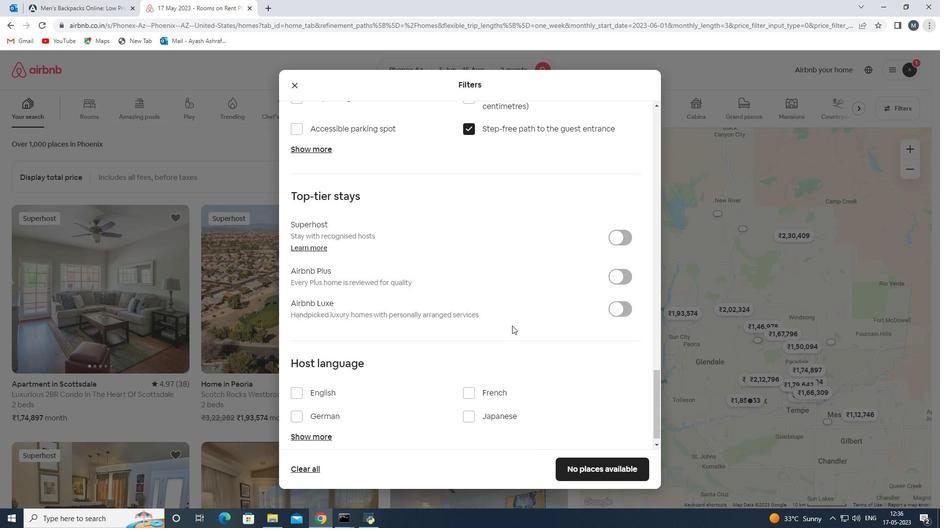 
Action: Mouse moved to (510, 328)
Screenshot: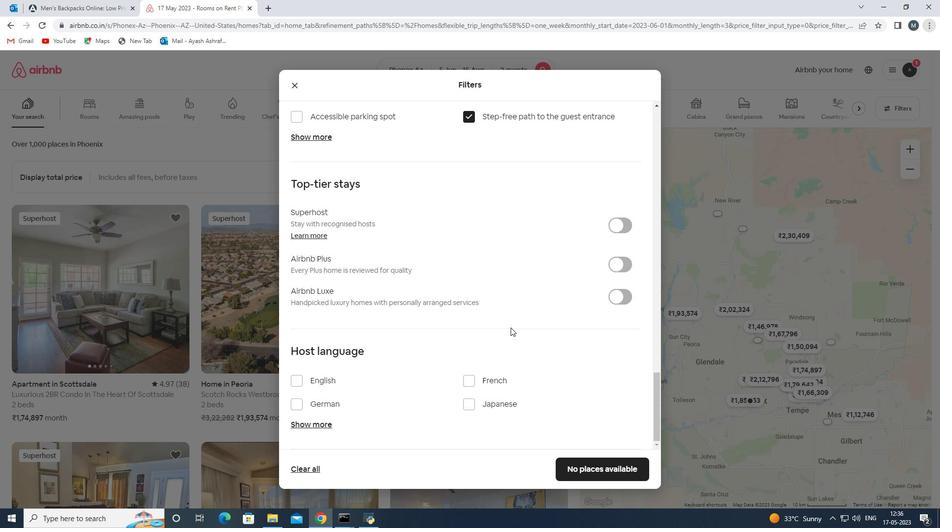 
Action: Mouse scrolled (510, 328) with delta (0, 0)
Screenshot: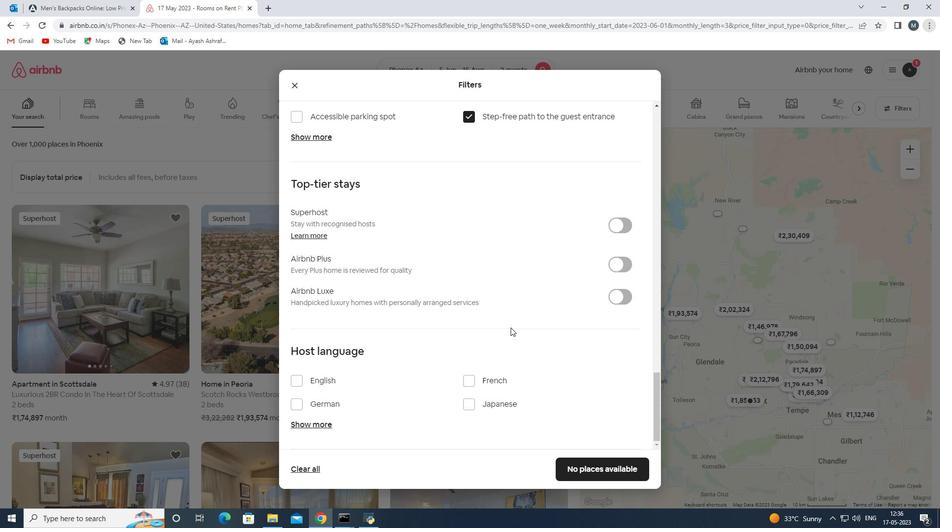 
Action: Mouse moved to (510, 329)
Screenshot: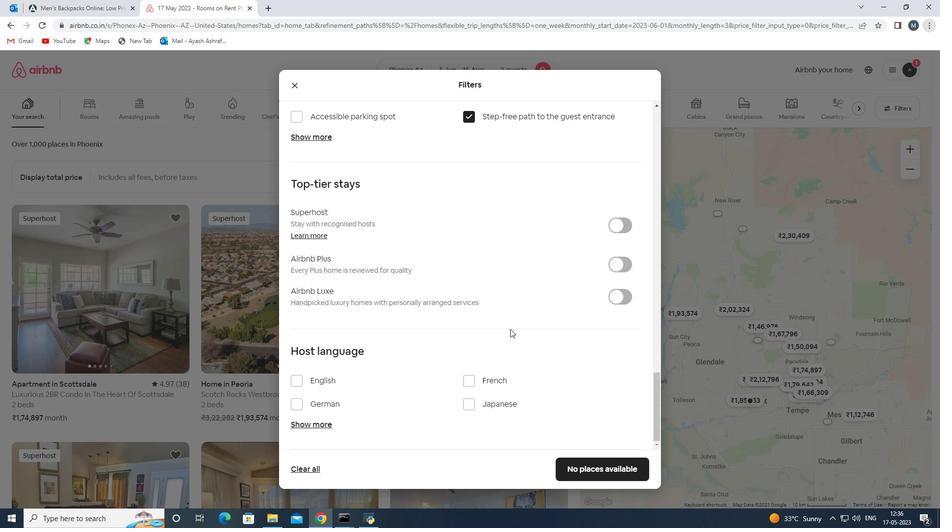
Action: Mouse scrolled (510, 329) with delta (0, 0)
Screenshot: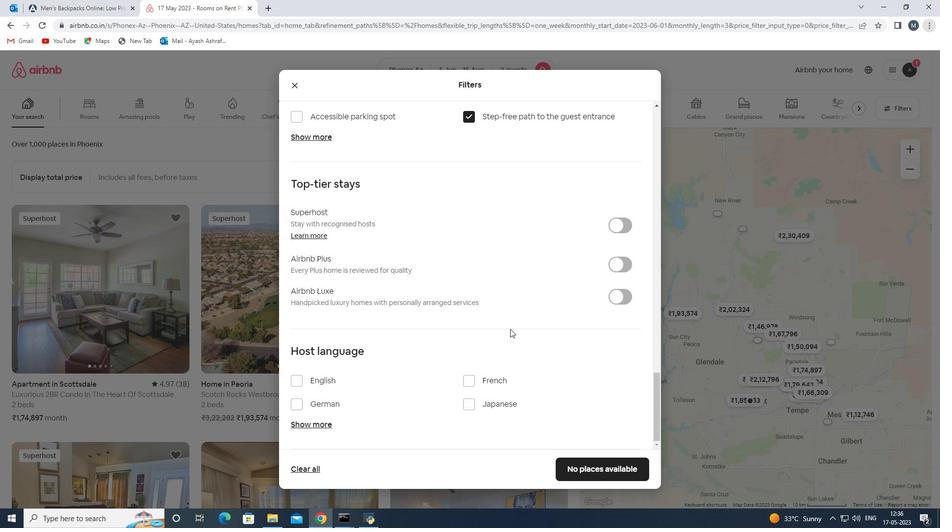 
Action: Mouse moved to (400, 380)
Screenshot: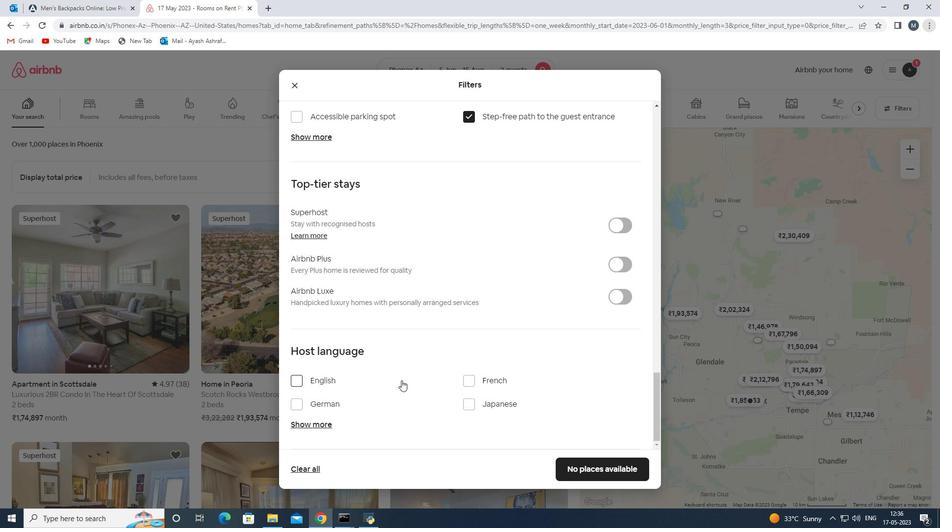 
Action: Mouse pressed left at (400, 380)
Screenshot: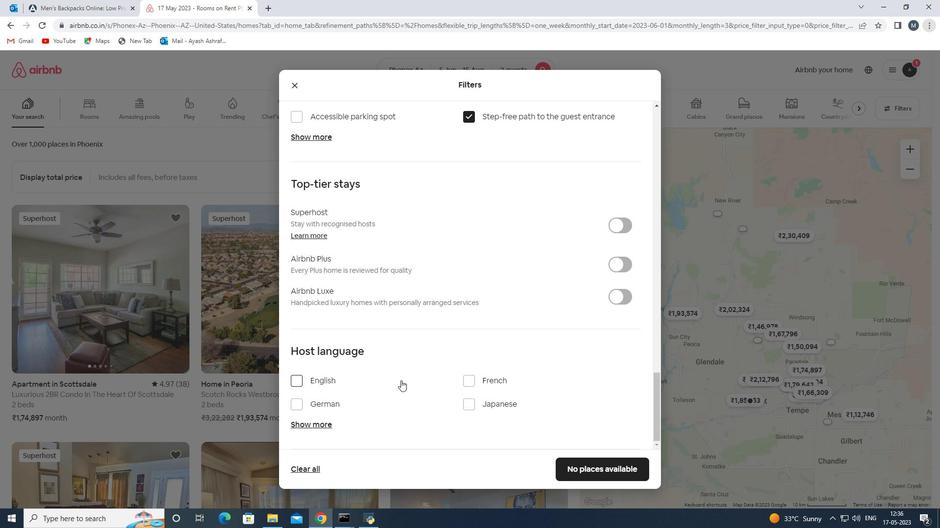 
Action: Mouse moved to (566, 473)
Screenshot: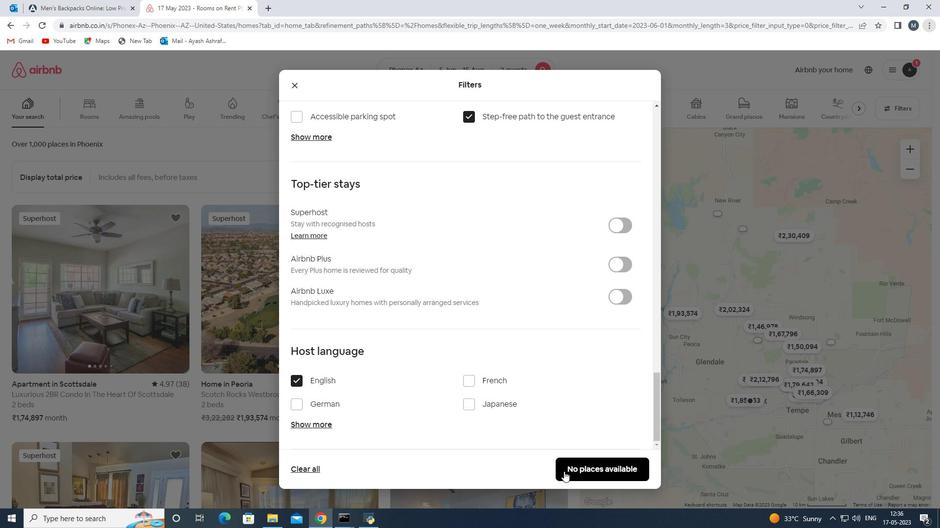 
Action: Mouse pressed left at (566, 473)
Screenshot: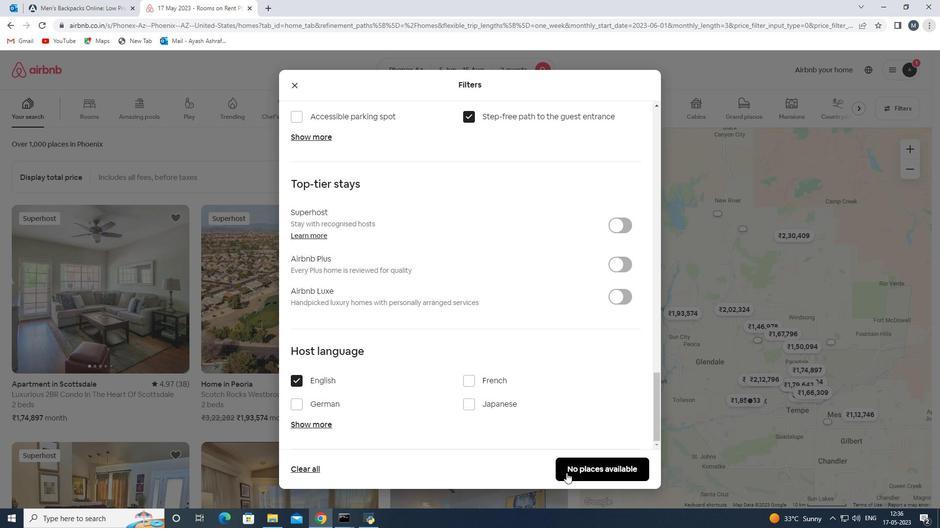 
Action: Mouse moved to (329, 284)
Screenshot: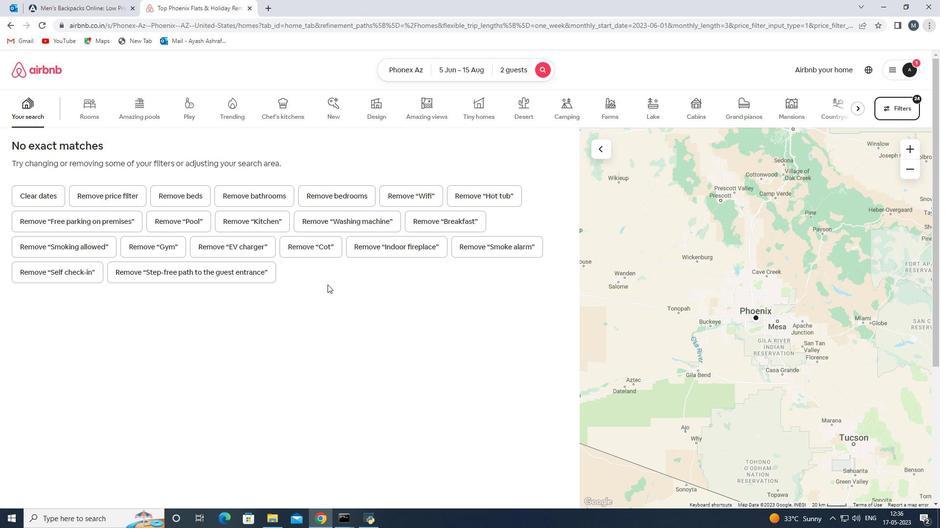 
Action: Mouse scrolled (329, 285) with delta (0, 0)
Screenshot: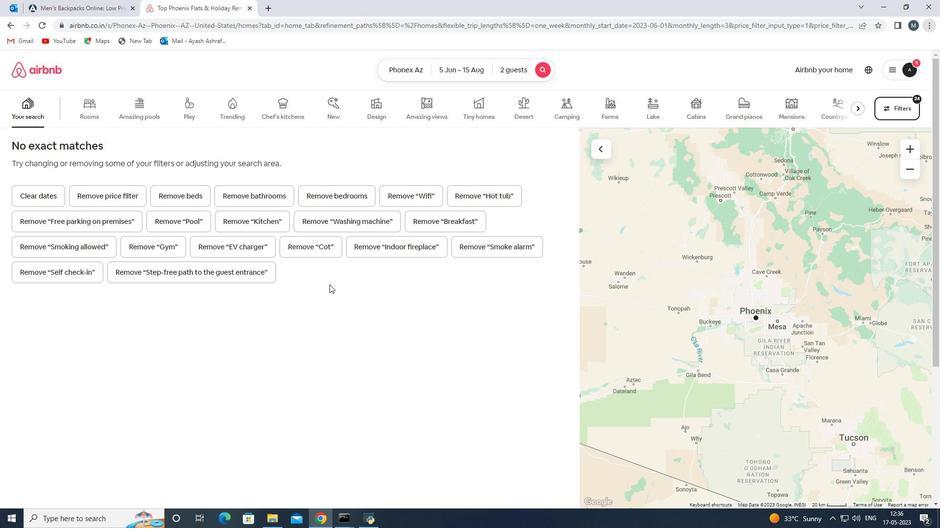 
Action: Mouse scrolled (329, 285) with delta (0, 0)
Screenshot: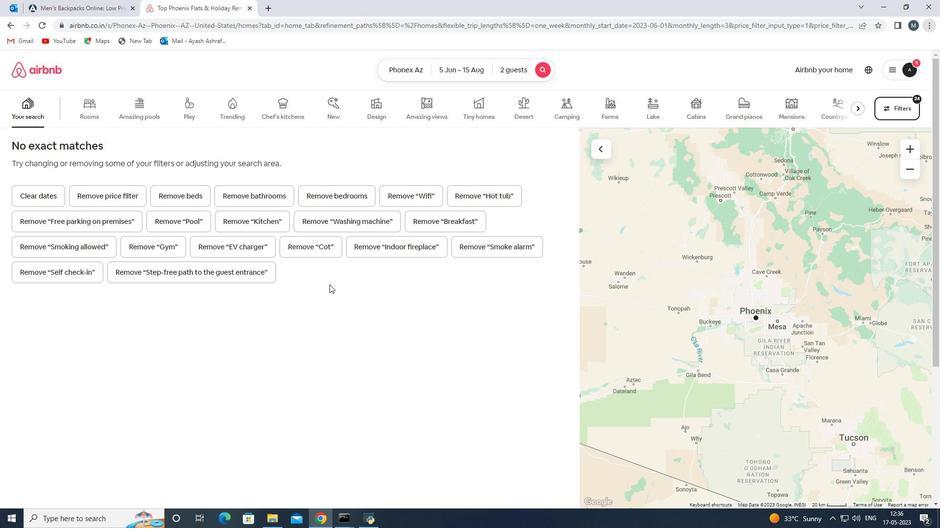 
Action: Mouse scrolled (329, 285) with delta (0, 0)
Screenshot: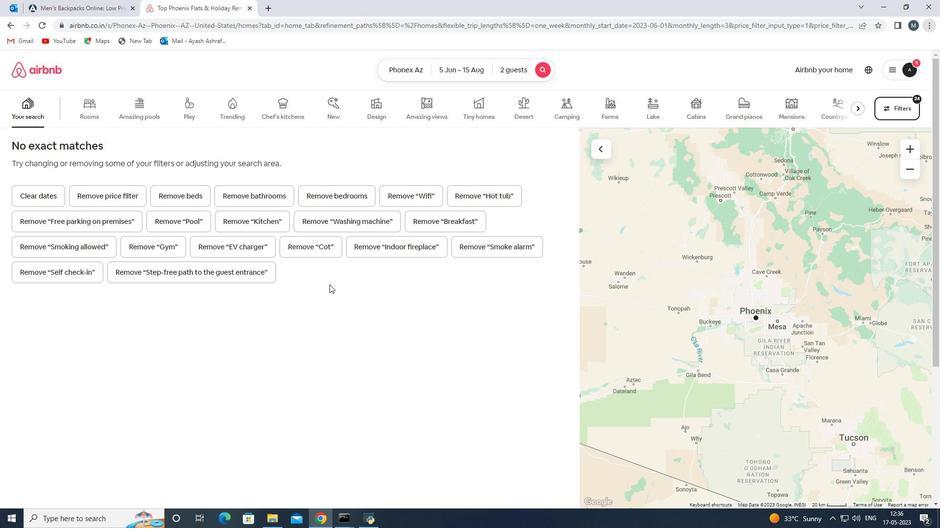 
Action: Mouse moved to (503, 265)
Screenshot: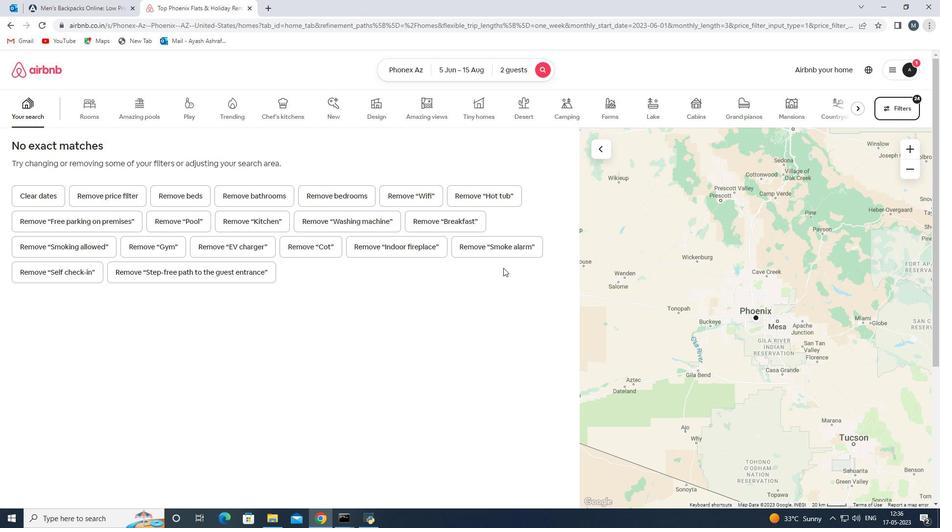 
Action: Mouse scrolled (503, 266) with delta (0, 0)
Screenshot: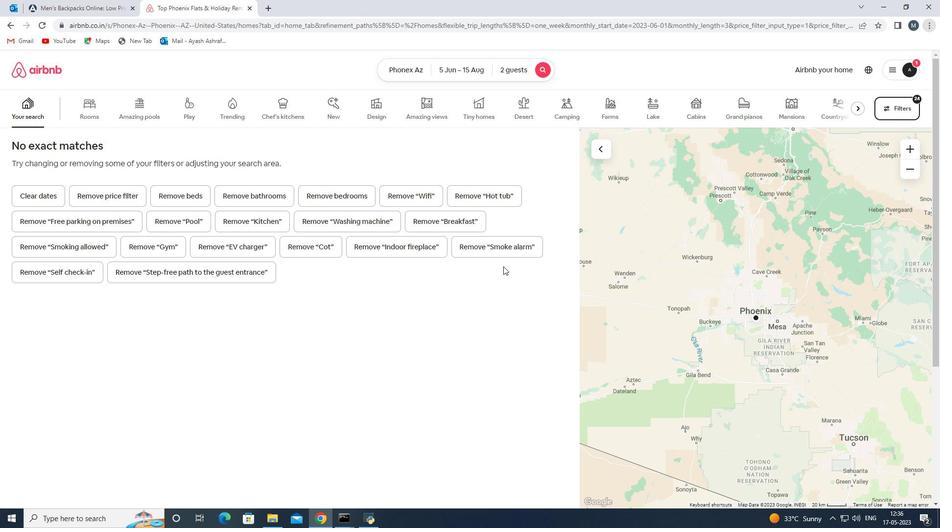 
Action: Mouse scrolled (503, 266) with delta (0, 0)
Screenshot: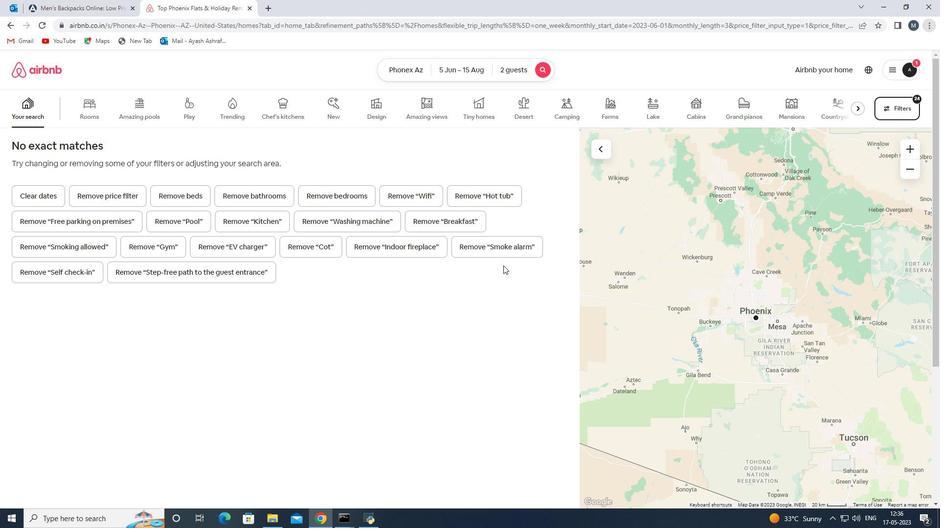 
Action: Mouse scrolled (503, 266) with delta (0, 0)
Screenshot: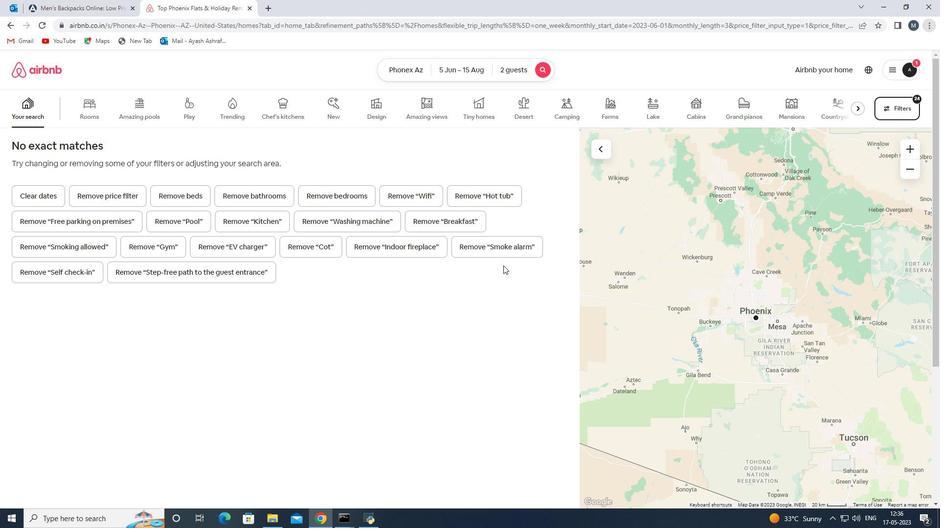 
Action: Mouse moved to (754, 188)
Screenshot: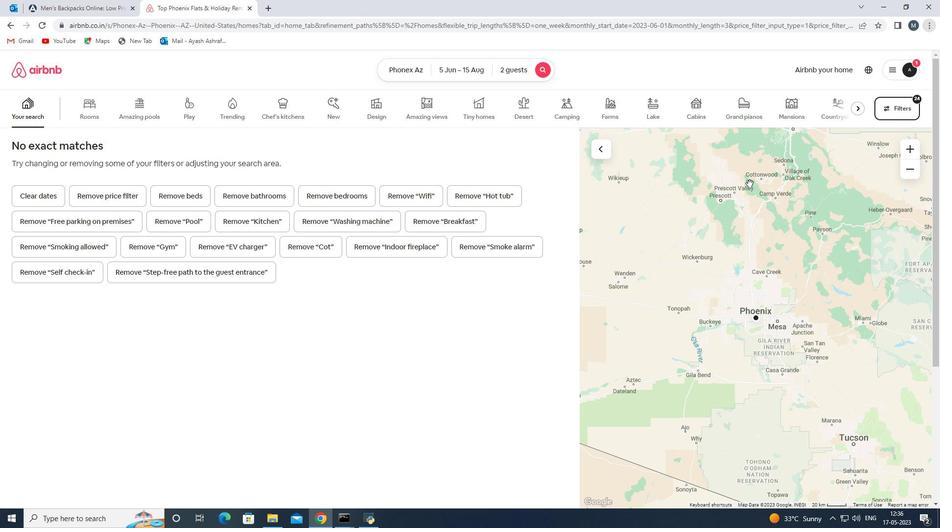 
Action: Mouse scrolled (754, 188) with delta (0, 0)
Screenshot: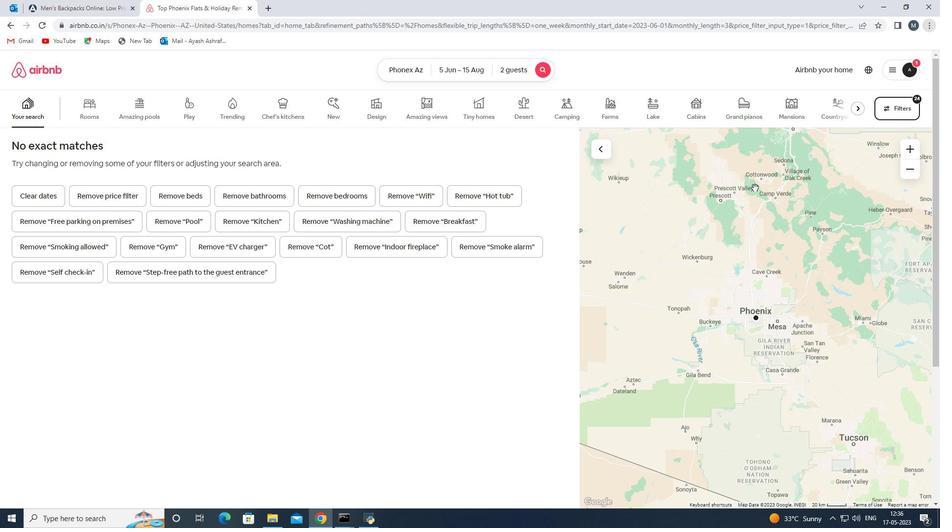 
Action: Mouse scrolled (754, 188) with delta (0, 0)
Screenshot: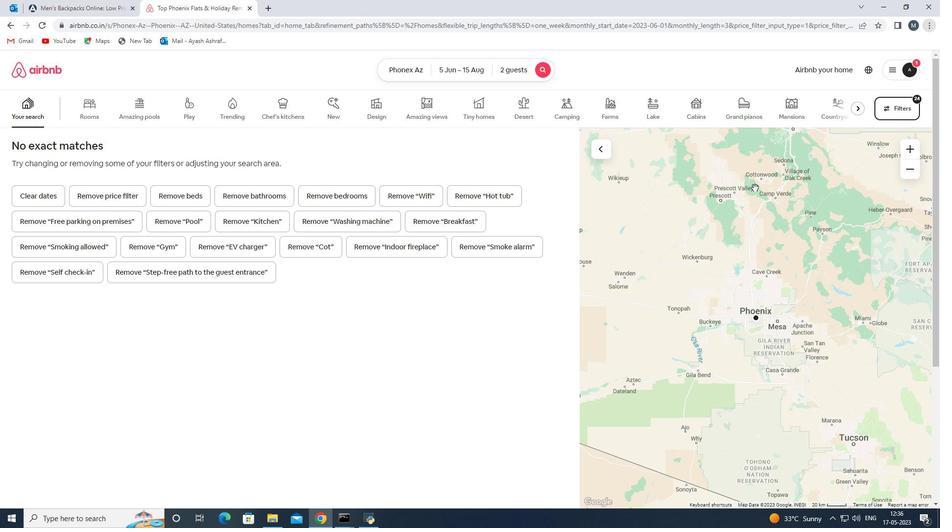 
Action: Mouse moved to (755, 188)
Screenshot: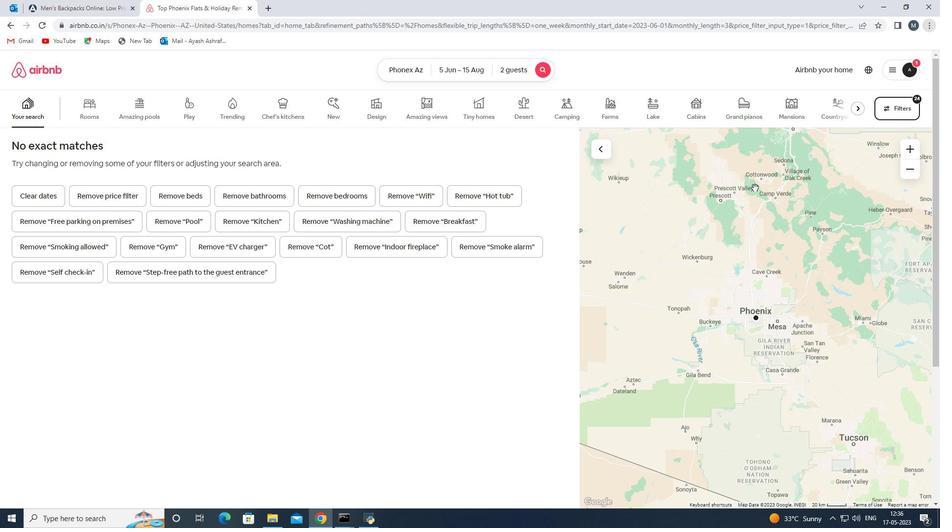 
Action: Mouse scrolled (755, 188) with delta (0, 0)
Screenshot: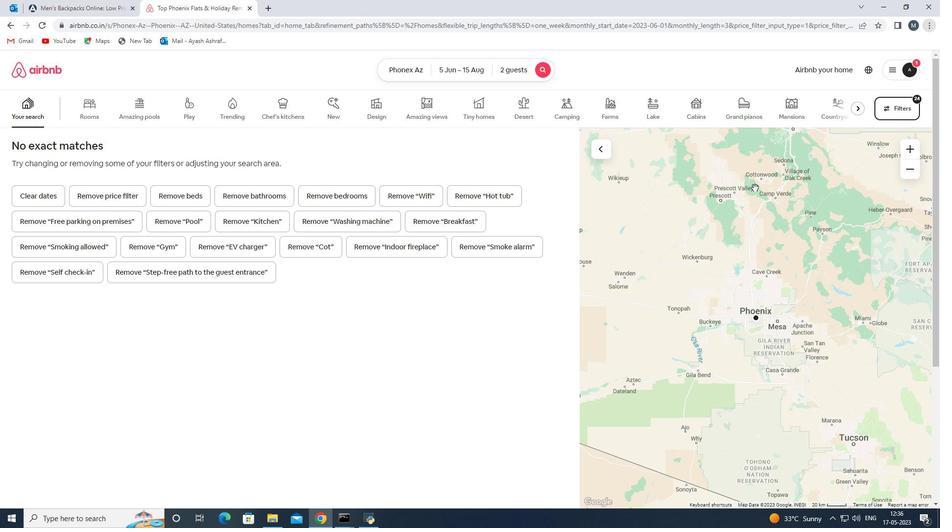 
Action: Mouse scrolled (755, 188) with delta (0, 0)
Screenshot: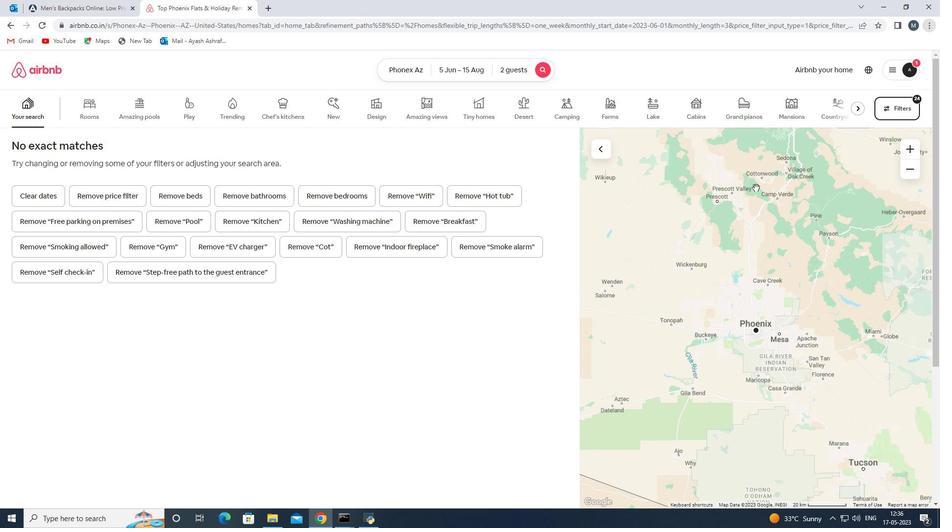 
Action: Mouse moved to (783, 175)
Screenshot: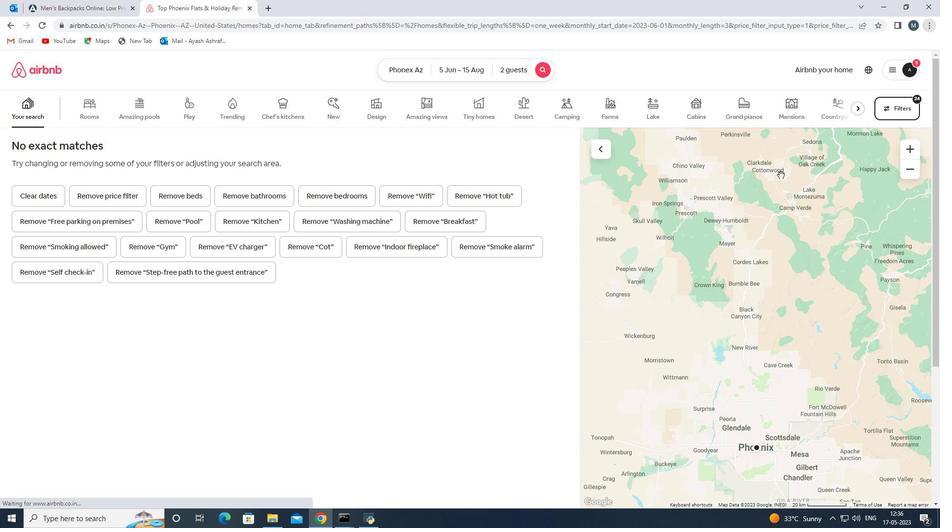 
Action: Mouse scrolled (783, 175) with delta (0, 0)
Screenshot: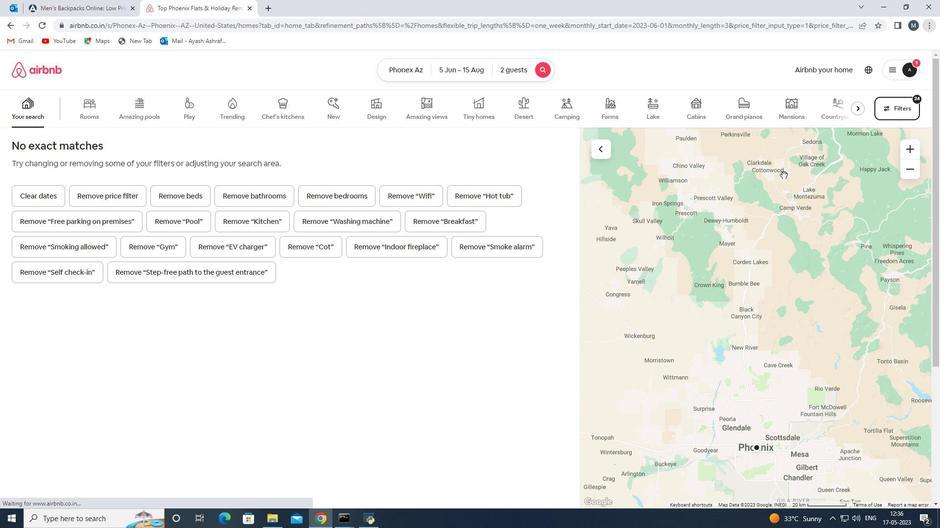 
Action: Mouse scrolled (783, 175) with delta (0, 0)
Screenshot: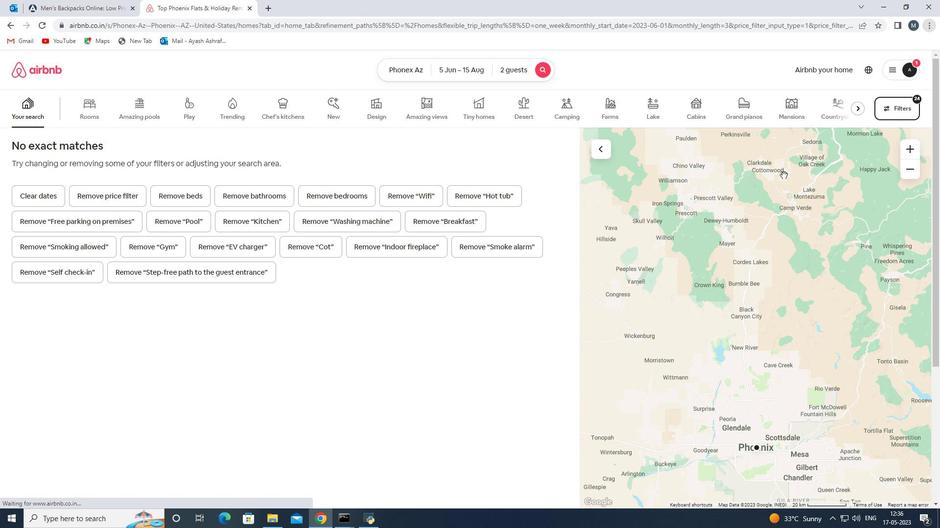 
Action: Mouse moved to (885, 107)
Screenshot: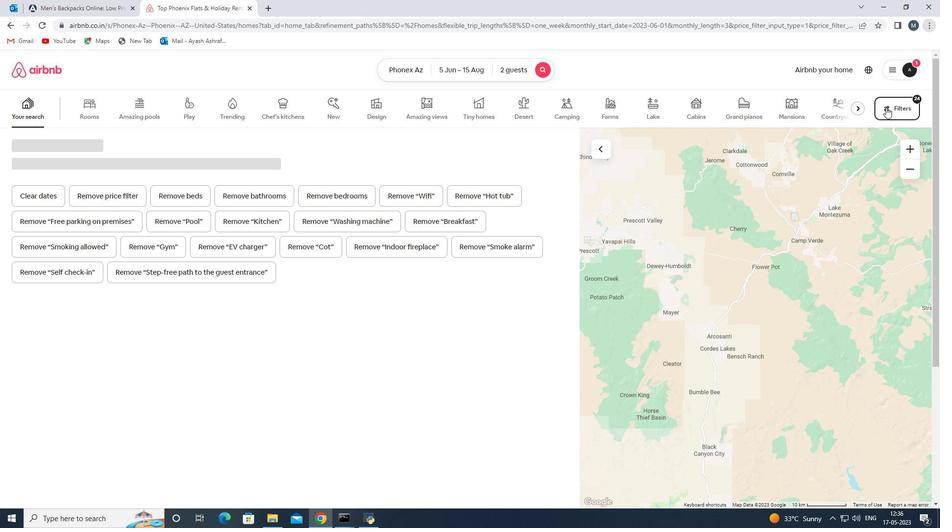 
Action: Mouse pressed left at (885, 107)
Screenshot: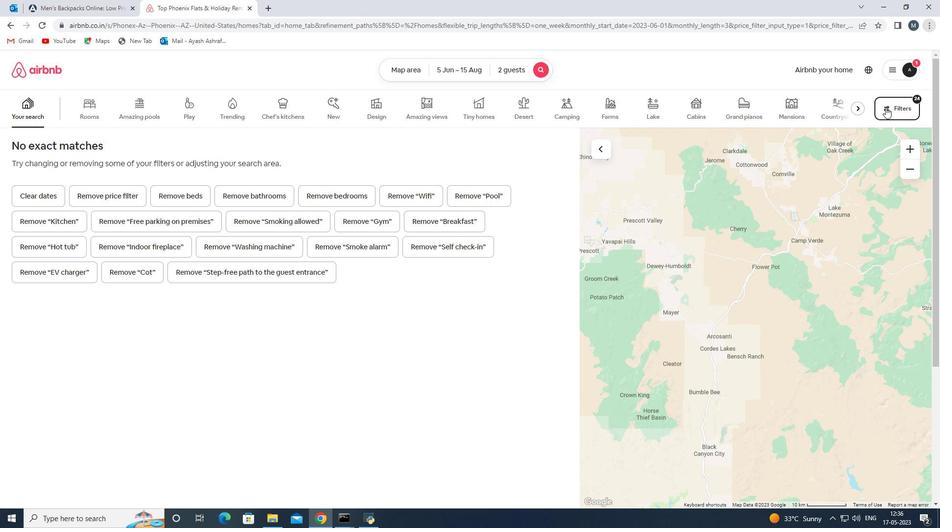 
Action: Mouse moved to (318, 368)
Screenshot: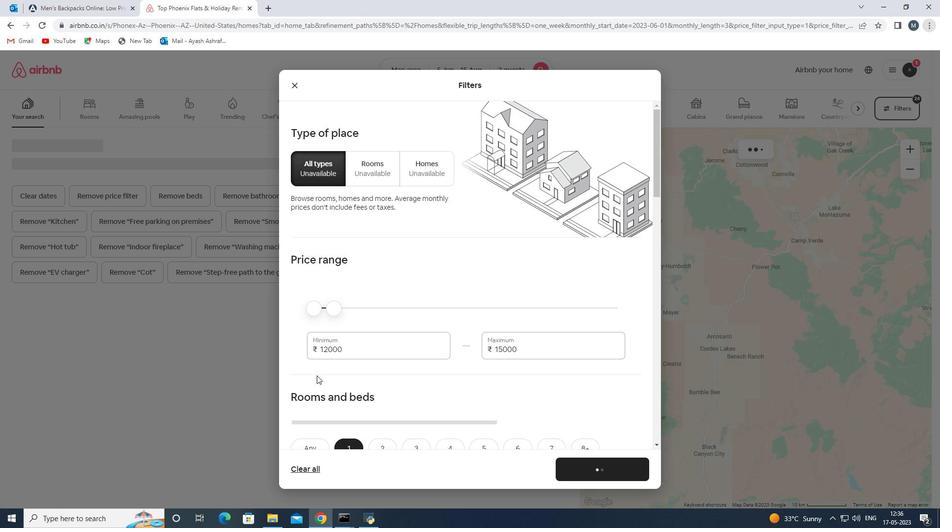 
Action: Mouse scrolled (318, 367) with delta (0, 0)
Screenshot: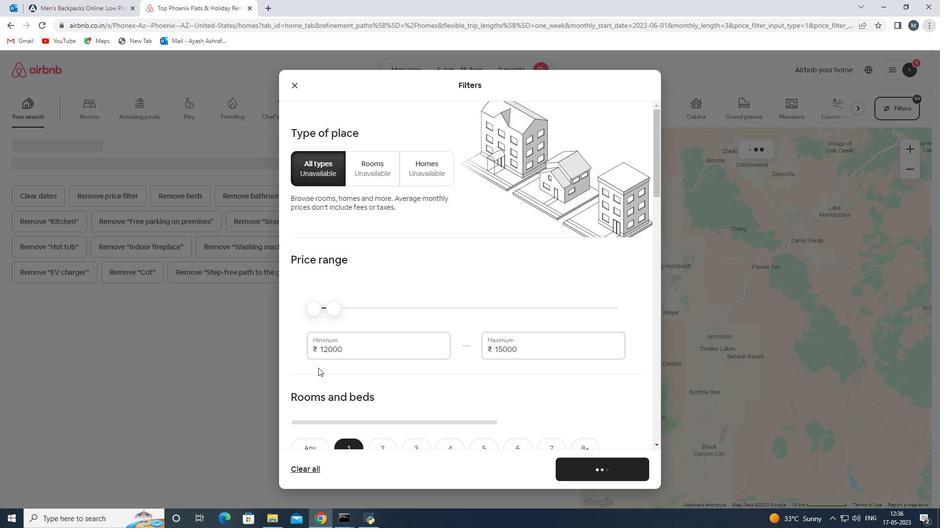 
Action: Mouse scrolled (318, 367) with delta (0, 0)
Screenshot: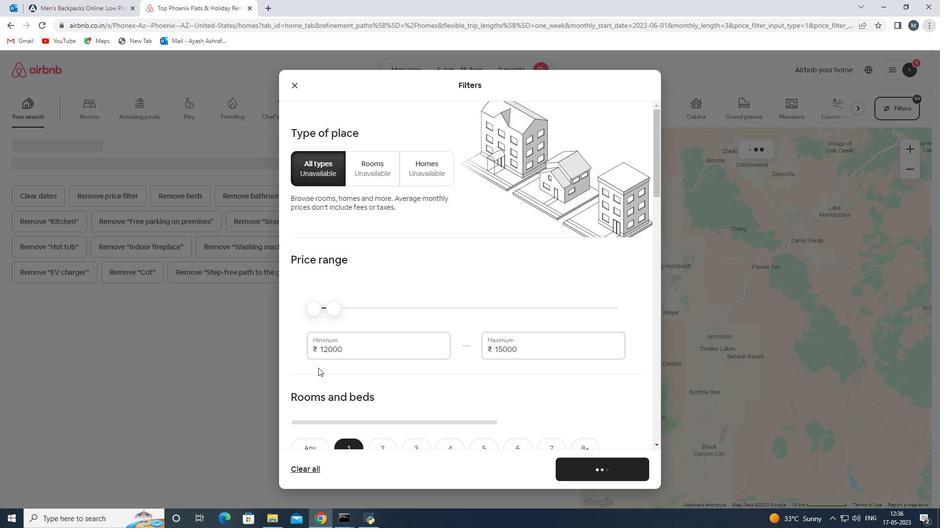 
Action: Mouse scrolled (318, 367) with delta (0, 0)
Screenshot: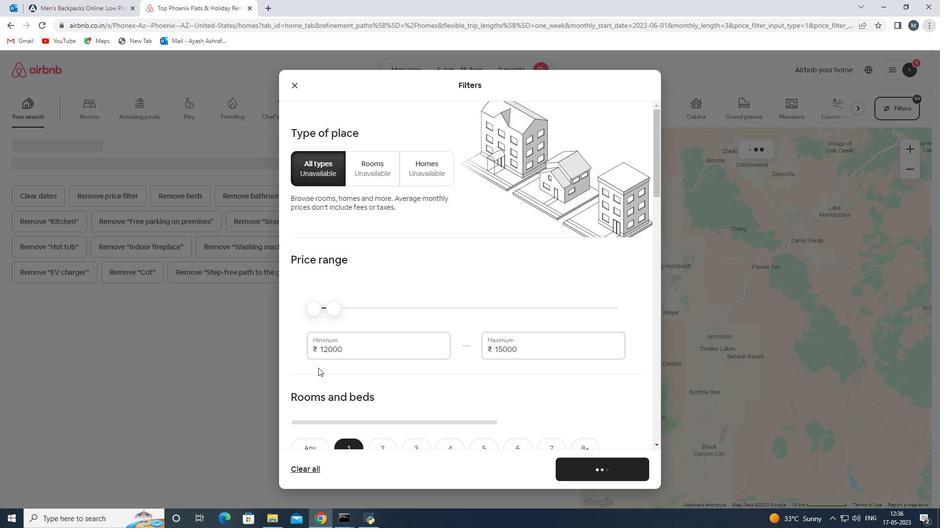 
Action: Mouse scrolled (318, 367) with delta (0, 0)
Screenshot: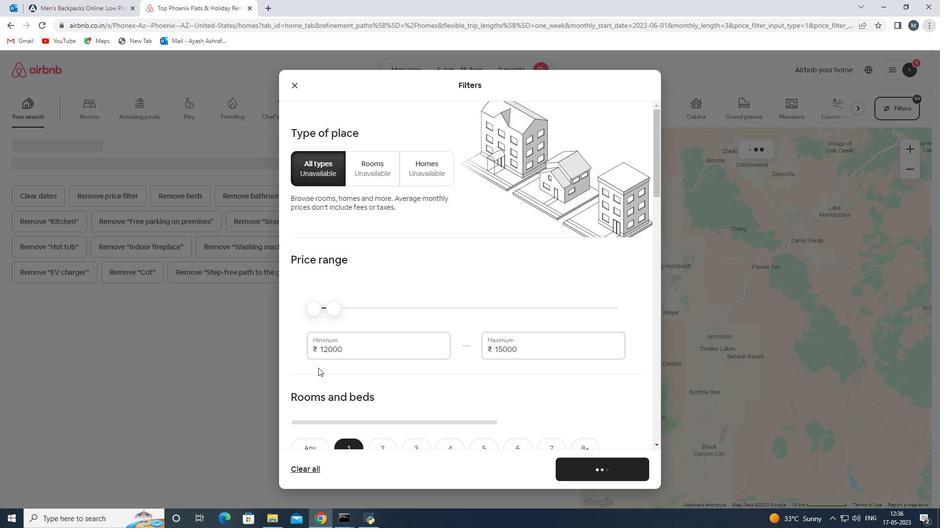 
Action: Mouse moved to (455, 69)
Screenshot: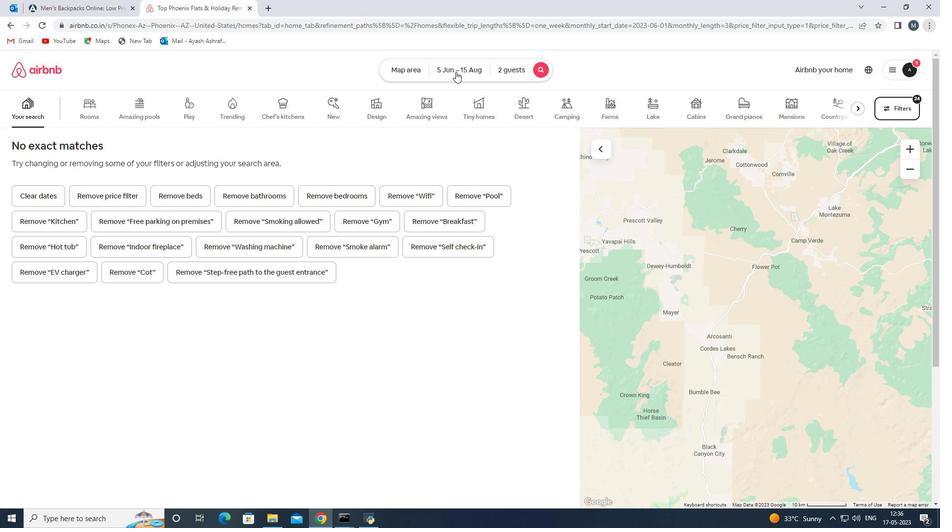 
Action: Mouse pressed left at (455, 69)
Screenshot: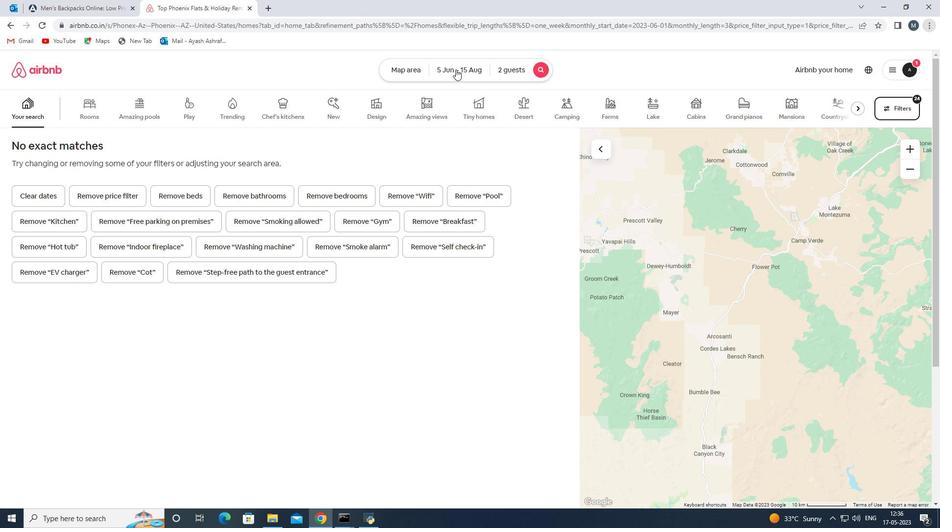 
Action: Mouse moved to (345, 266)
Screenshot: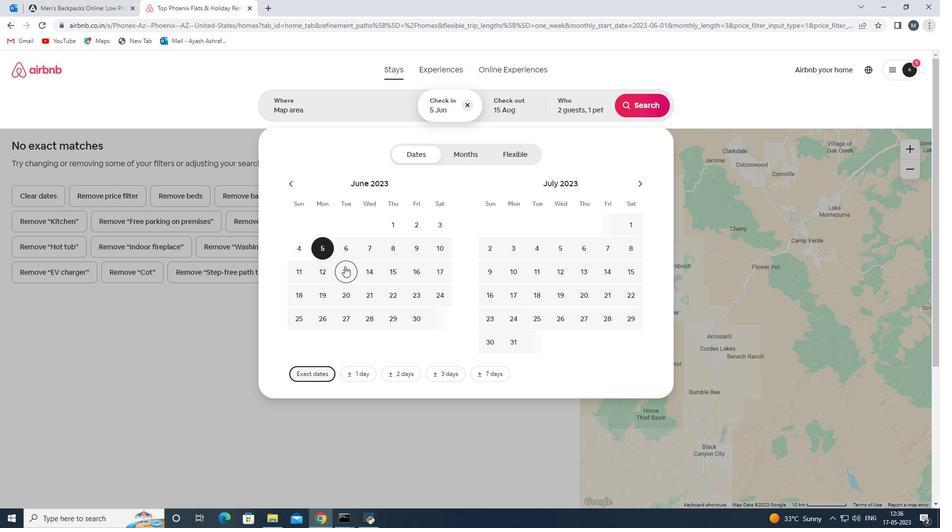 
Action: Mouse pressed left at (345, 266)
Screenshot: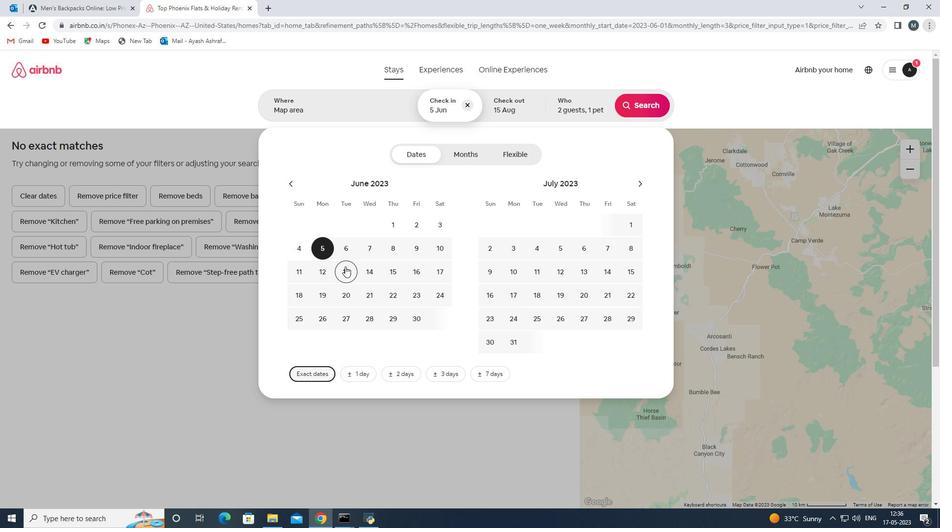 
Action: Mouse moved to (604, 107)
Screenshot: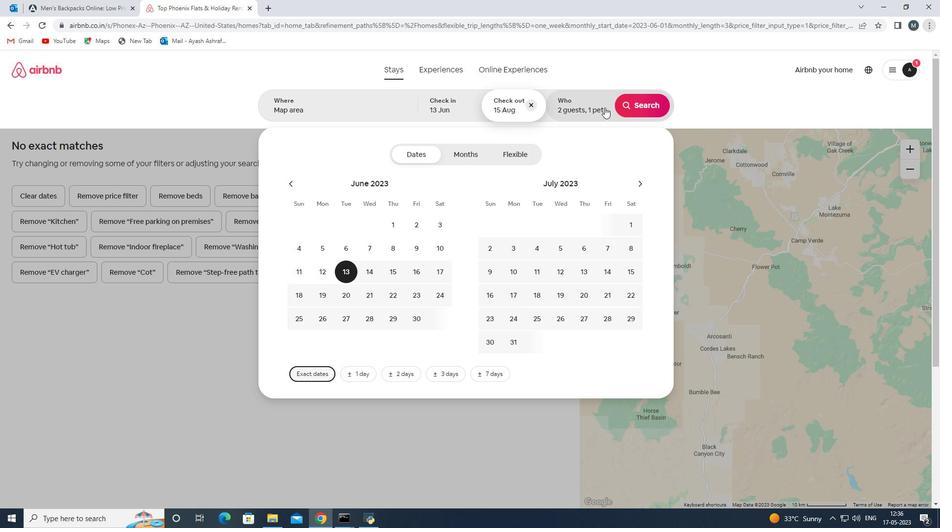 
Action: Mouse pressed left at (604, 107)
Screenshot: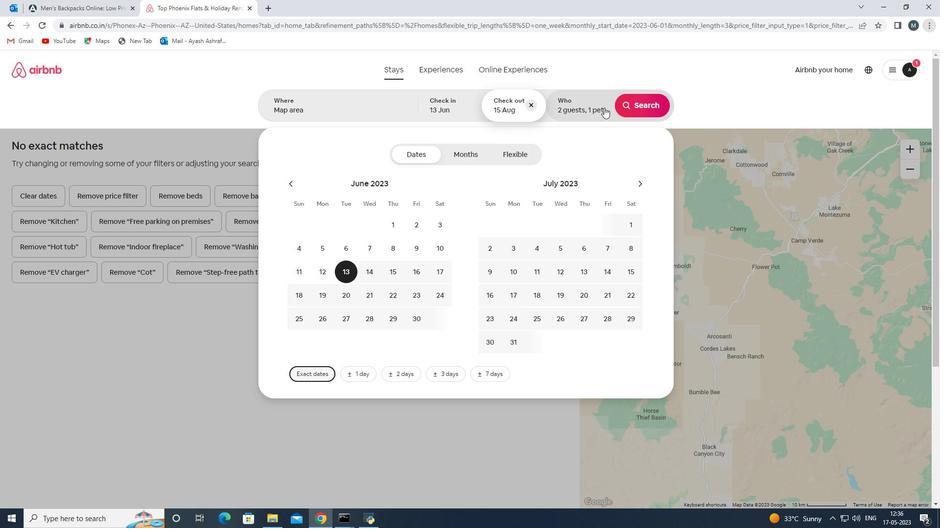 
Action: Mouse moved to (641, 98)
Screenshot: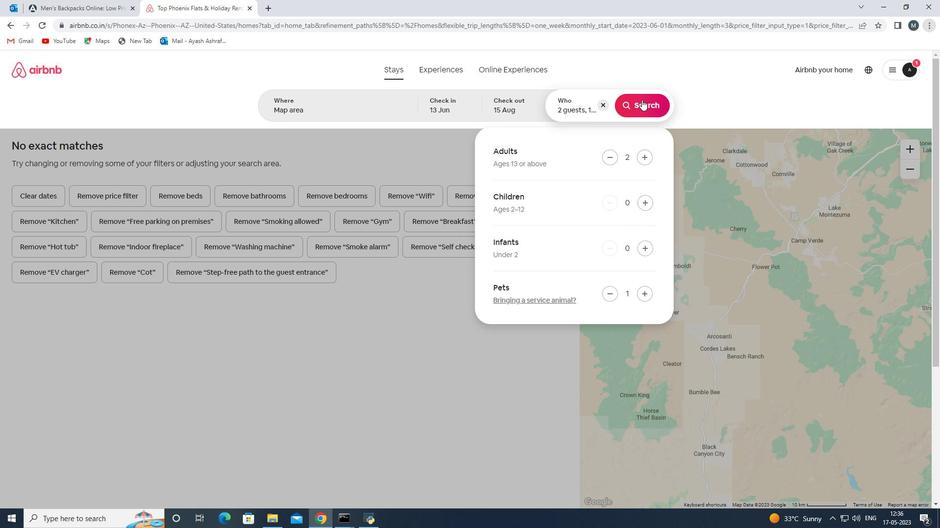 
Action: Mouse pressed left at (641, 98)
Screenshot: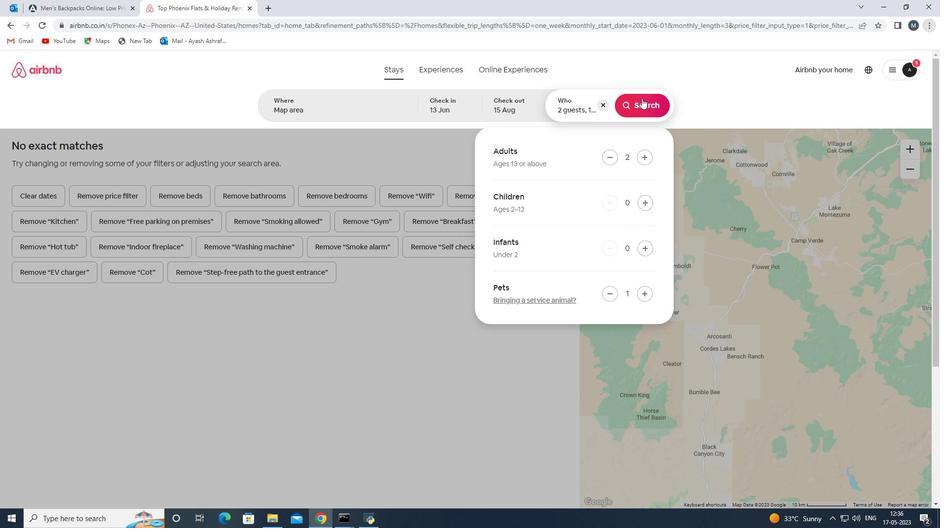 
Action: Mouse moved to (538, 69)
Screenshot: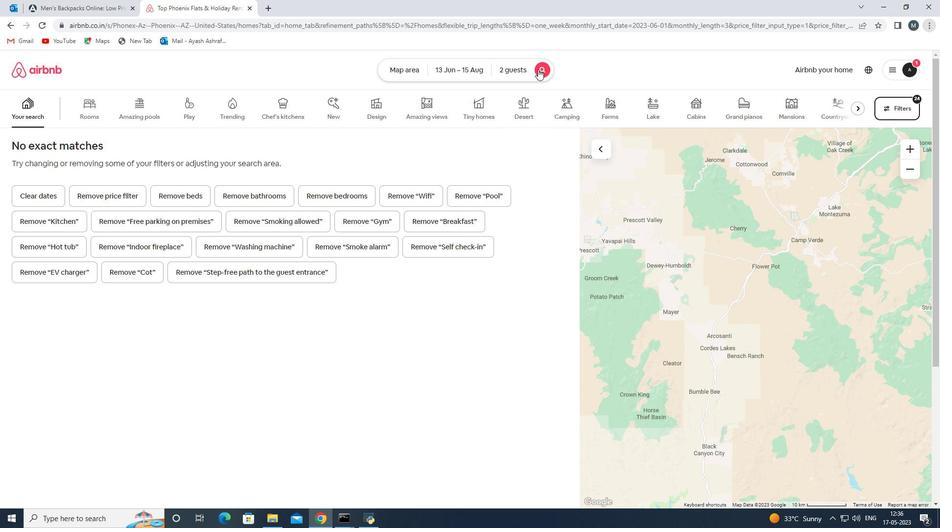 
Action: Mouse pressed left at (538, 69)
Screenshot: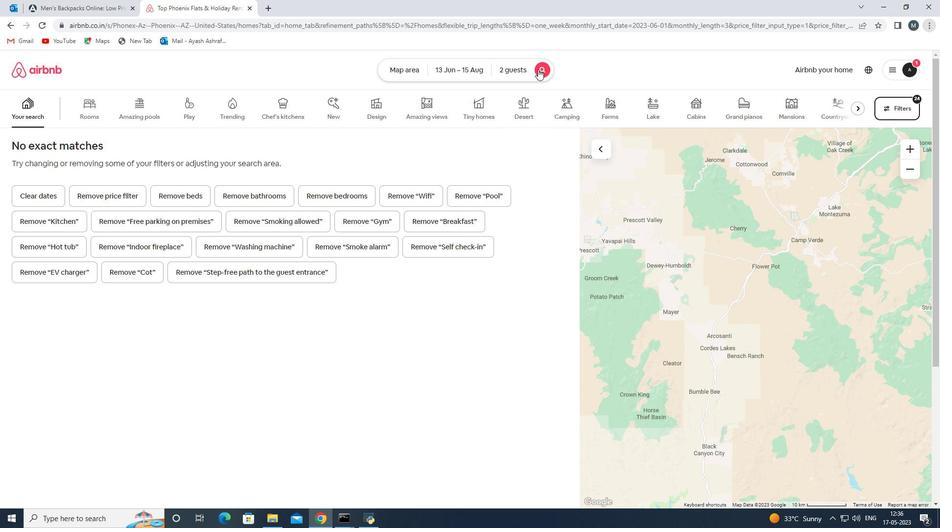 
Action: Mouse moved to (632, 107)
Screenshot: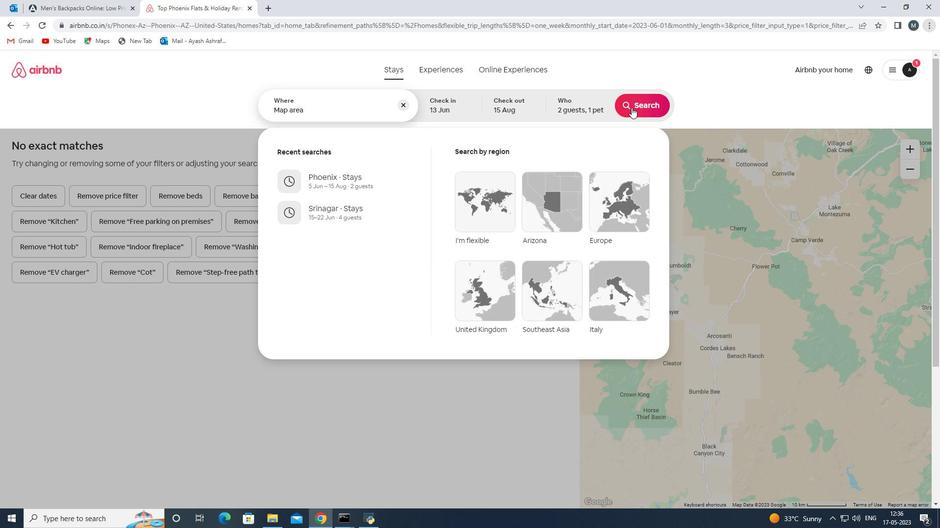 
Action: Mouse pressed left at (632, 107)
Screenshot: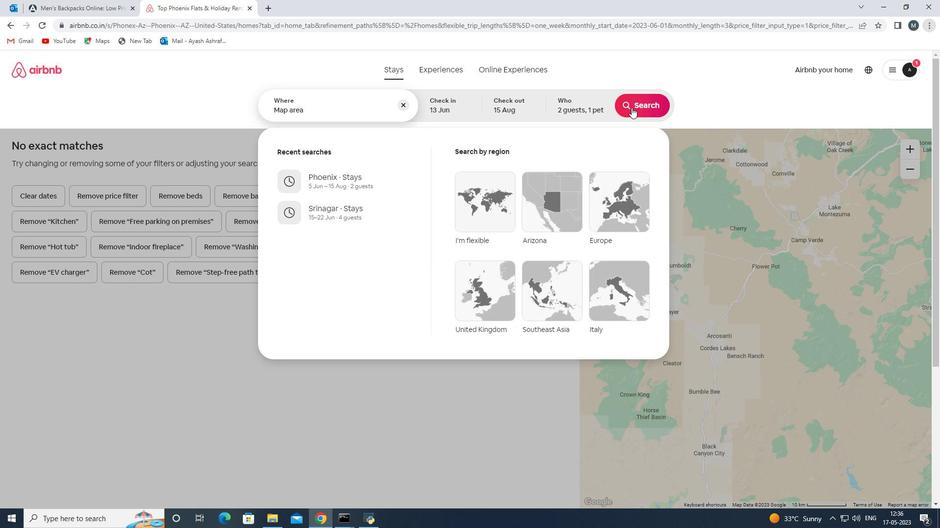 
Action: Mouse moved to (411, 72)
Screenshot: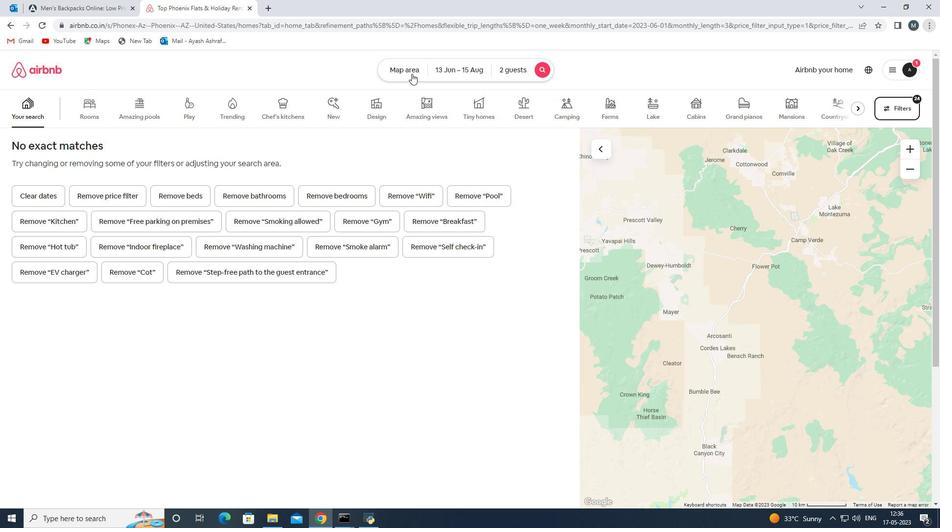 
Action: Mouse pressed left at (411, 72)
Screenshot: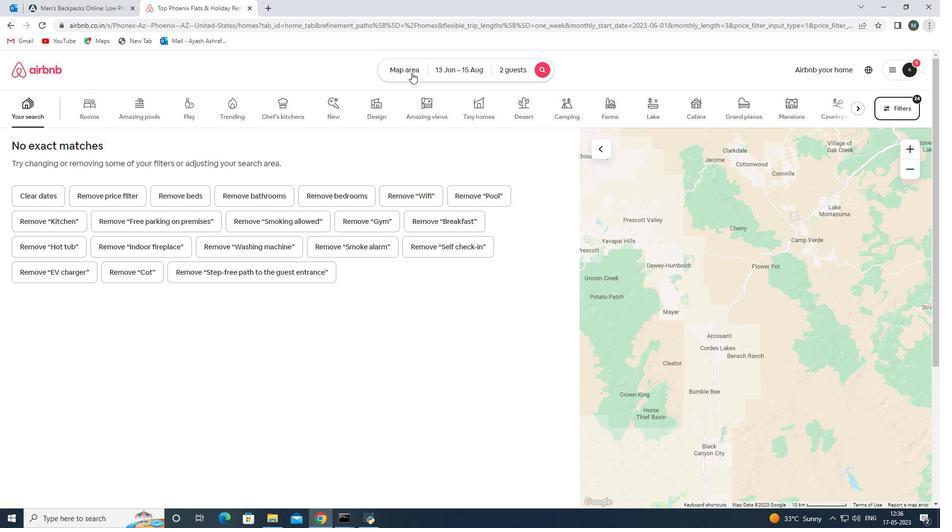 
Action: Mouse moved to (338, 175)
Screenshot: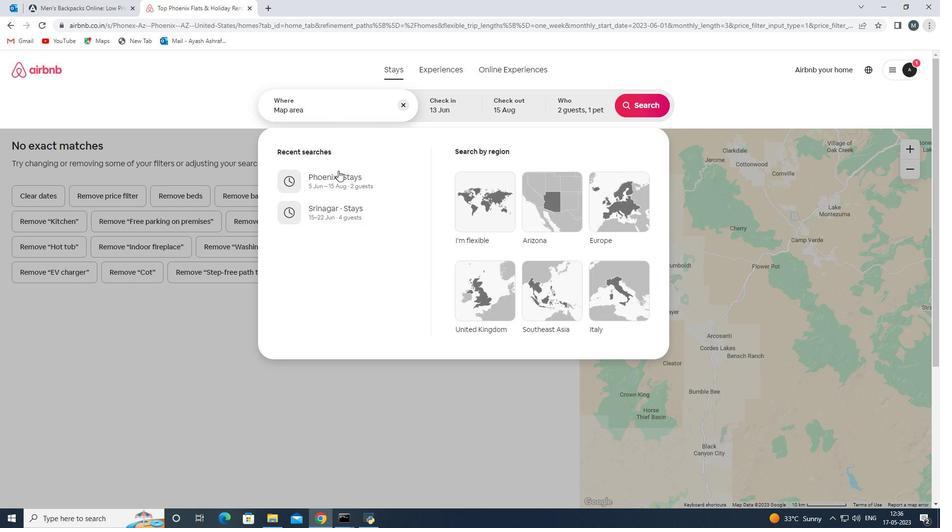 
Action: Mouse pressed left at (338, 175)
Screenshot: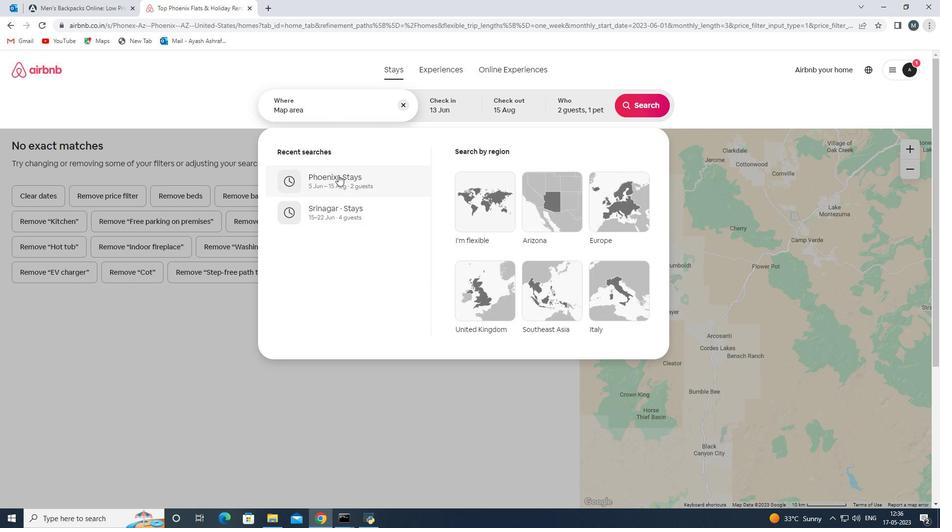 
Action: Mouse moved to (538, 70)
Screenshot: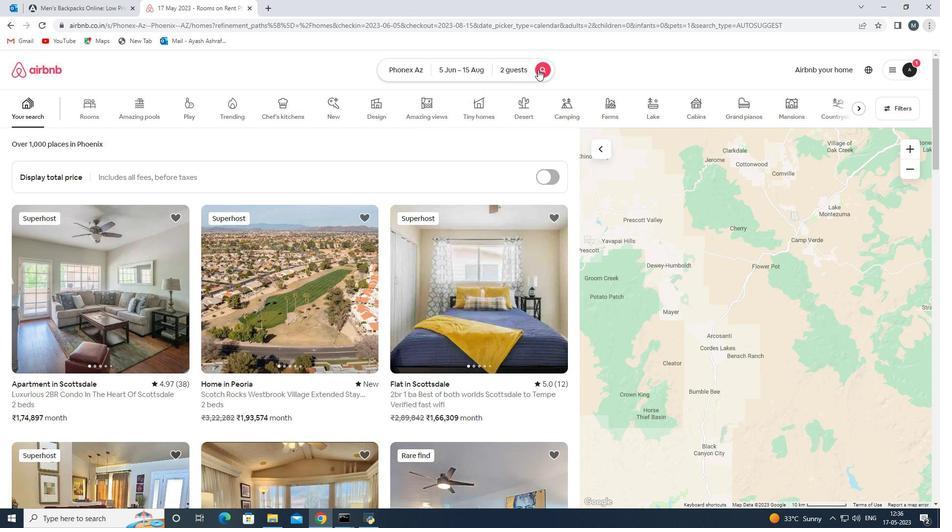 
Action: Mouse pressed left at (538, 70)
Screenshot: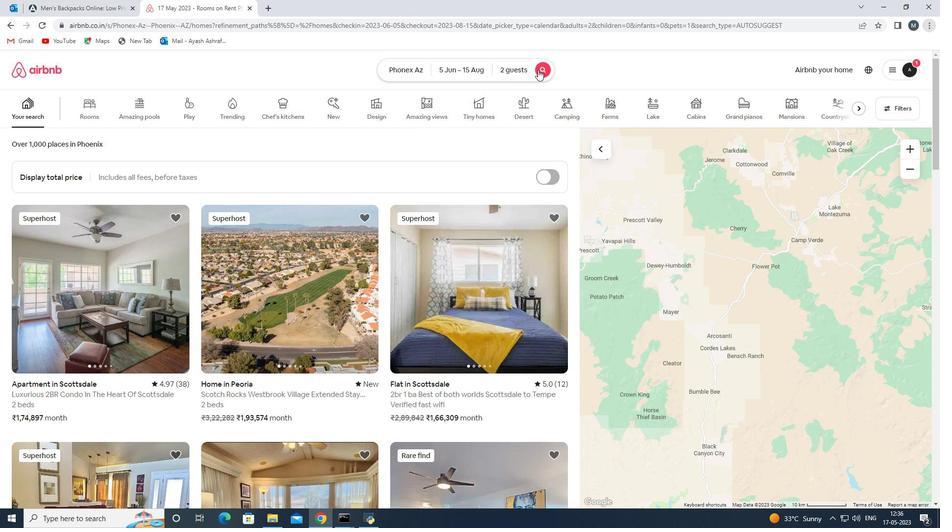 
Action: Mouse moved to (97, 291)
Screenshot: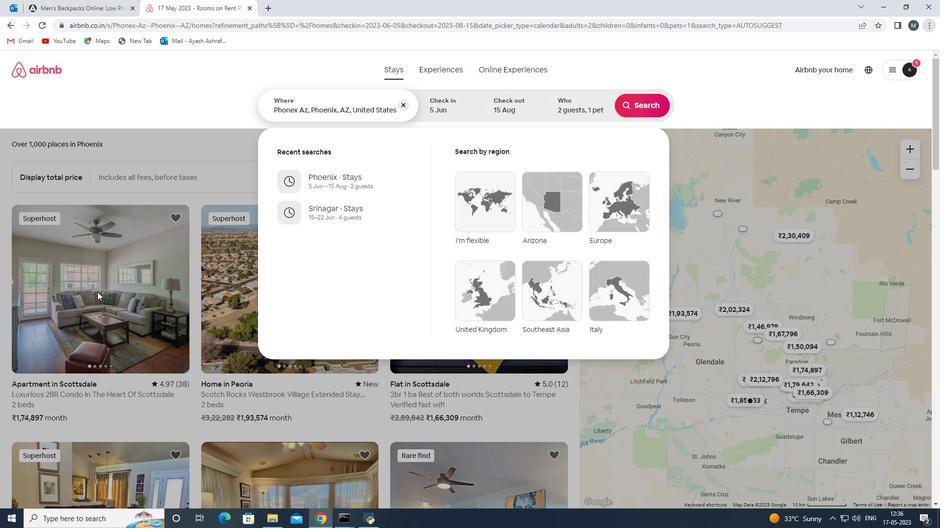 
Action: Mouse pressed left at (97, 291)
Screenshot: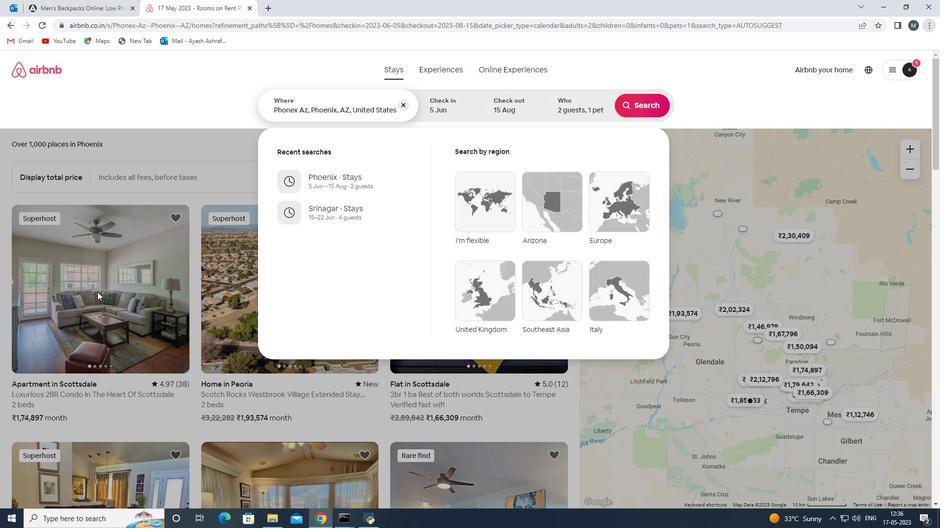 
Action: Mouse moved to (97, 290)
Screenshot: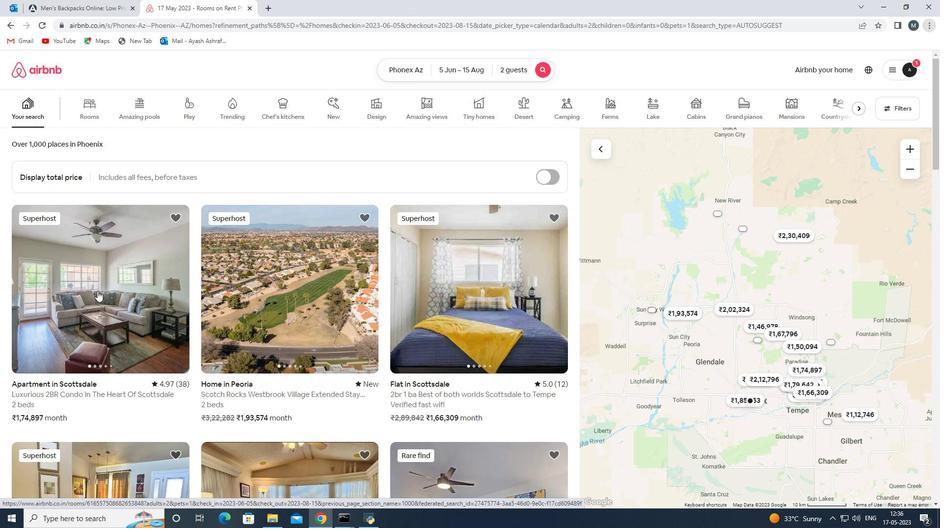 
Action: Mouse pressed left at (97, 290)
Screenshot: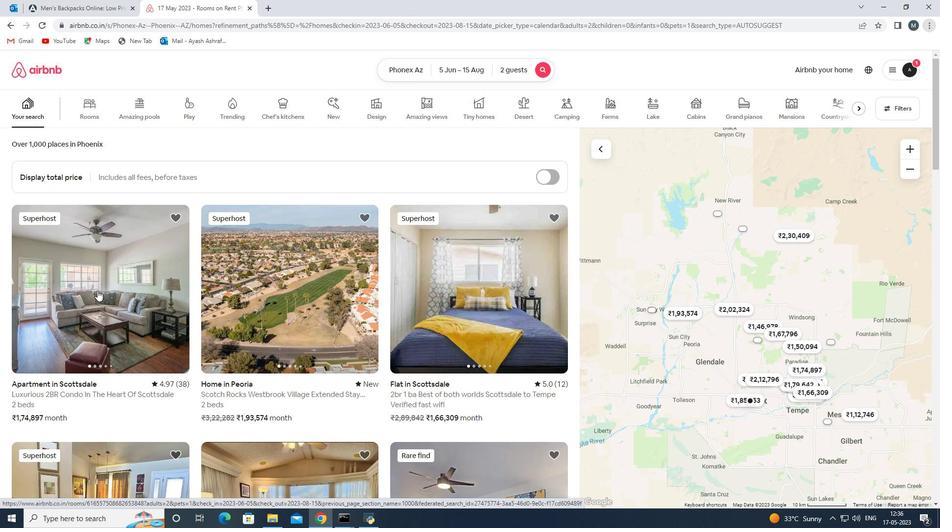 
Action: Mouse moved to (370, 308)
Screenshot: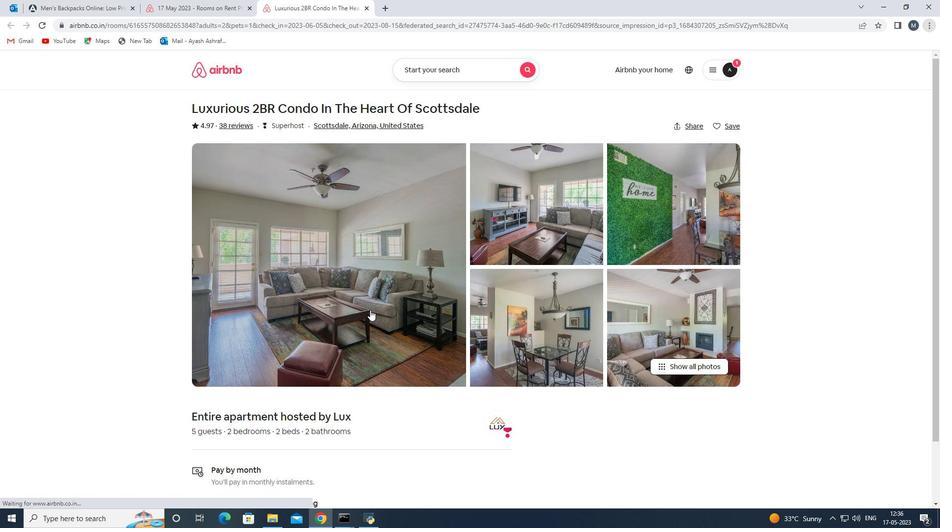 
Action: Mouse scrolled (370, 308) with delta (0, 0)
Screenshot: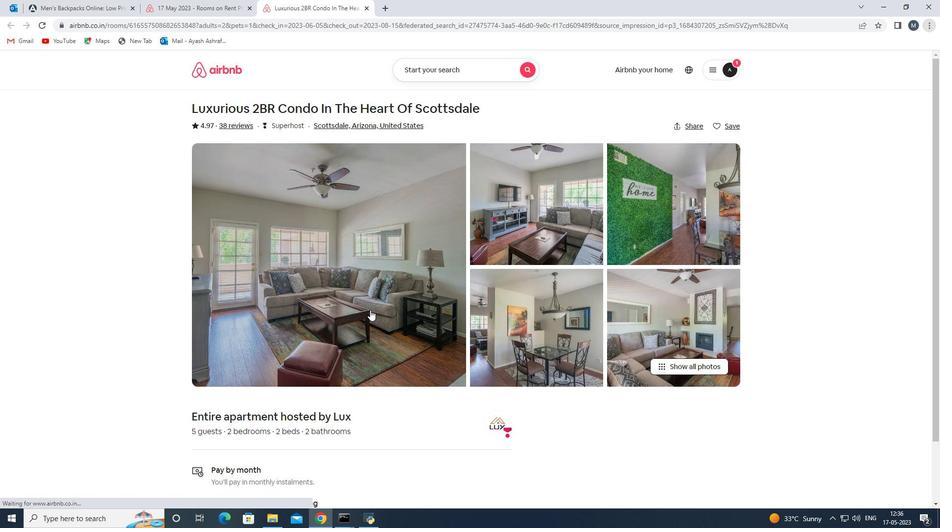 
Action: Mouse moved to (320, 333)
Screenshot: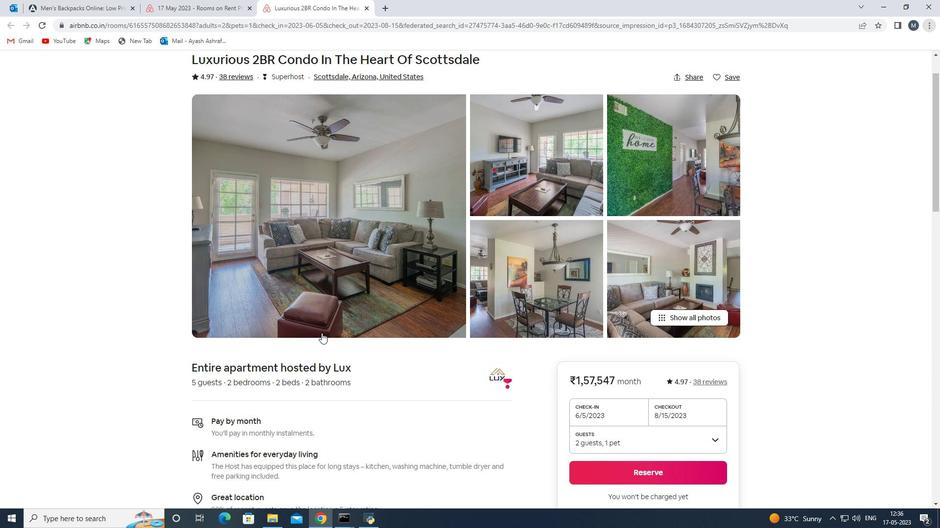 
Action: Mouse scrolled (320, 332) with delta (0, 0)
Screenshot: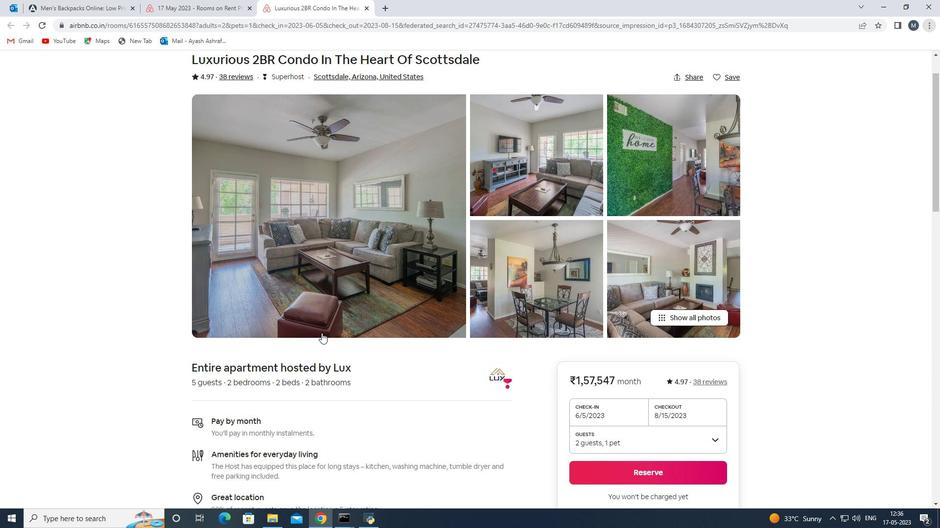 
Action: Mouse moved to (504, 294)
Screenshot: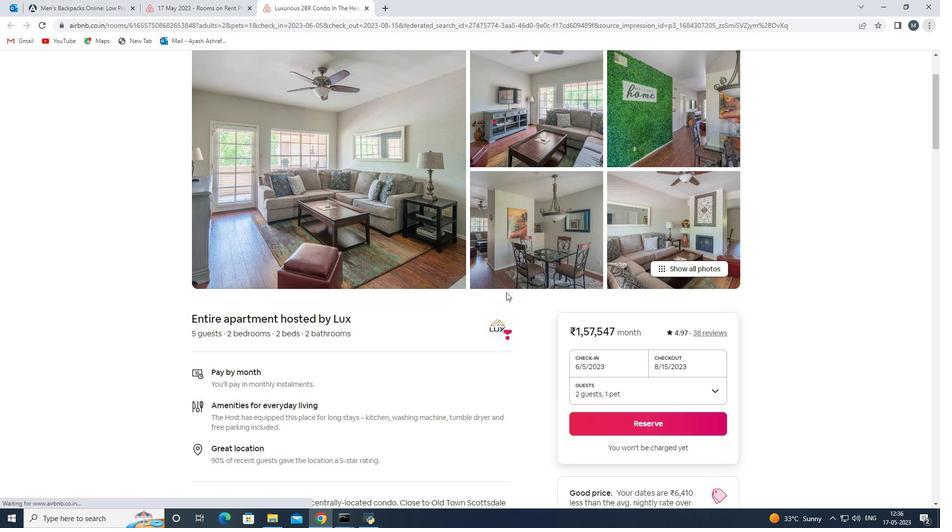
Action: Mouse scrolled (504, 294) with delta (0, 0)
Screenshot: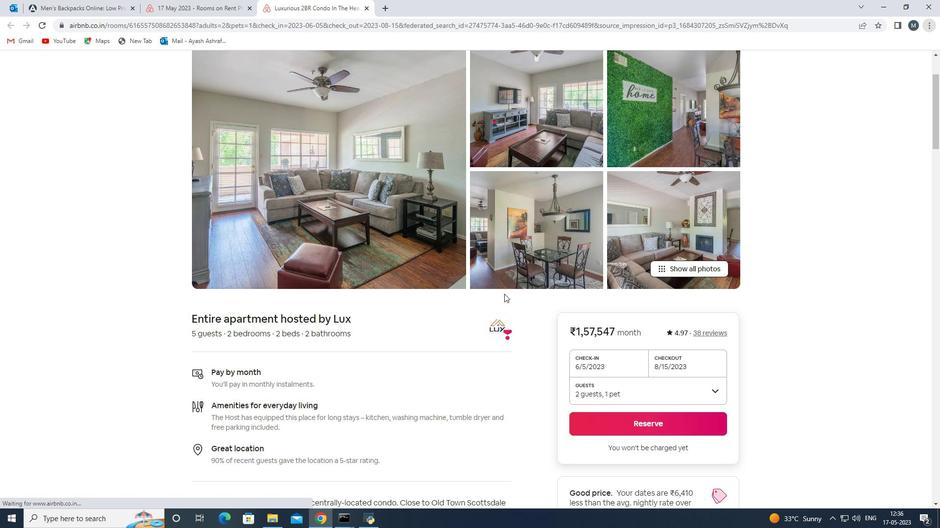 
Action: Mouse scrolled (504, 294) with delta (0, 0)
Screenshot: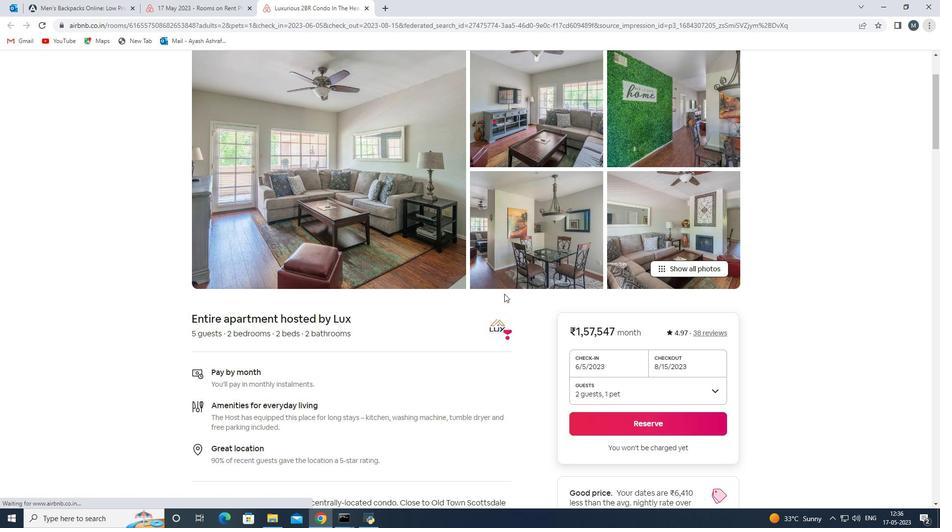 
Action: Mouse scrolled (504, 294) with delta (0, 0)
Screenshot: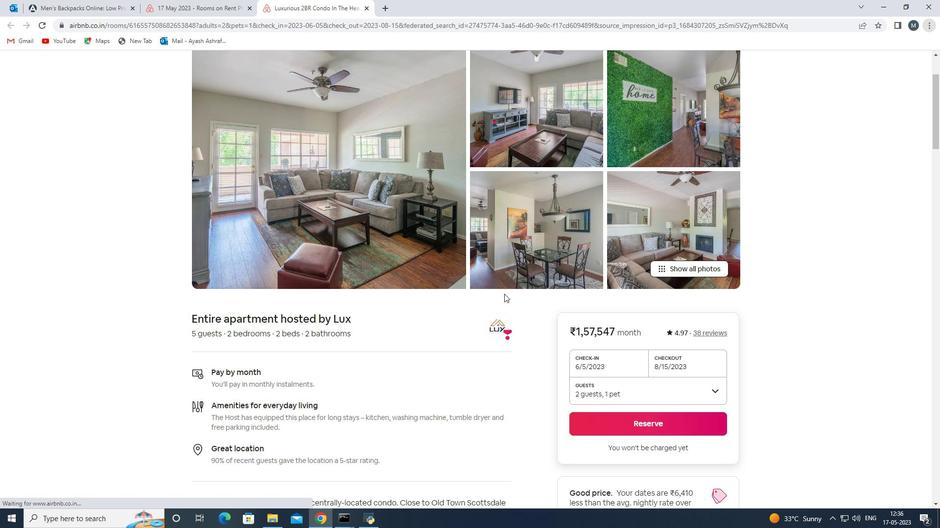 
Action: Mouse moved to (353, 265)
Screenshot: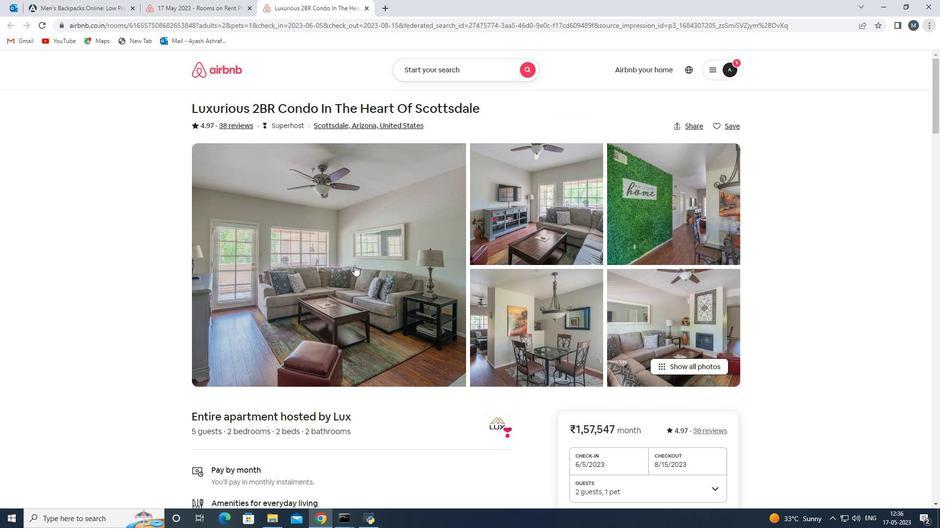
Action: Mouse pressed left at (353, 265)
Screenshot: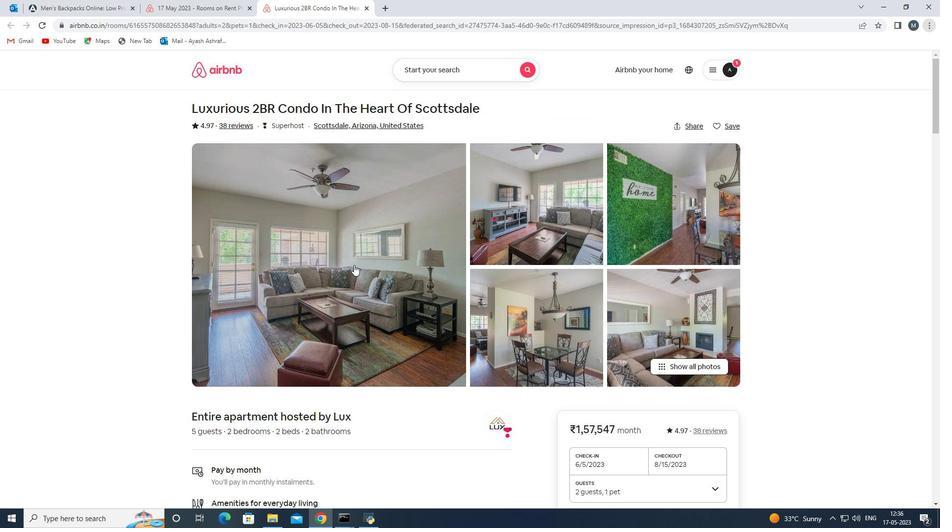 
Action: Mouse moved to (568, 265)
Screenshot: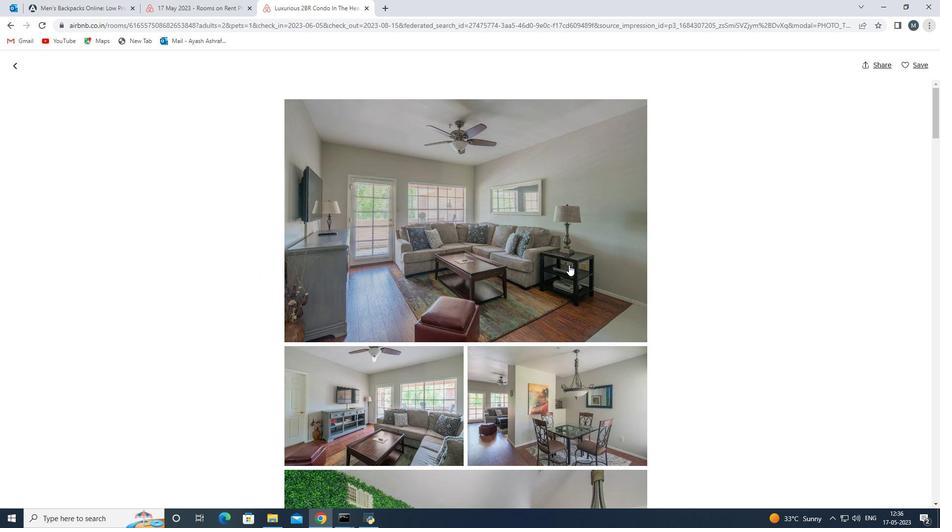 
Action: Mouse scrolled (568, 264) with delta (0, 0)
Screenshot: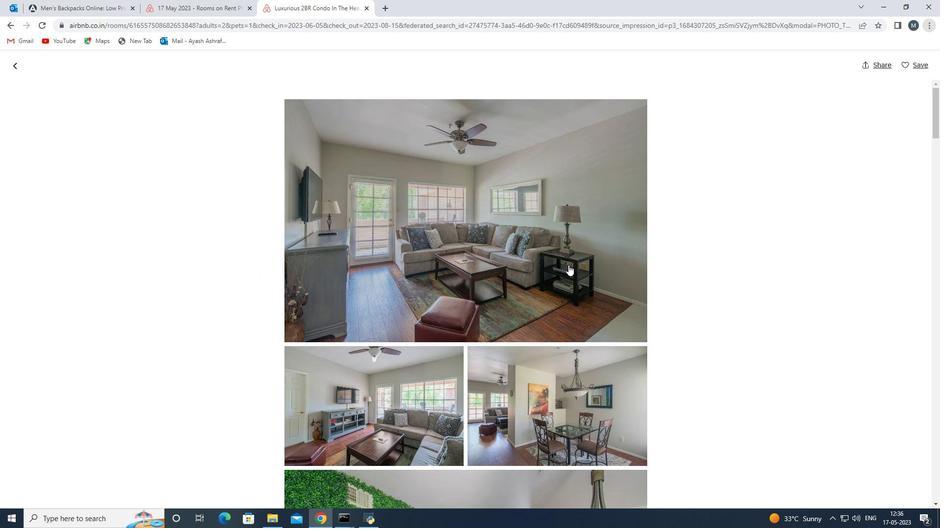 
Action: Mouse moved to (568, 265)
Screenshot: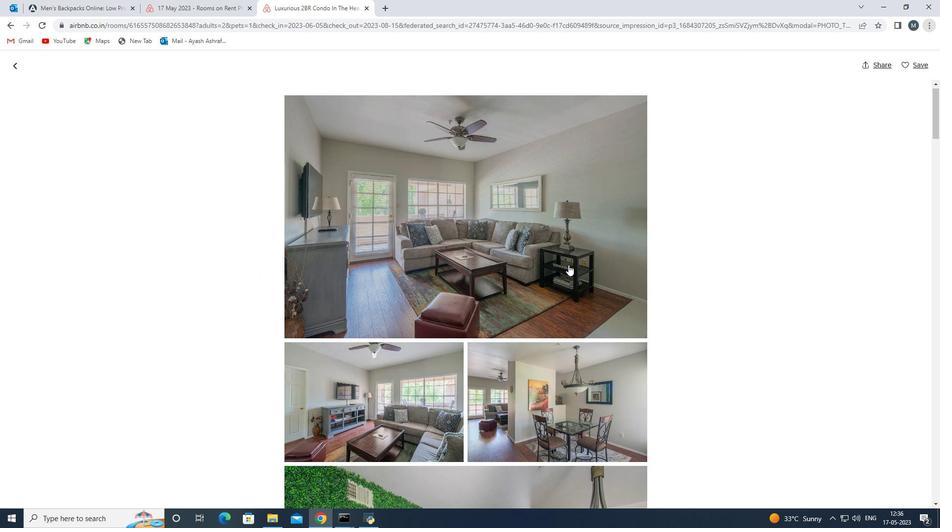 
Action: Mouse scrolled (568, 265) with delta (0, 0)
Screenshot: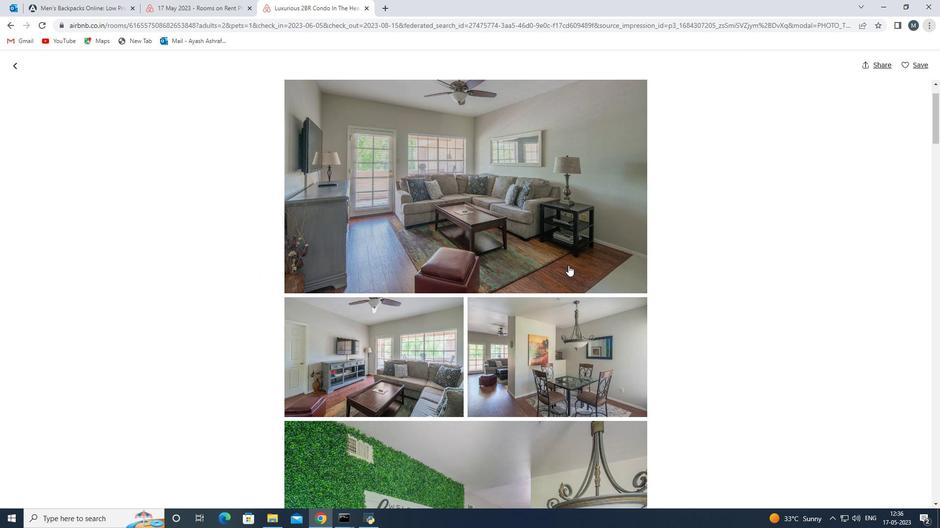 
Action: Mouse moved to (568, 265)
Screenshot: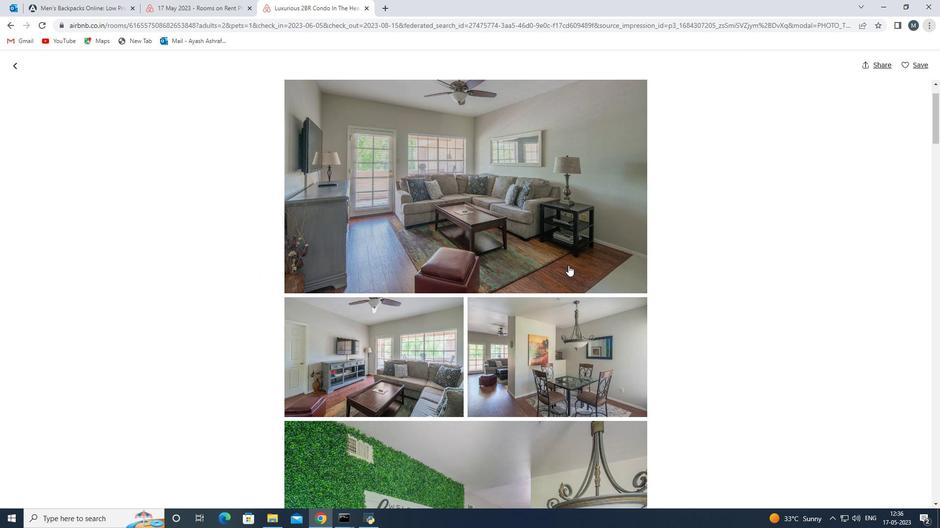 
Action: Mouse scrolled (568, 265) with delta (0, 0)
Screenshot: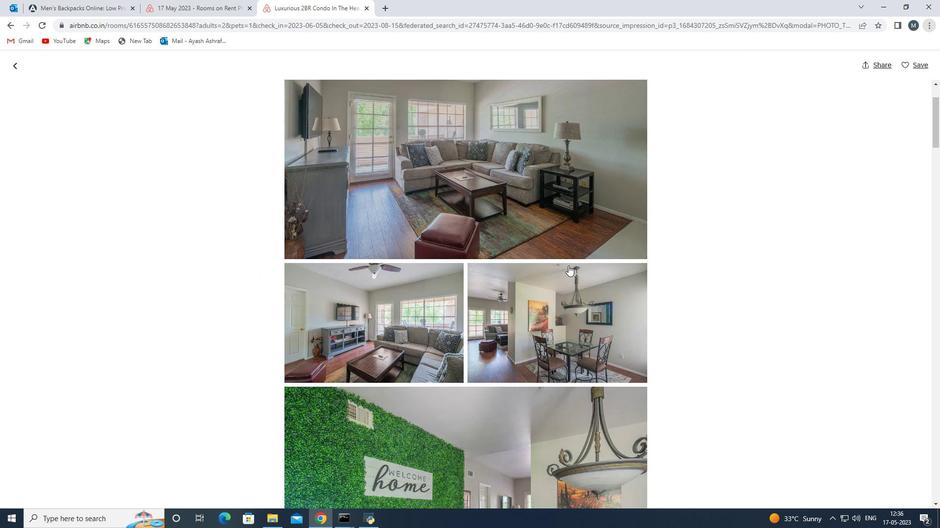 
Action: Mouse moved to (569, 265)
Screenshot: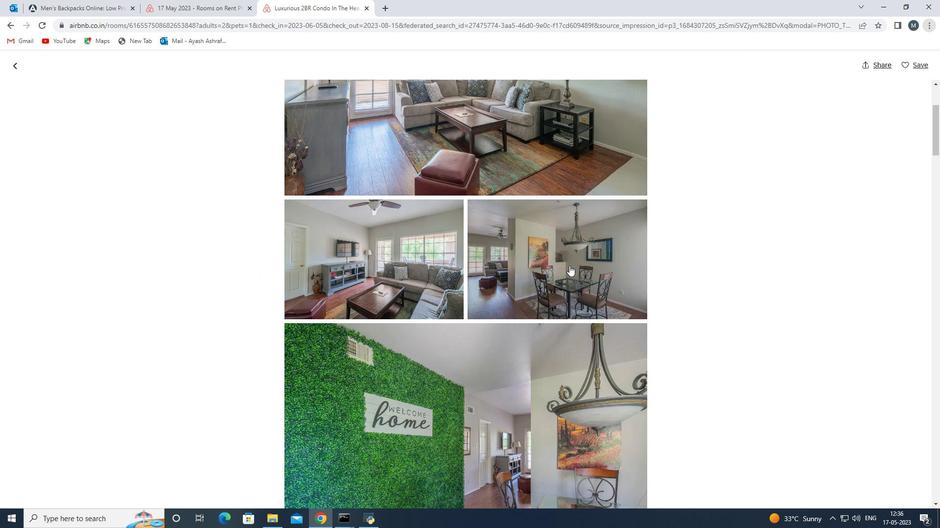 
Action: Mouse scrolled (569, 265) with delta (0, 0)
Screenshot: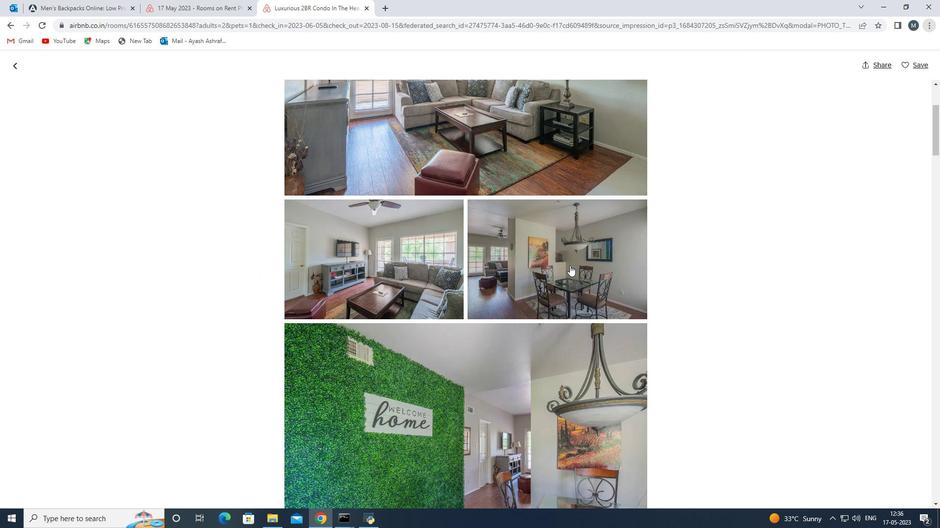 
Action: Mouse scrolled (569, 265) with delta (0, 0)
Screenshot: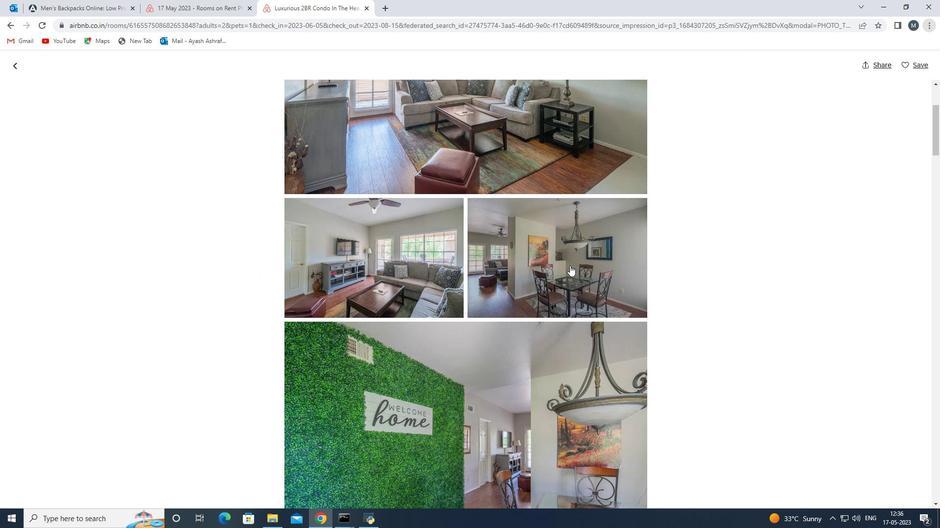 
Action: Mouse moved to (410, 345)
Screenshot: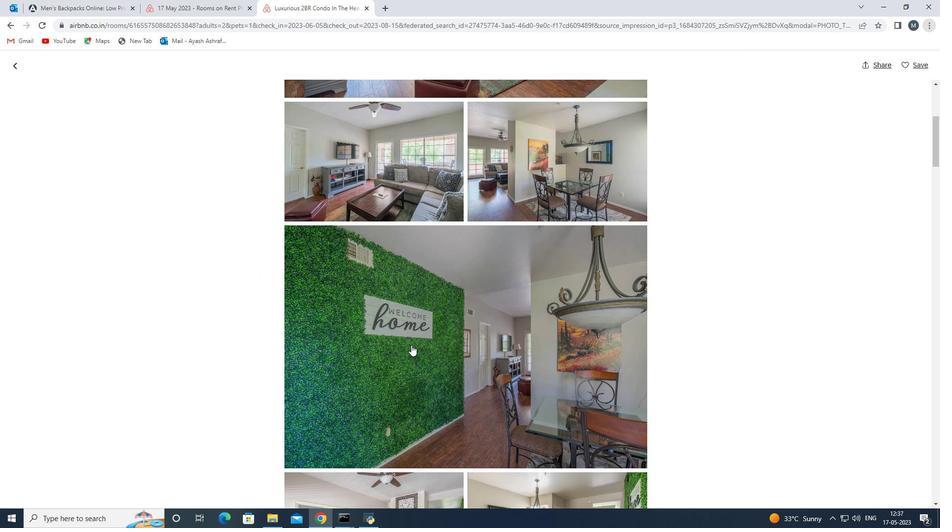 
Action: Mouse scrolled (410, 345) with delta (0, 0)
Screenshot: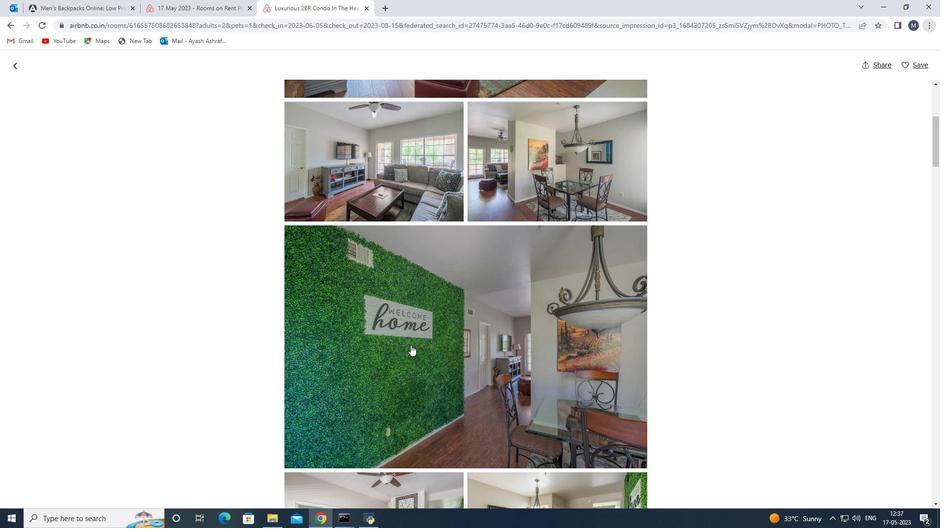 
Action: Mouse scrolled (410, 345) with delta (0, 0)
Screenshot: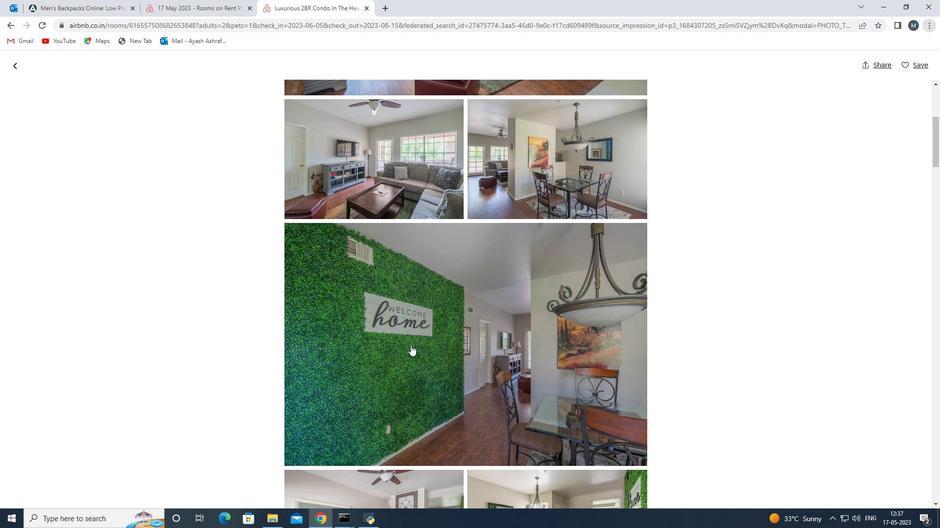 
Action: Mouse moved to (406, 347)
Screenshot: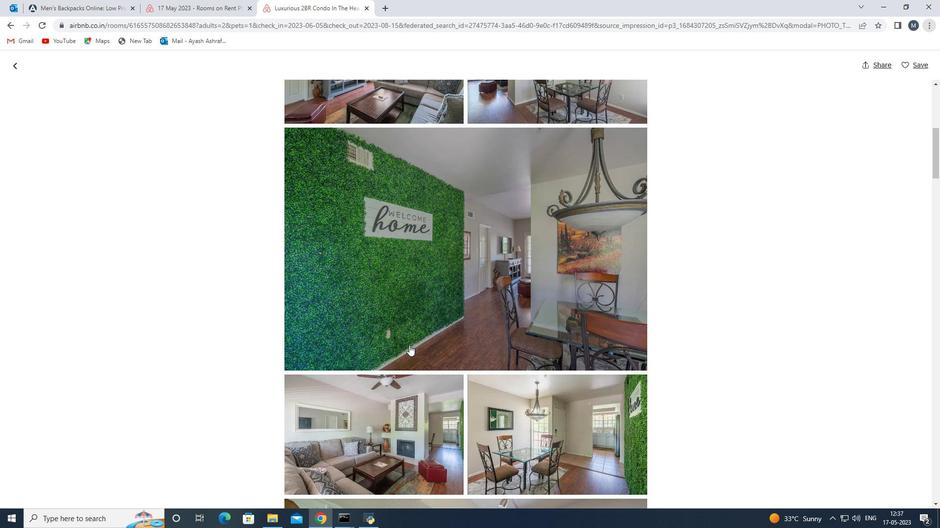 
Action: Mouse scrolled (406, 346) with delta (0, 0)
Screenshot: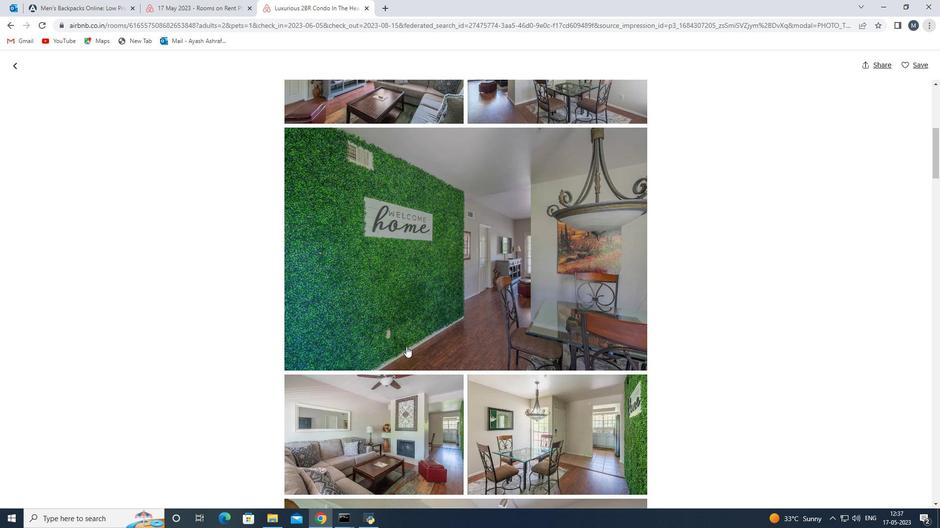 
Action: Mouse moved to (396, 358)
Screenshot: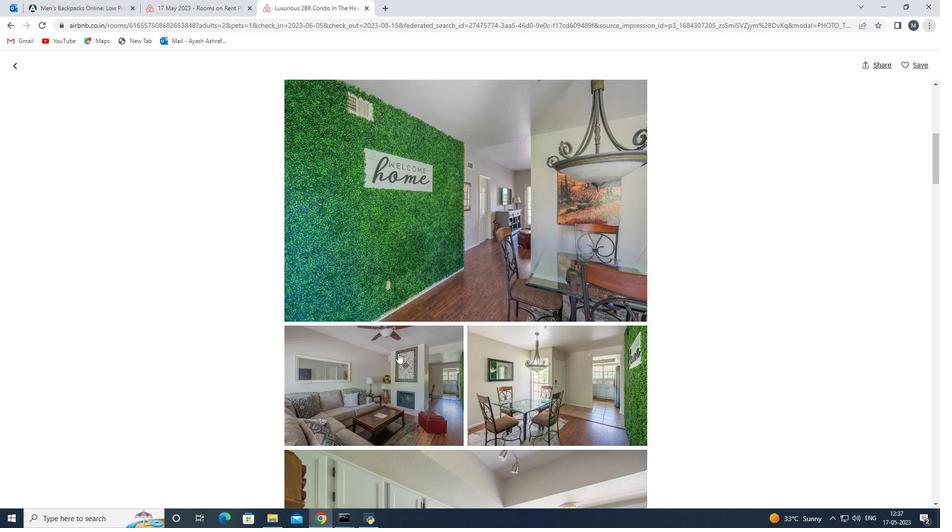 
Action: Mouse scrolled (396, 357) with delta (0, 0)
Screenshot: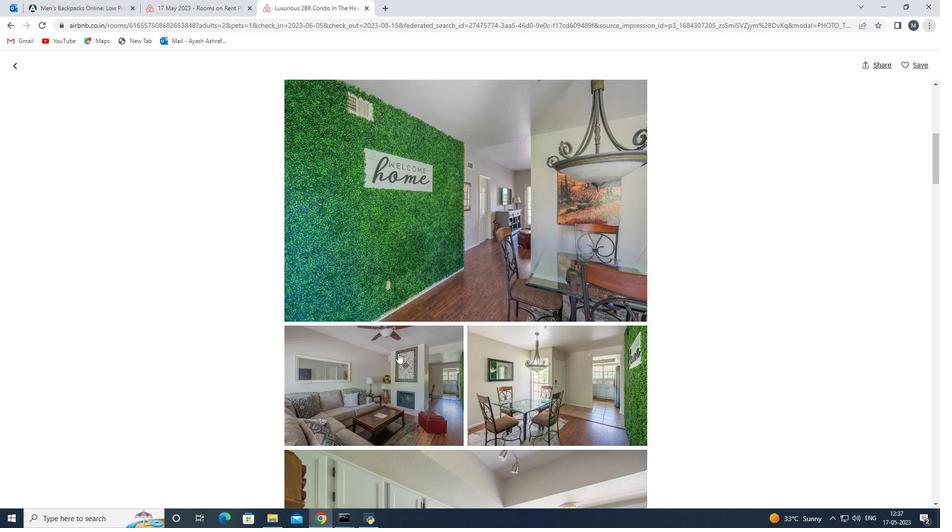 
Action: Mouse moved to (410, 356)
Screenshot: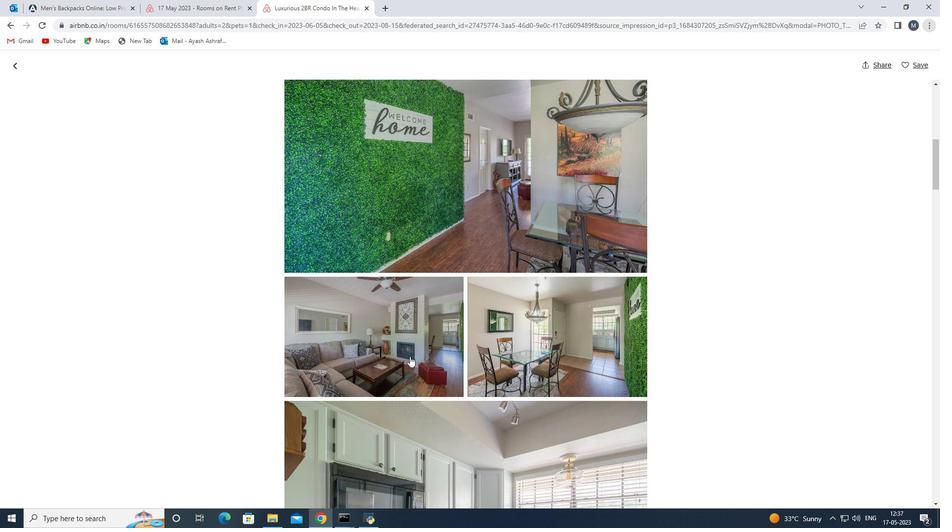
Action: Mouse scrolled (410, 355) with delta (0, 0)
Screenshot: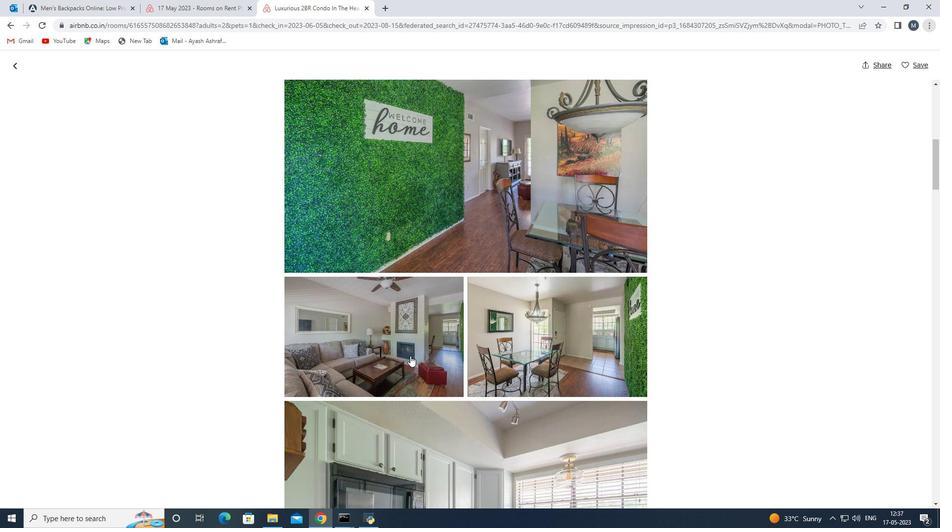 
Action: Mouse moved to (410, 355)
Screenshot: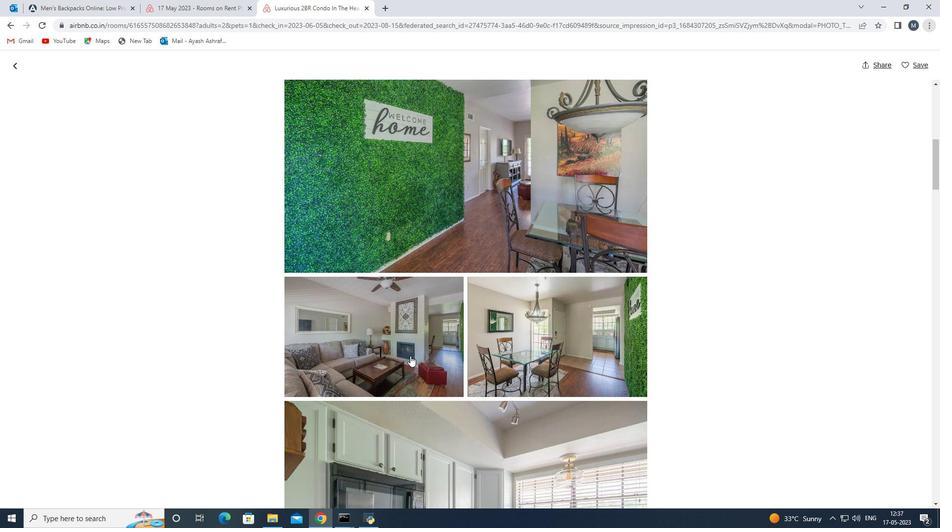 
Action: Mouse scrolled (410, 355) with delta (0, 0)
Screenshot: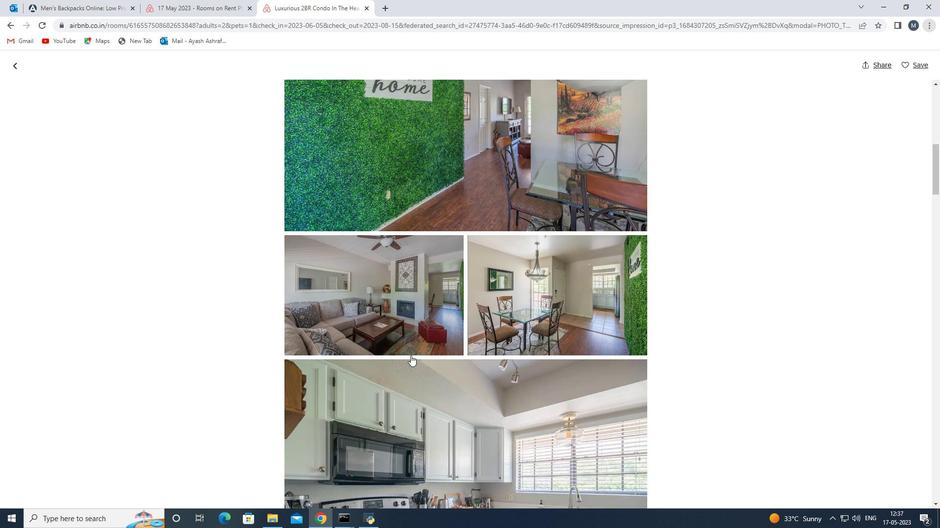 
Action: Mouse moved to (409, 356)
Screenshot: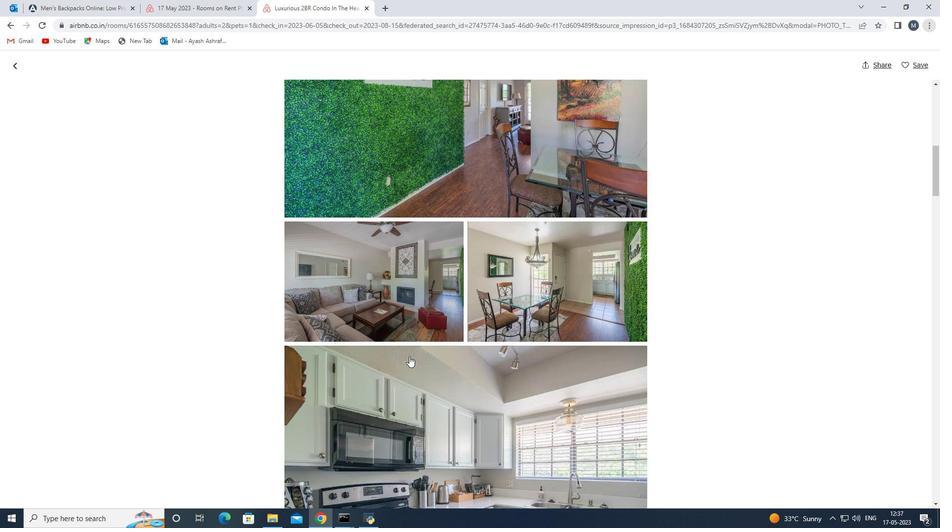 
Action: Mouse scrolled (409, 356) with delta (0, 0)
Screenshot: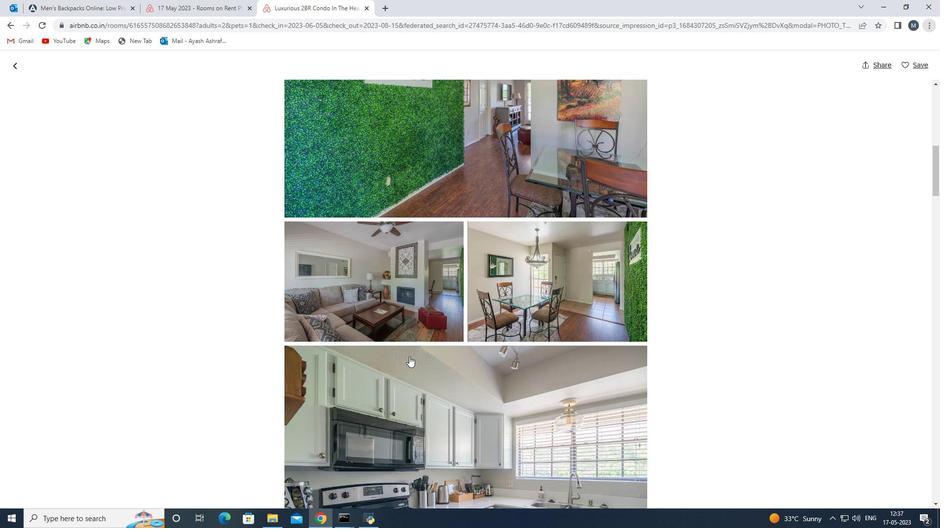 
Action: Mouse moved to (426, 358)
Screenshot: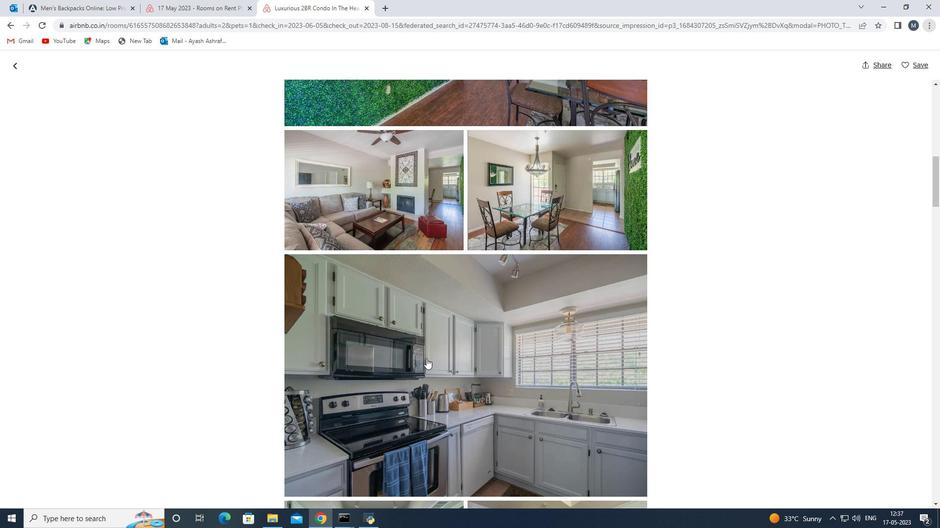 
Action: Mouse scrolled (426, 358) with delta (0, 0)
Screenshot: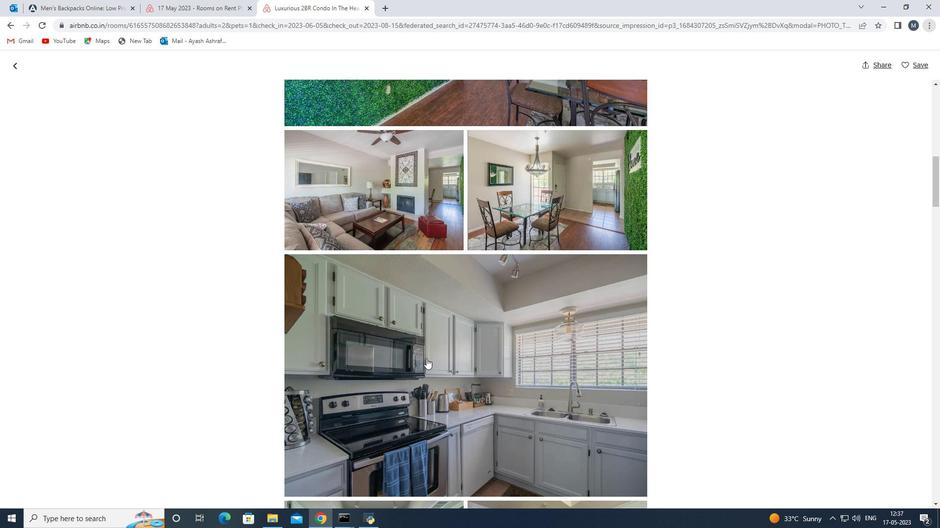 
Action: Mouse scrolled (426, 358) with delta (0, 0)
Screenshot: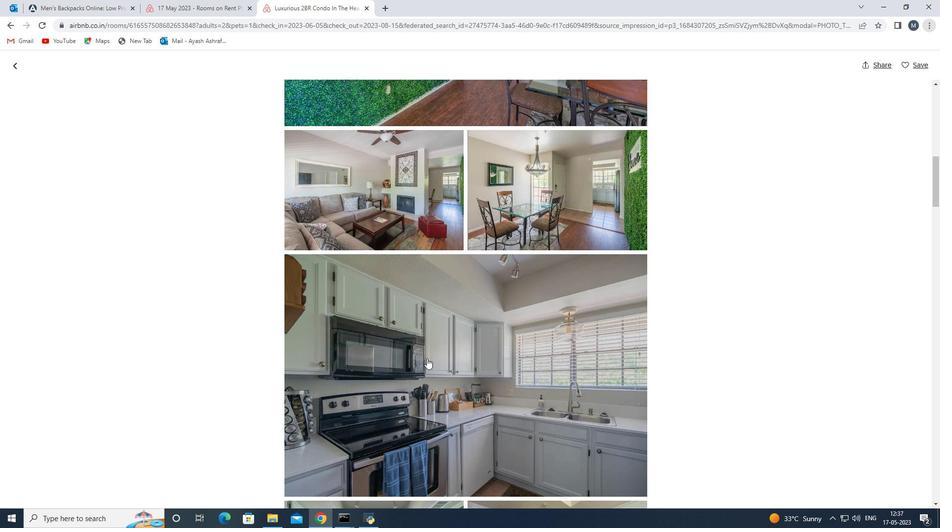 
Action: Mouse moved to (445, 316)
Screenshot: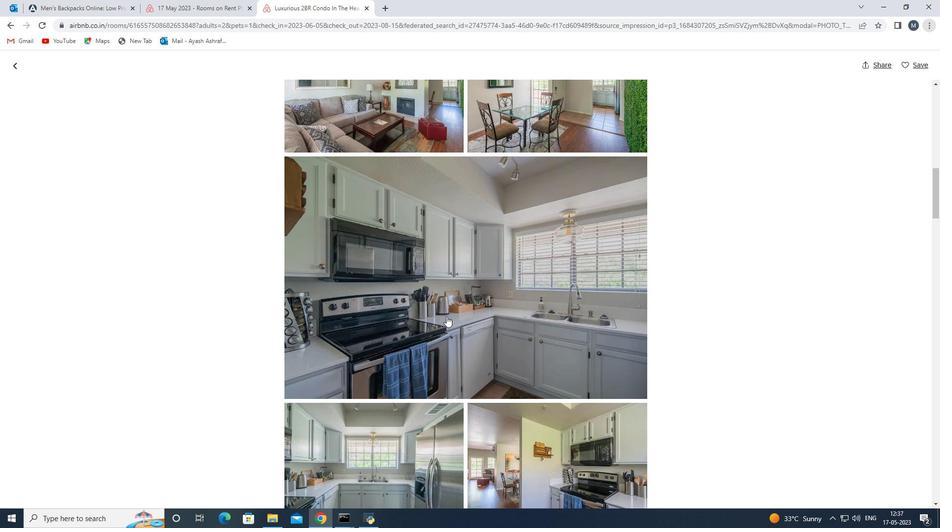 
Action: Mouse pressed left at (445, 316)
Screenshot: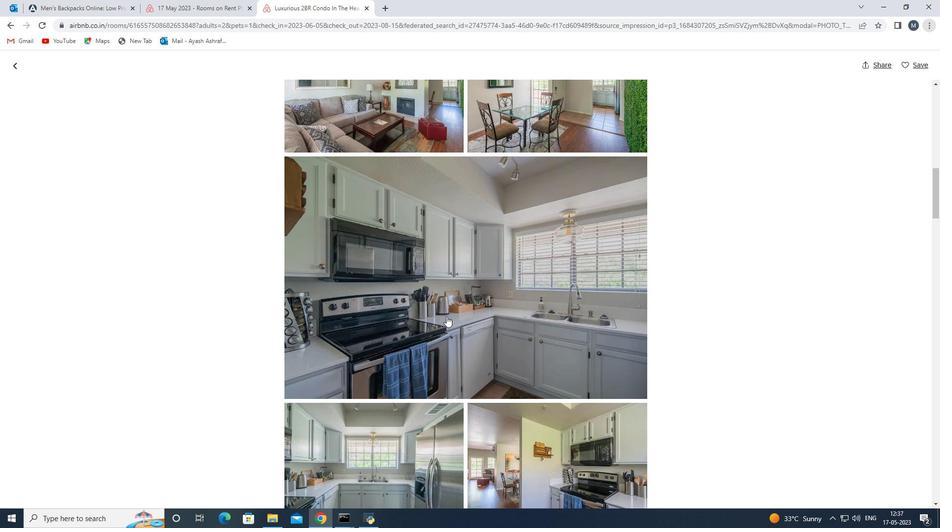
Action: Mouse moved to (477, 300)
Screenshot: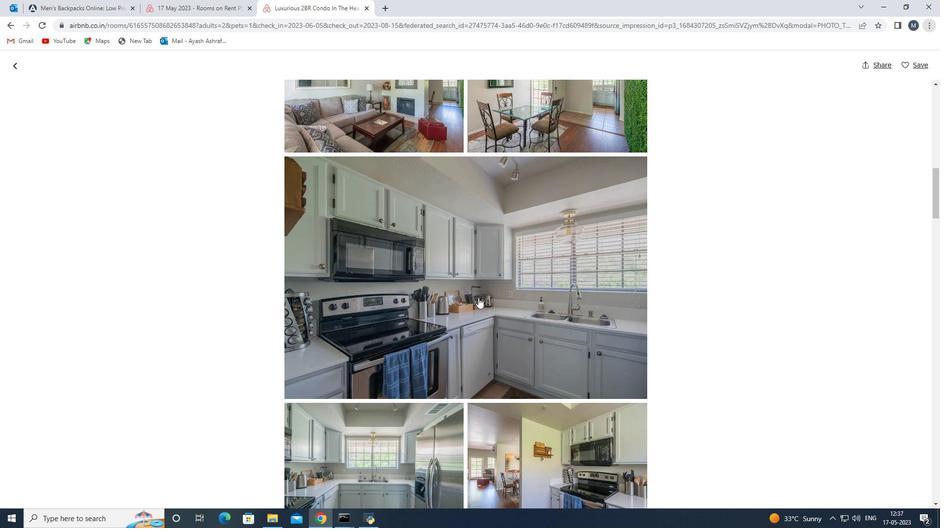 
Action: Mouse scrolled (477, 299) with delta (0, 0)
Screenshot: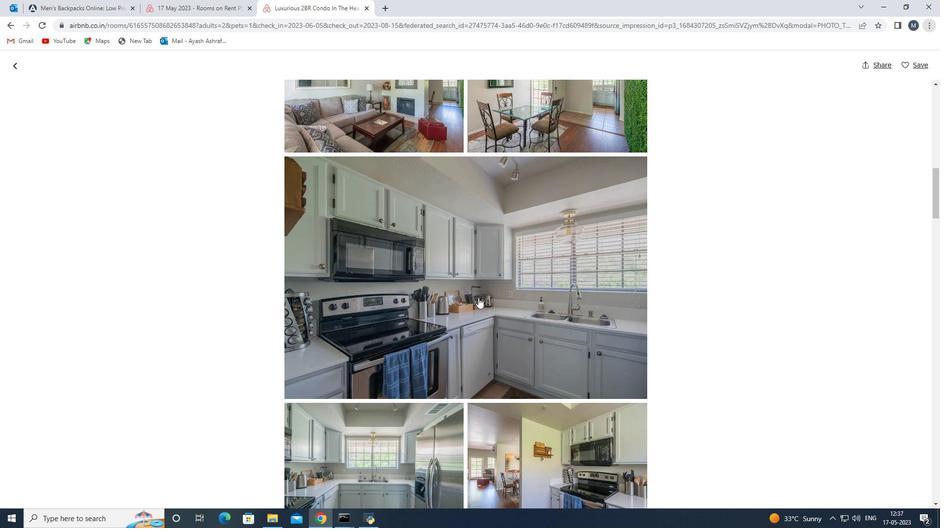 
Action: Mouse moved to (475, 306)
Screenshot: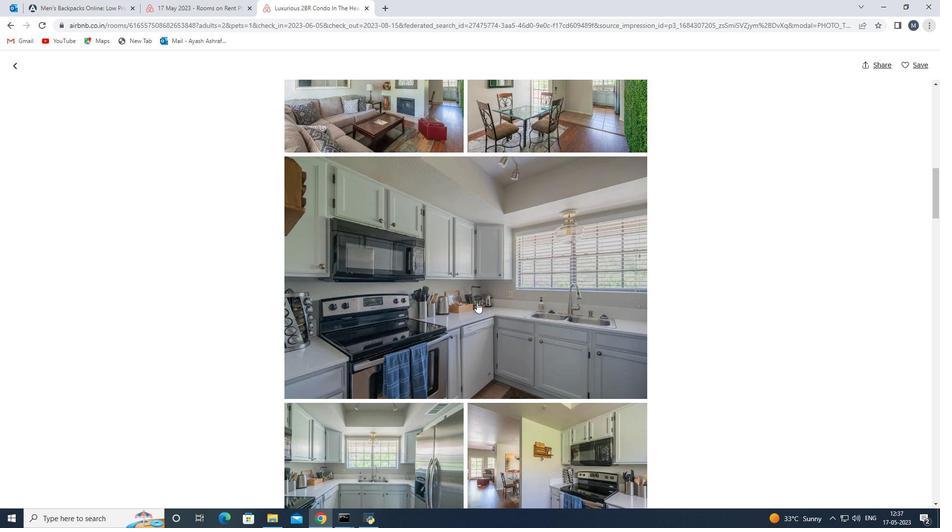 
Action: Mouse scrolled (475, 305) with delta (0, 0)
Screenshot: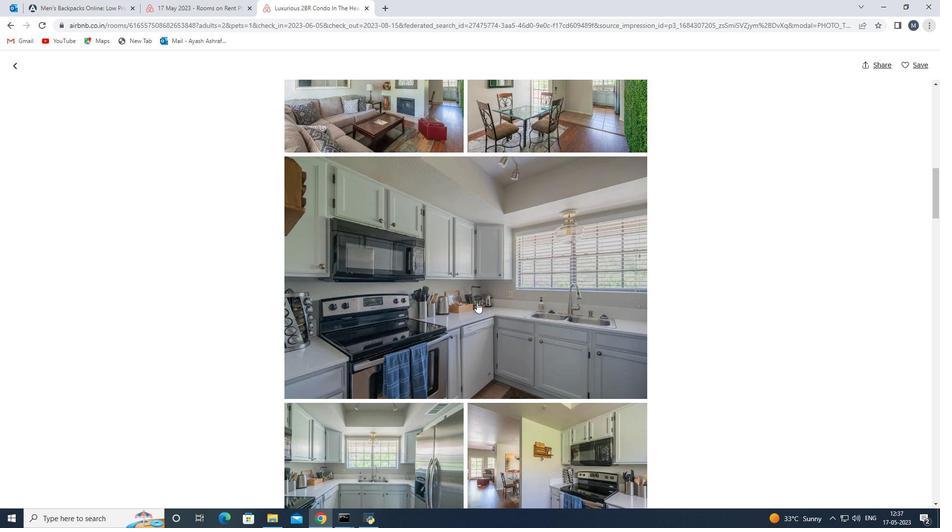 
Action: Mouse moved to (466, 313)
Screenshot: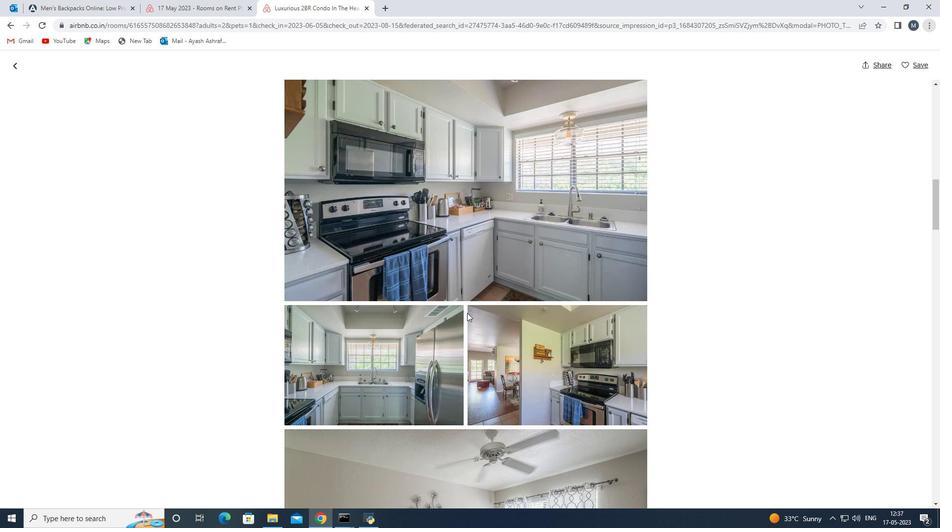 
Action: Mouse scrolled (466, 313) with delta (0, 0)
Screenshot: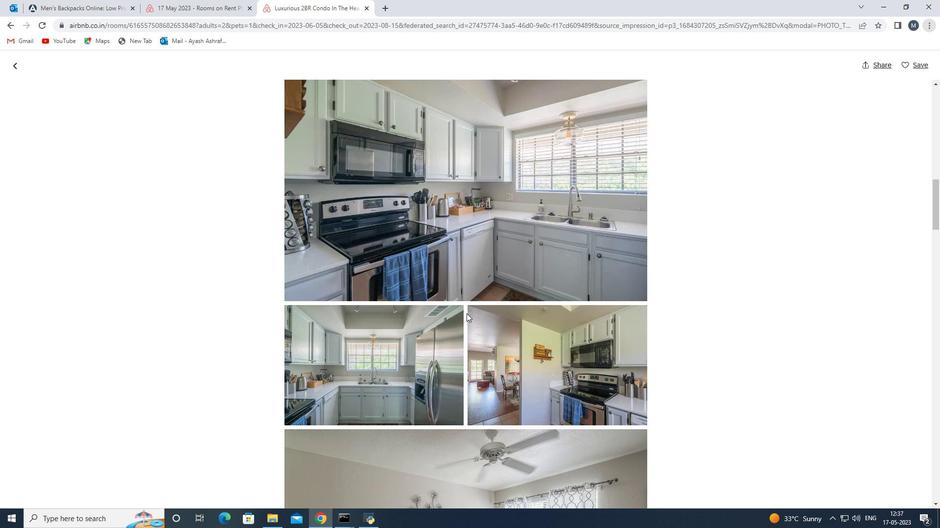 
Action: Mouse moved to (464, 315)
Screenshot: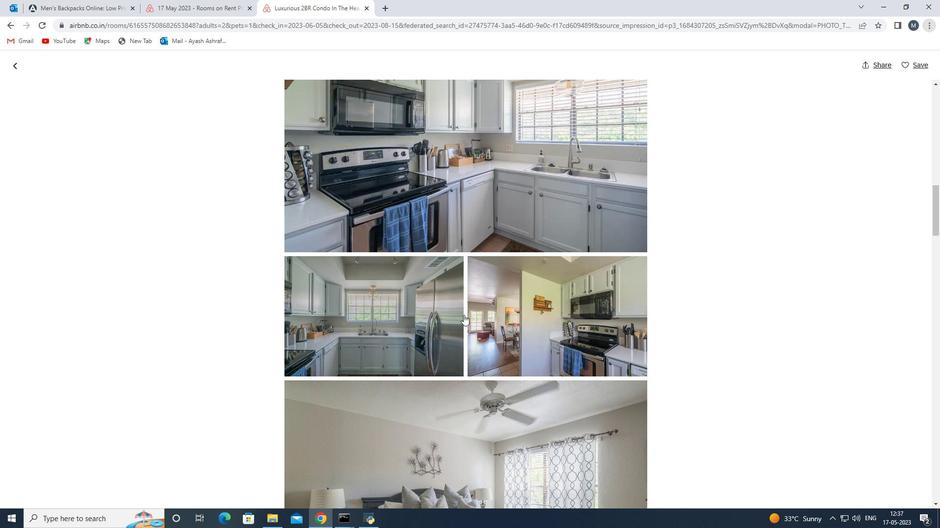
Action: Mouse scrolled (464, 314) with delta (0, 0)
Screenshot: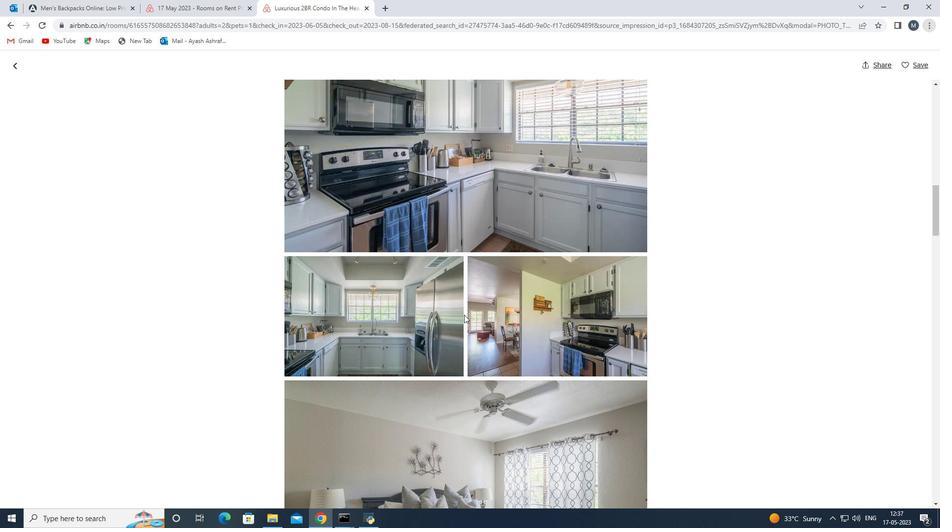 
Action: Mouse moved to (465, 311)
Screenshot: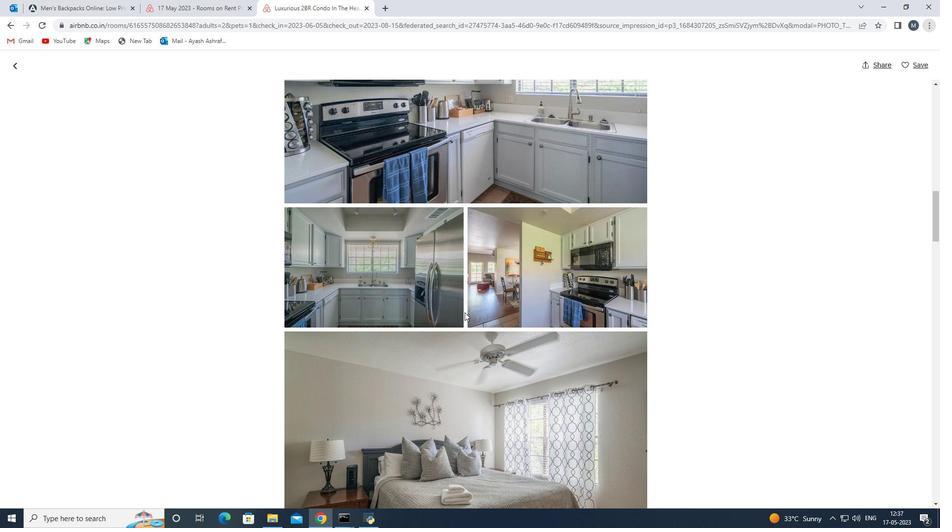 
Action: Mouse scrolled (465, 310) with delta (0, 0)
Screenshot: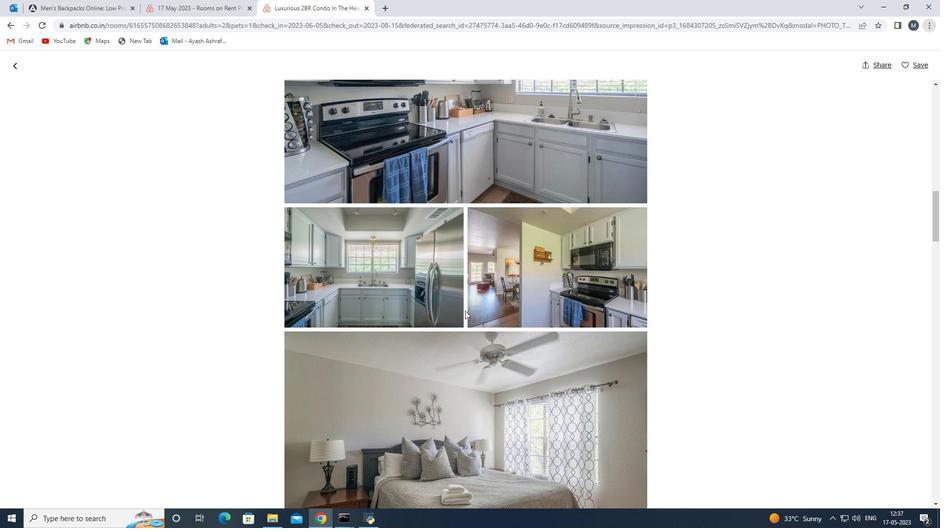 
Action: Mouse moved to (482, 352)
Screenshot: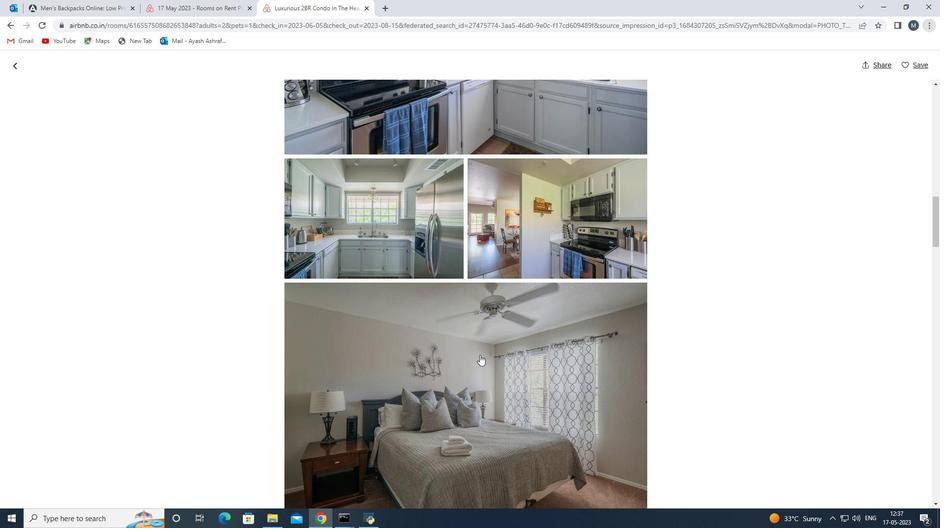 
Action: Mouse scrolled (482, 352) with delta (0, 0)
Screenshot: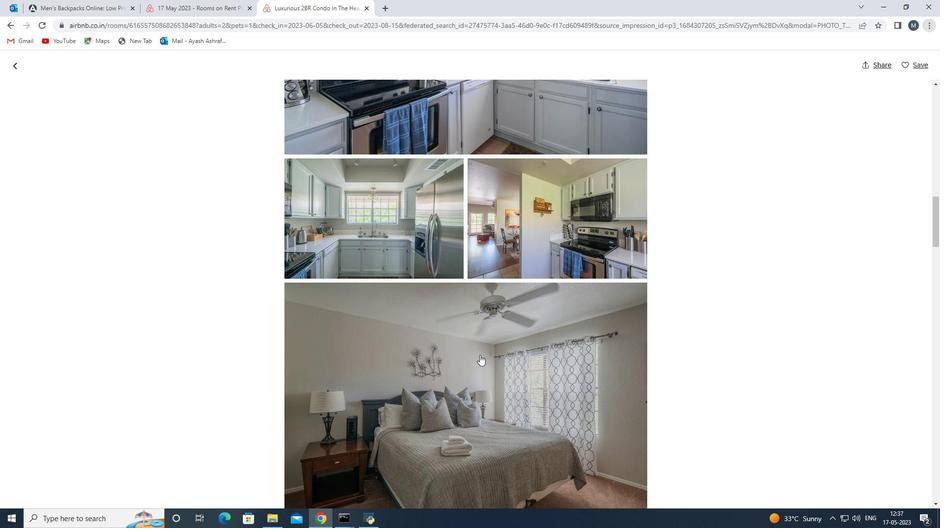 
Action: Mouse moved to (484, 351)
Screenshot: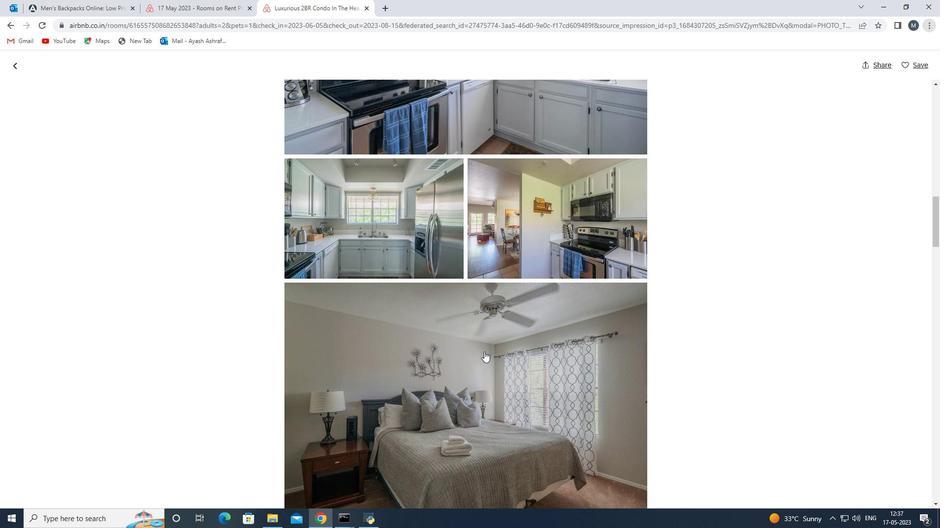 
Action: Mouse scrolled (484, 351) with delta (0, 0)
Screenshot: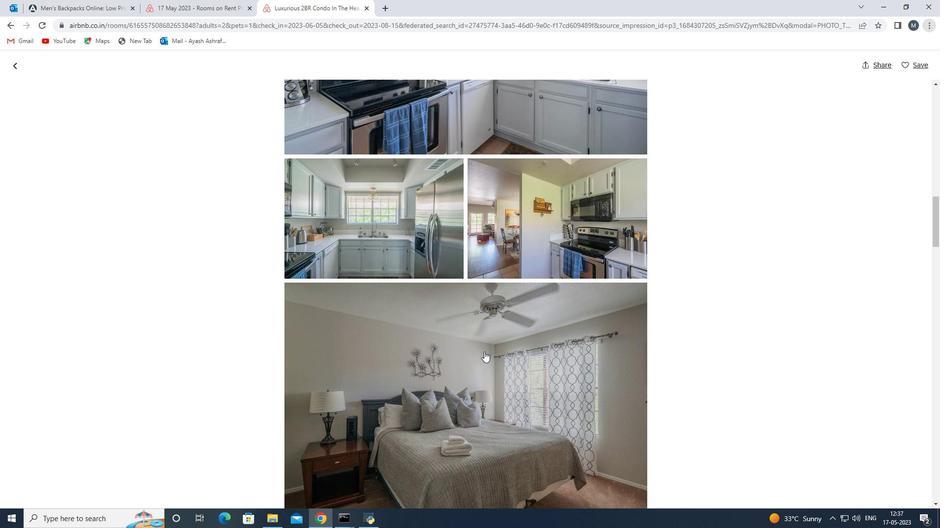 
Action: Mouse moved to (474, 335)
